 Task: Find connections with filter location Gödöllő with filter topic #jobwith filter profile language English with filter current company DISYS with filter school BAGALKOT JOBS with filter industry Credit Intermediation with filter service category Date Entry with filter keywords title Technical Support Specialist
Action: Mouse pressed left at (547, 70)
Screenshot: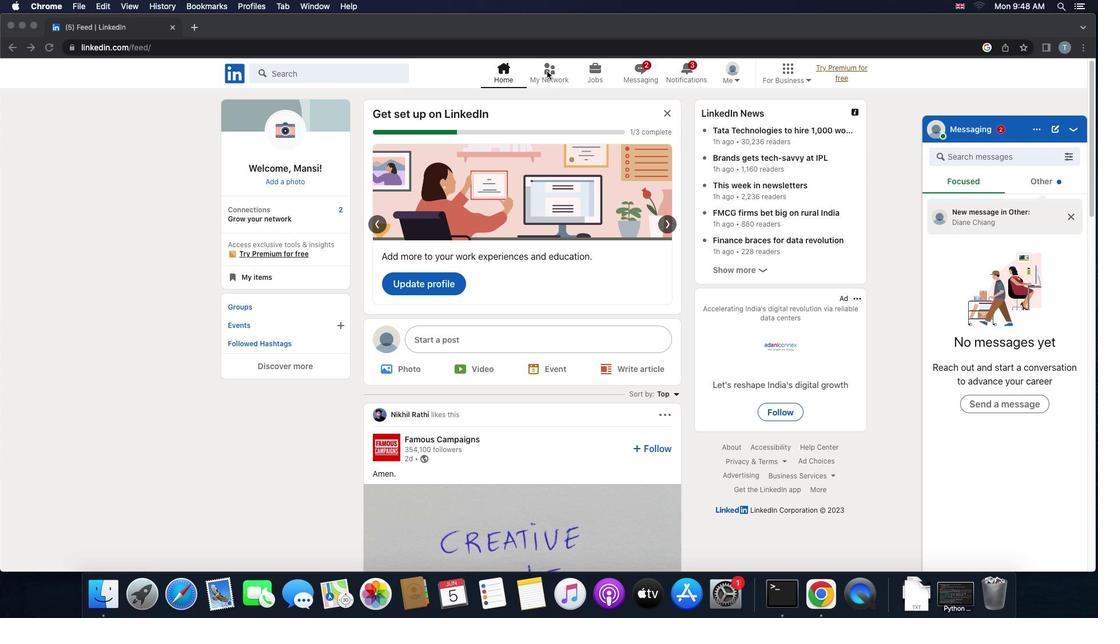 
Action: Mouse pressed left at (547, 70)
Screenshot: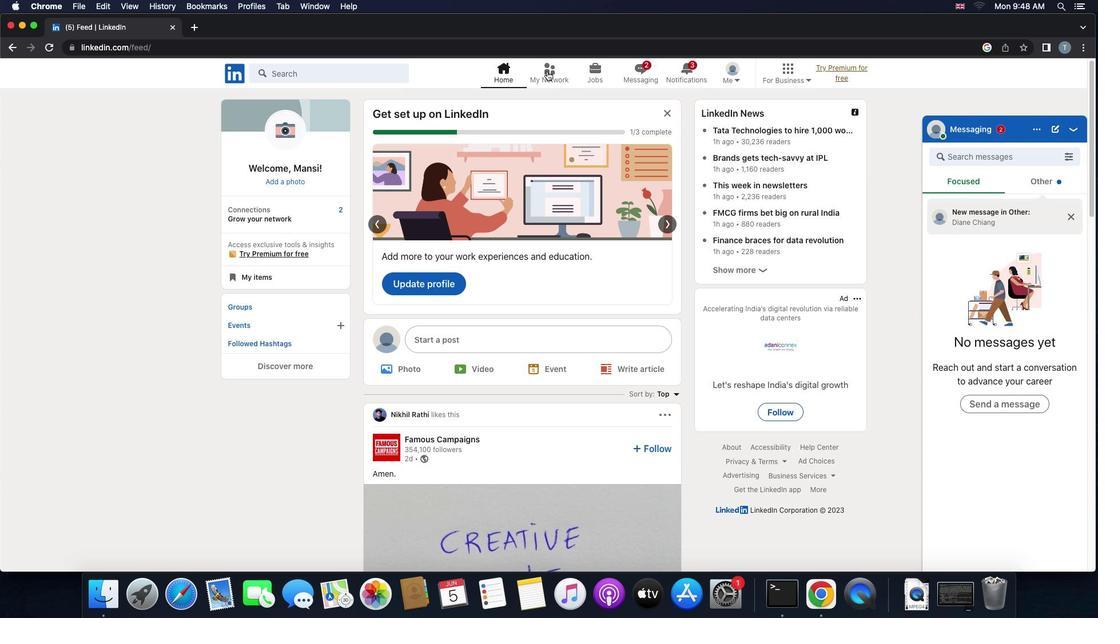 
Action: Mouse moved to (335, 134)
Screenshot: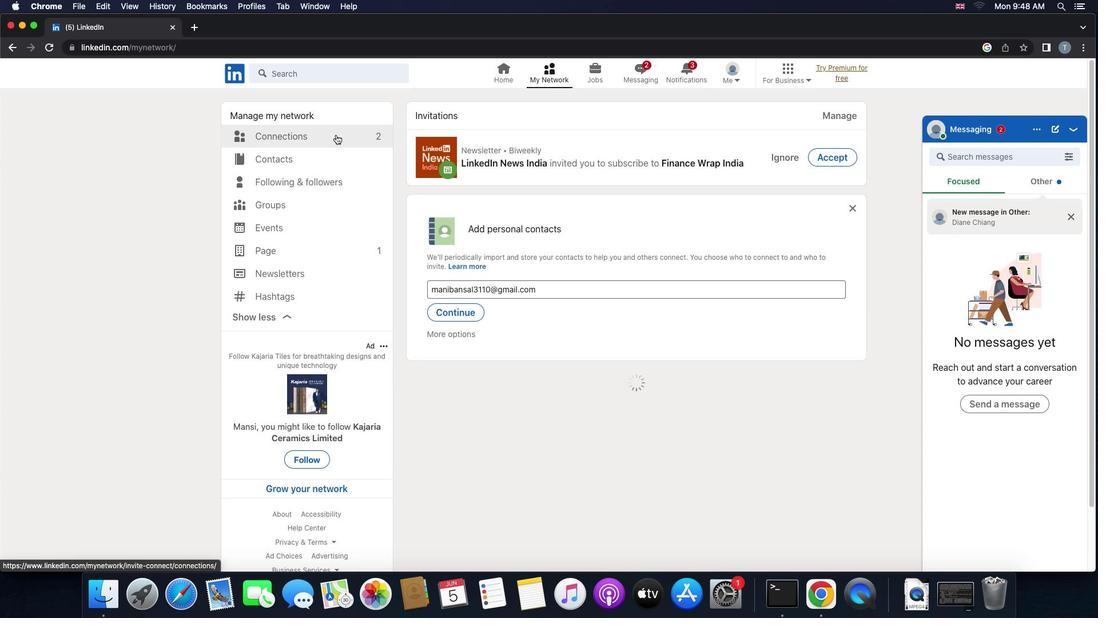 
Action: Mouse pressed left at (335, 134)
Screenshot: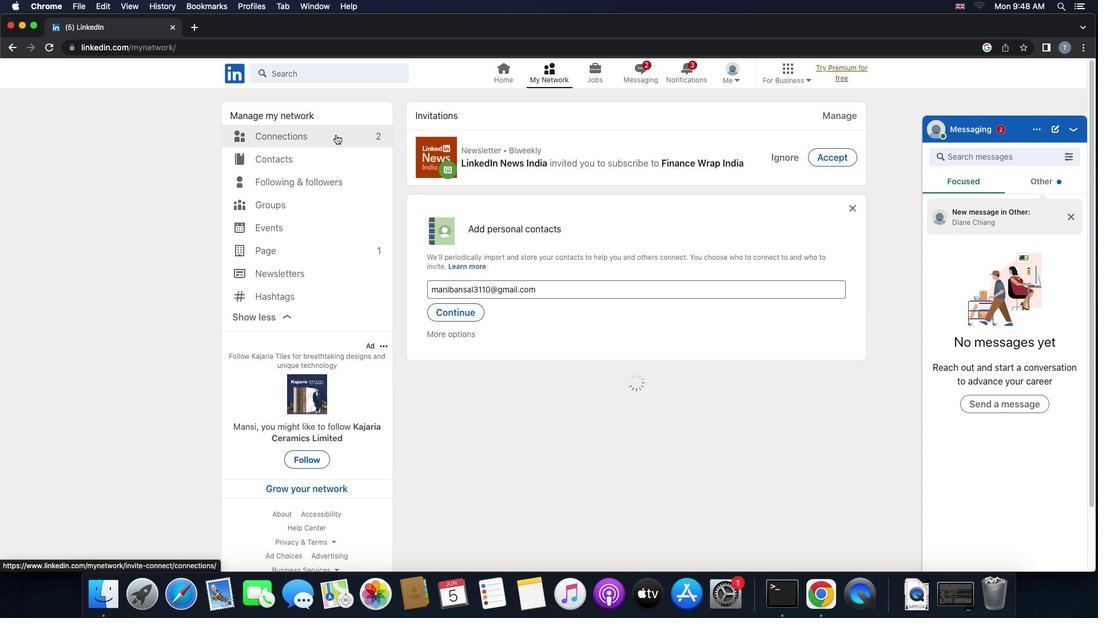 
Action: Mouse moved to (645, 140)
Screenshot: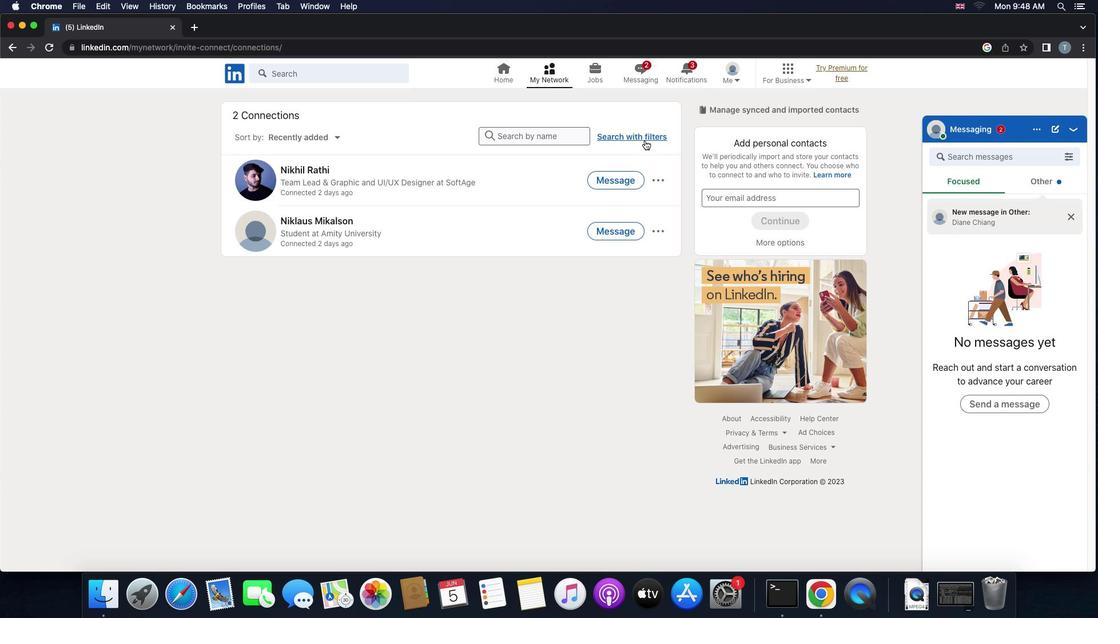 
Action: Mouse pressed left at (645, 140)
Screenshot: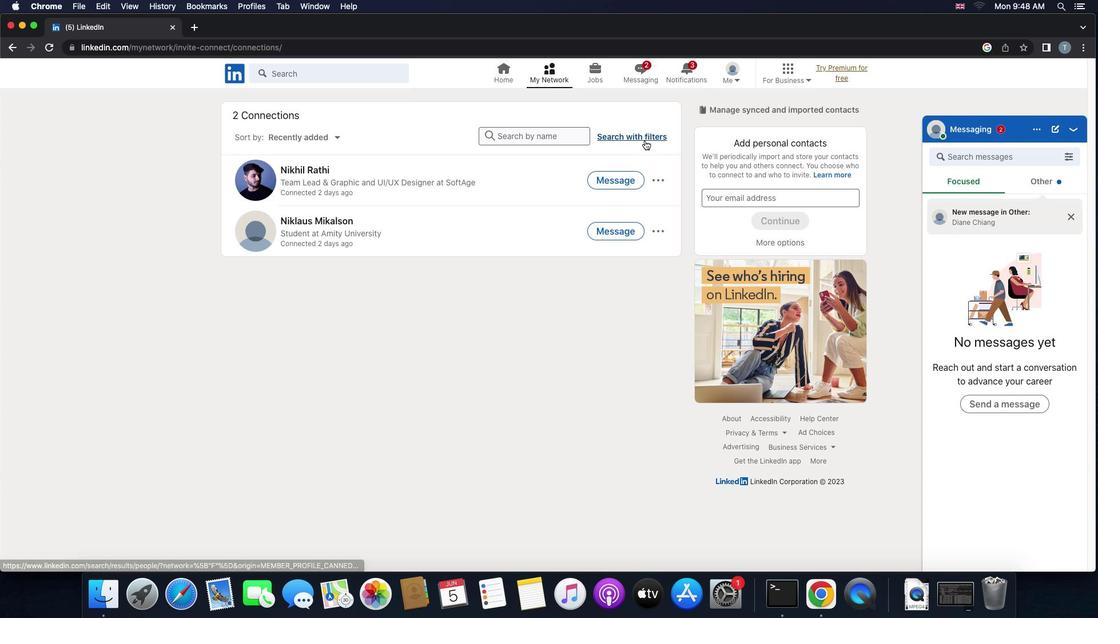 
Action: Mouse moved to (603, 108)
Screenshot: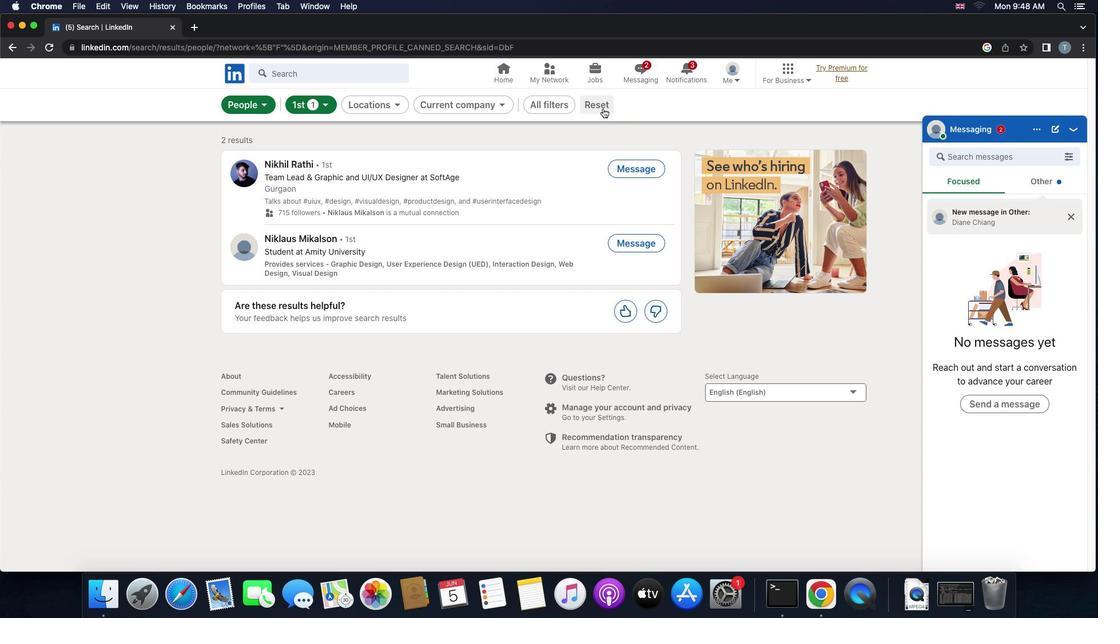 
Action: Mouse pressed left at (603, 108)
Screenshot: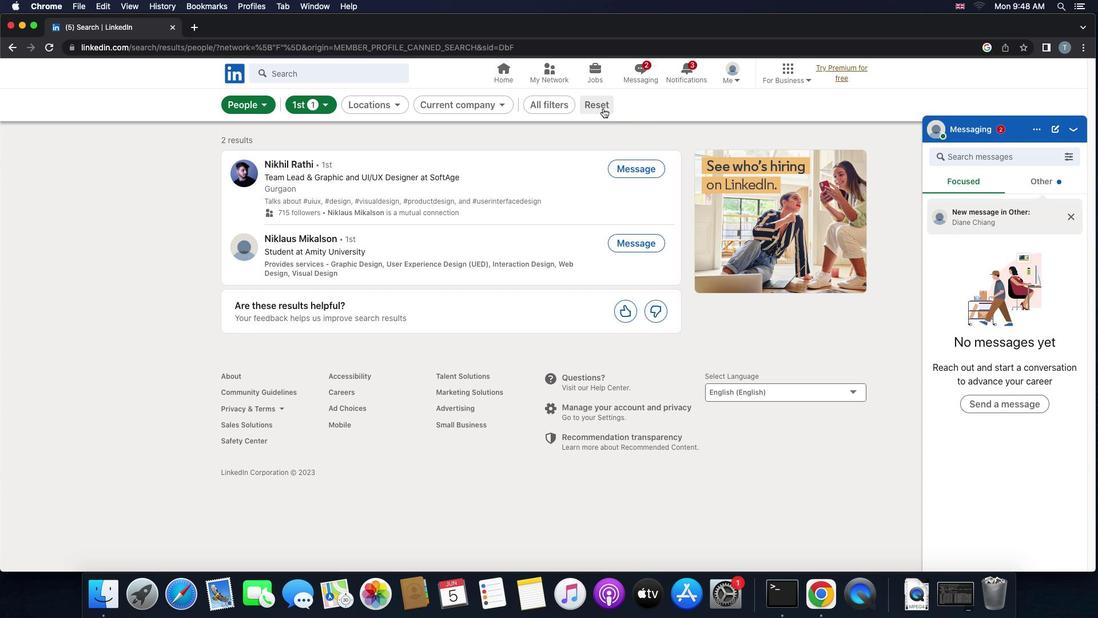 
Action: Mouse moved to (592, 103)
Screenshot: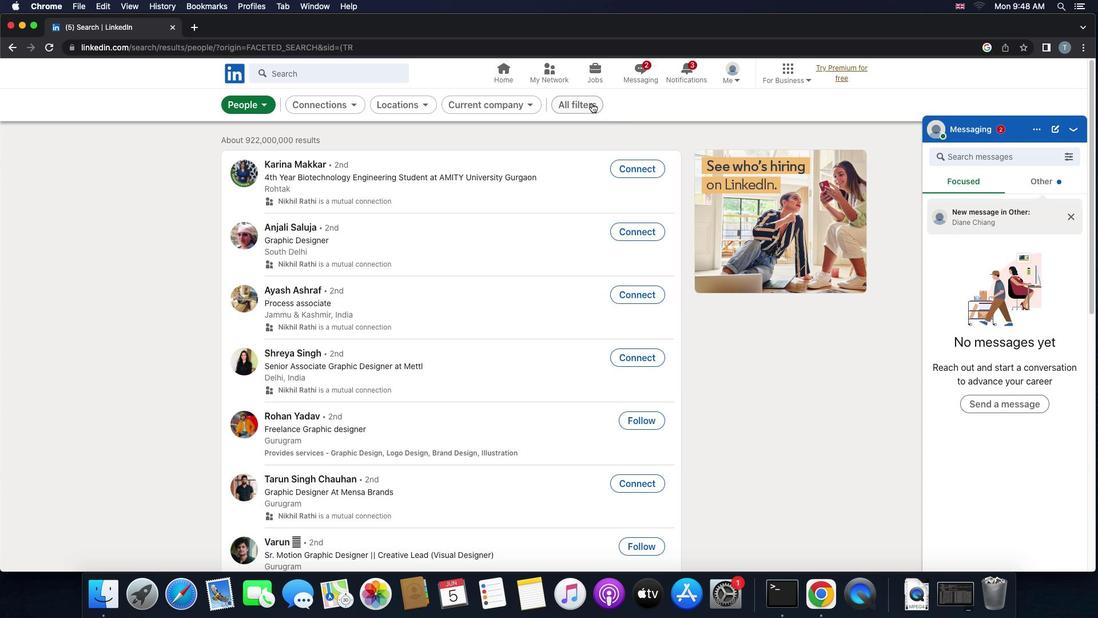 
Action: Mouse pressed left at (592, 103)
Screenshot: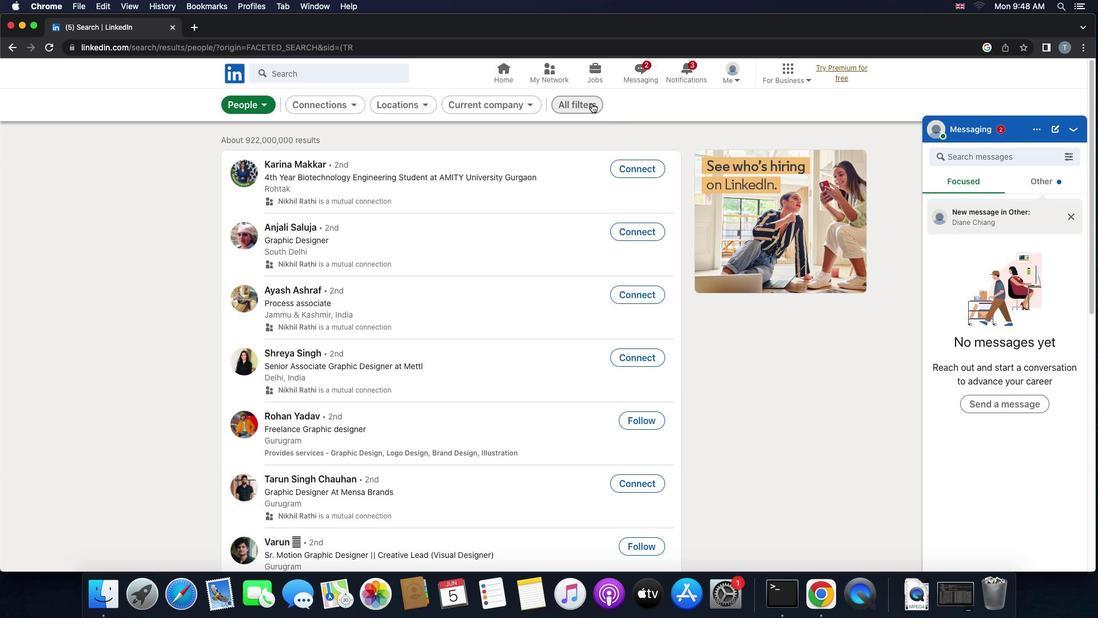 
Action: Mouse moved to (774, 267)
Screenshot: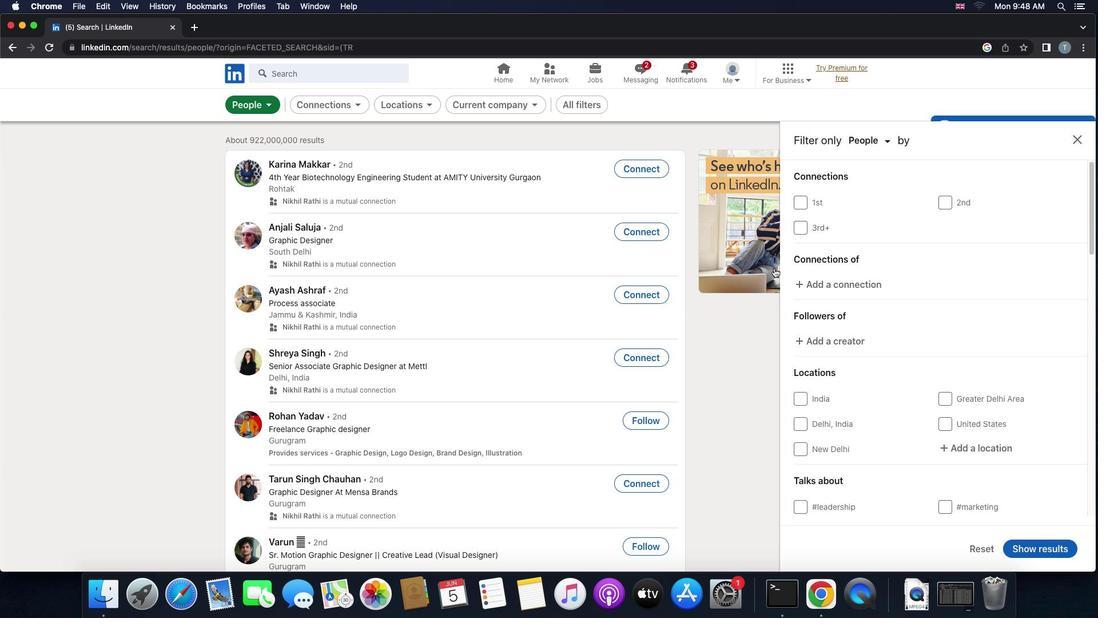 
Action: Mouse scrolled (774, 267) with delta (0, 0)
Screenshot: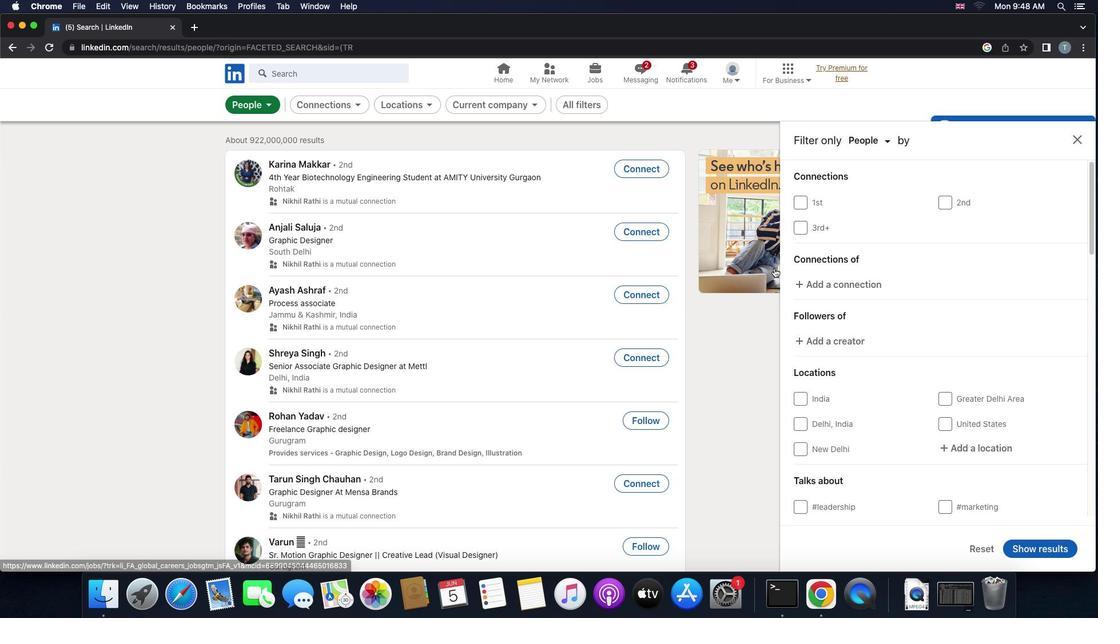 
Action: Mouse scrolled (774, 267) with delta (0, 0)
Screenshot: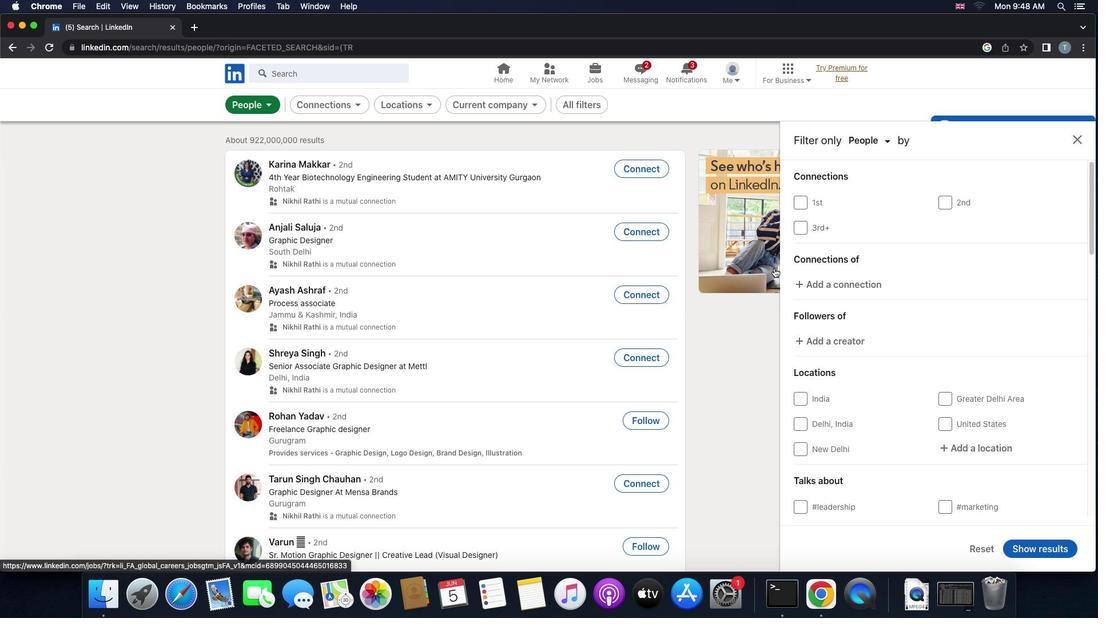 
Action: Mouse scrolled (774, 267) with delta (0, -1)
Screenshot: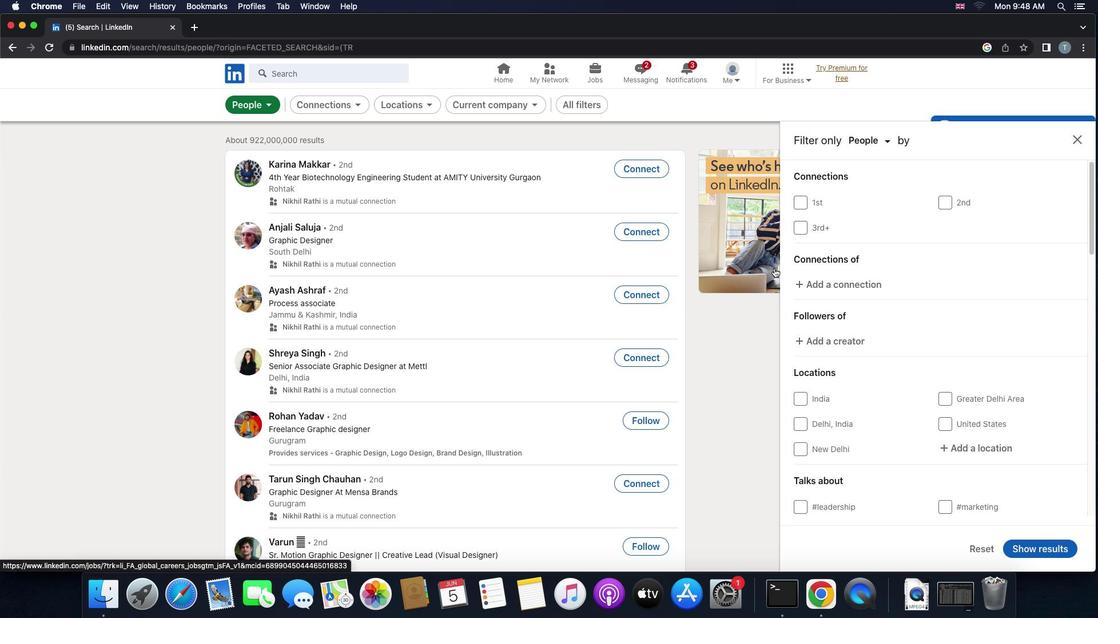 
Action: Mouse moved to (913, 406)
Screenshot: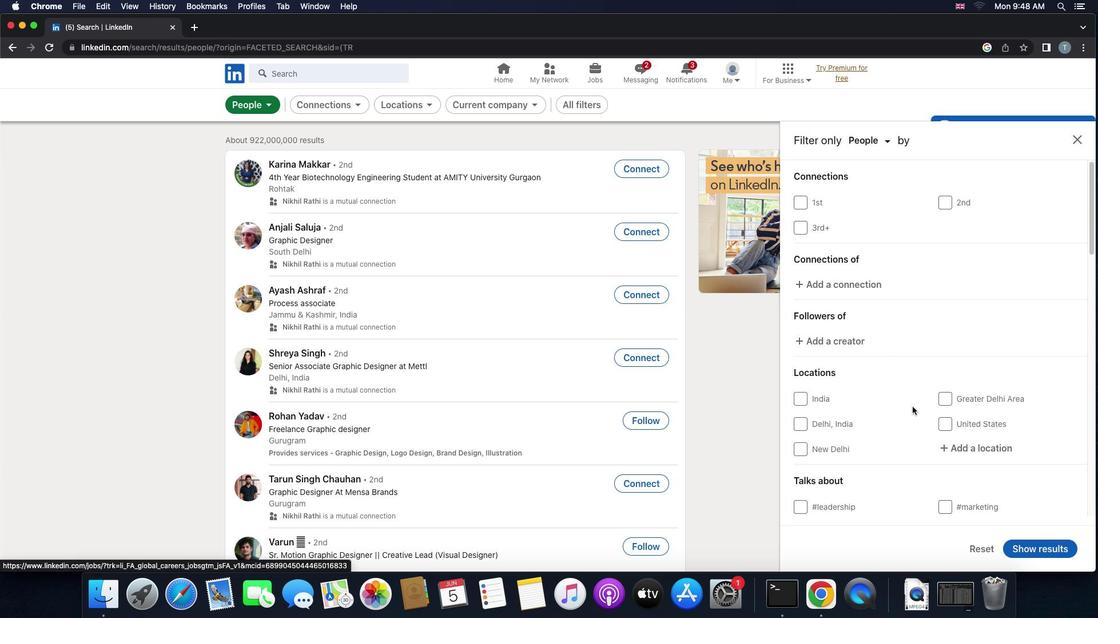 
Action: Mouse scrolled (913, 406) with delta (0, 0)
Screenshot: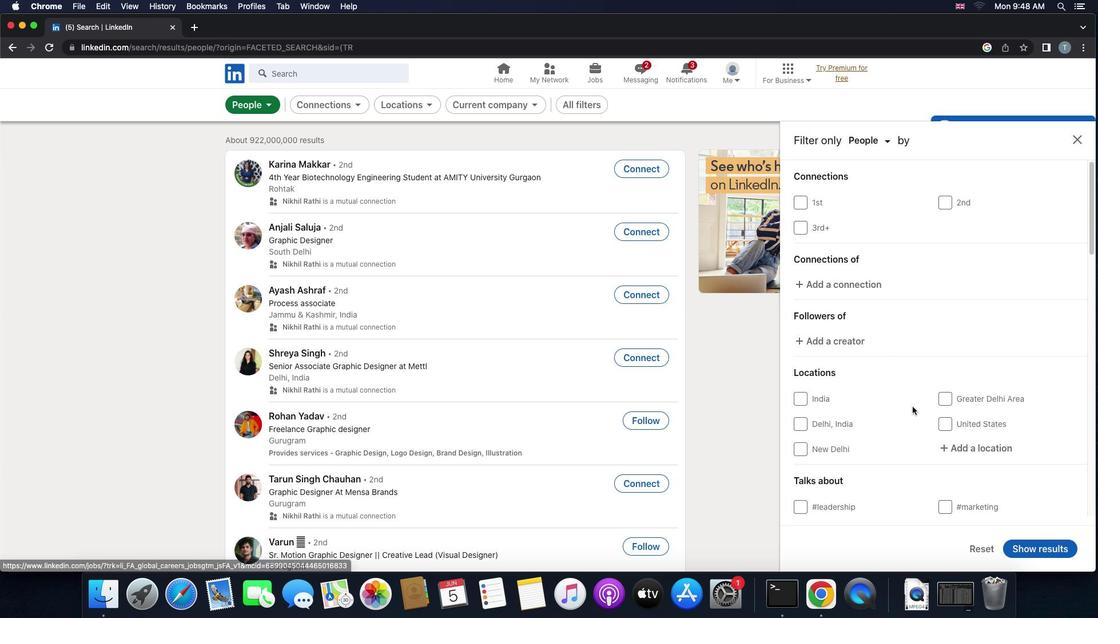 
Action: Mouse scrolled (913, 406) with delta (0, 0)
Screenshot: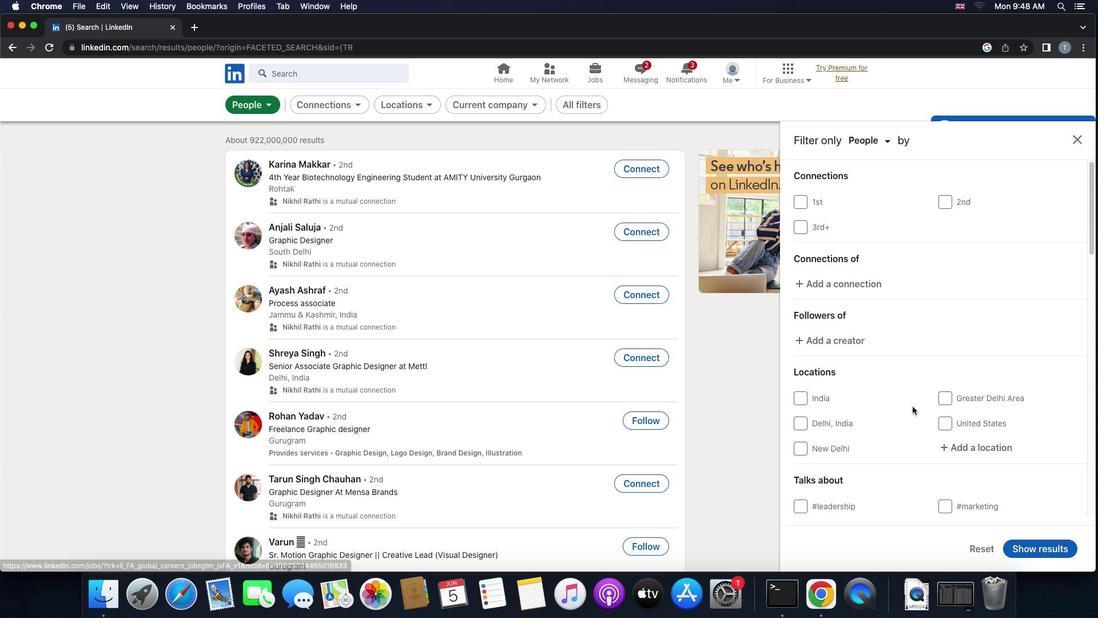 
Action: Mouse scrolled (913, 406) with delta (0, 0)
Screenshot: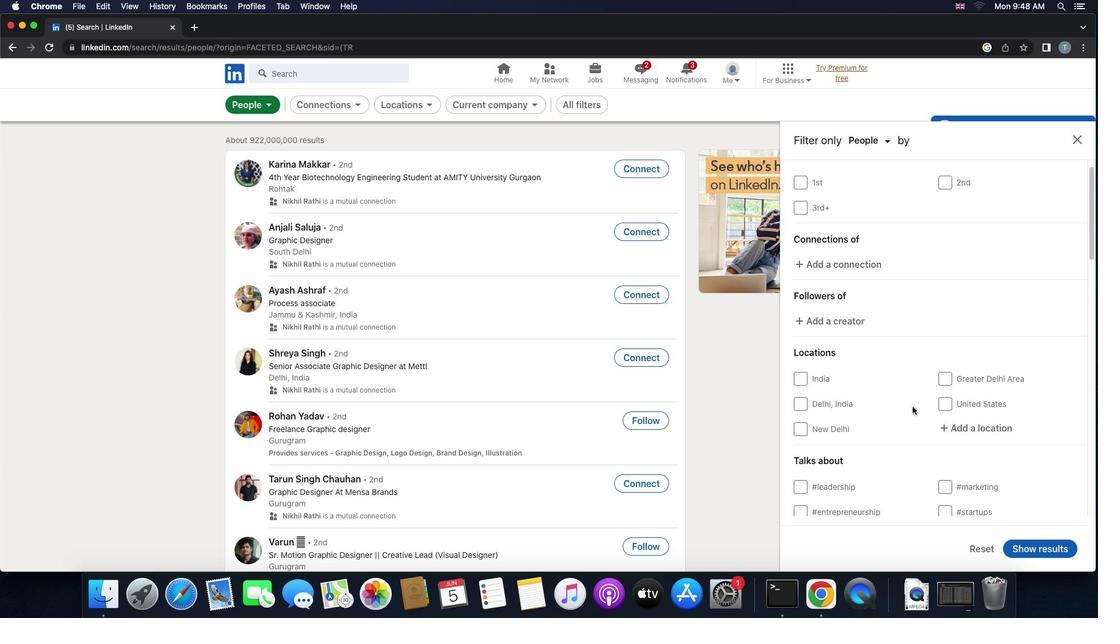
Action: Mouse scrolled (913, 406) with delta (0, 0)
Screenshot: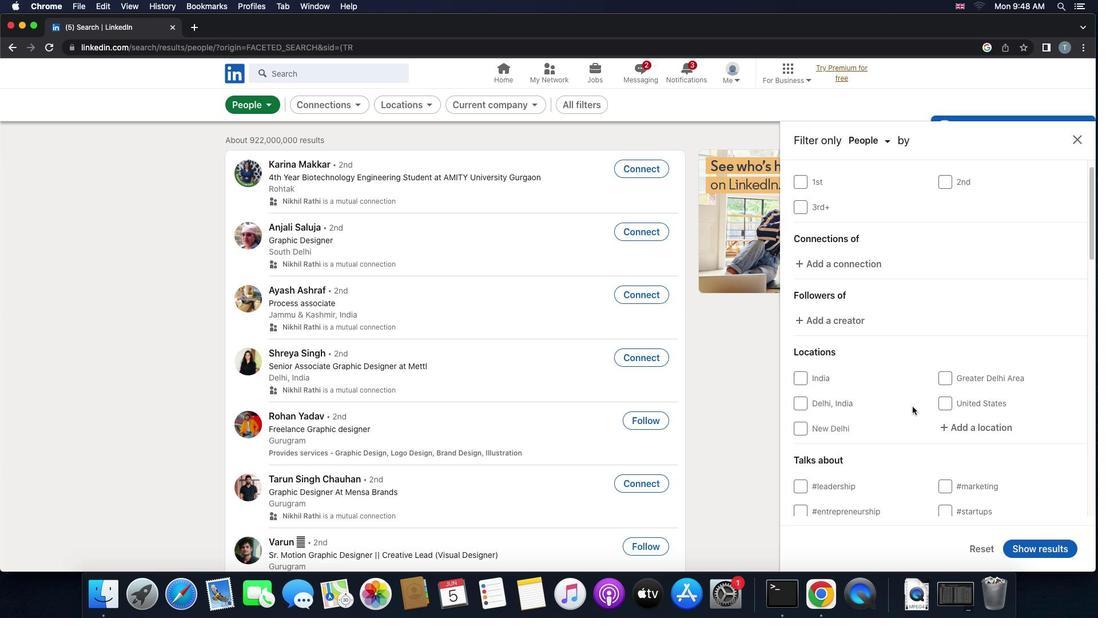 
Action: Mouse scrolled (913, 406) with delta (0, 0)
Screenshot: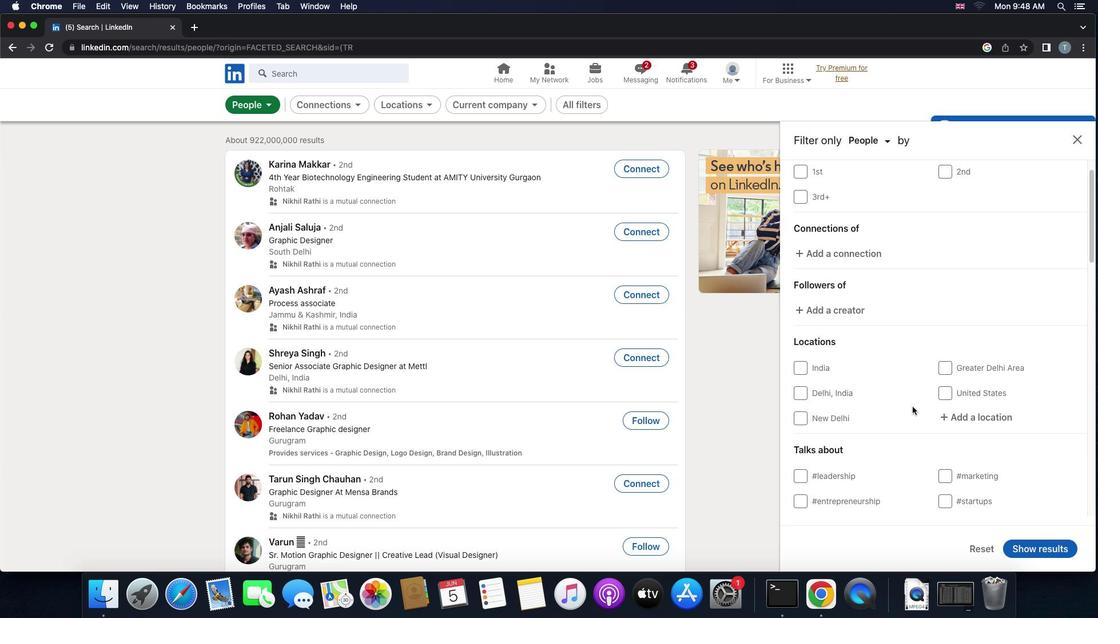 
Action: Mouse moved to (970, 363)
Screenshot: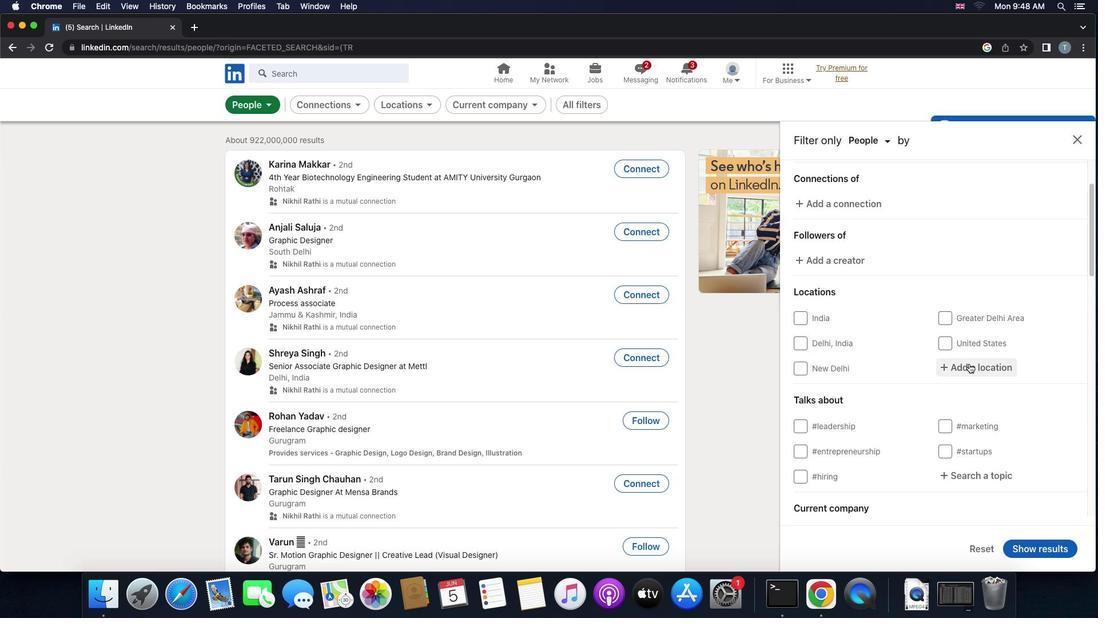 
Action: Mouse pressed left at (970, 363)
Screenshot: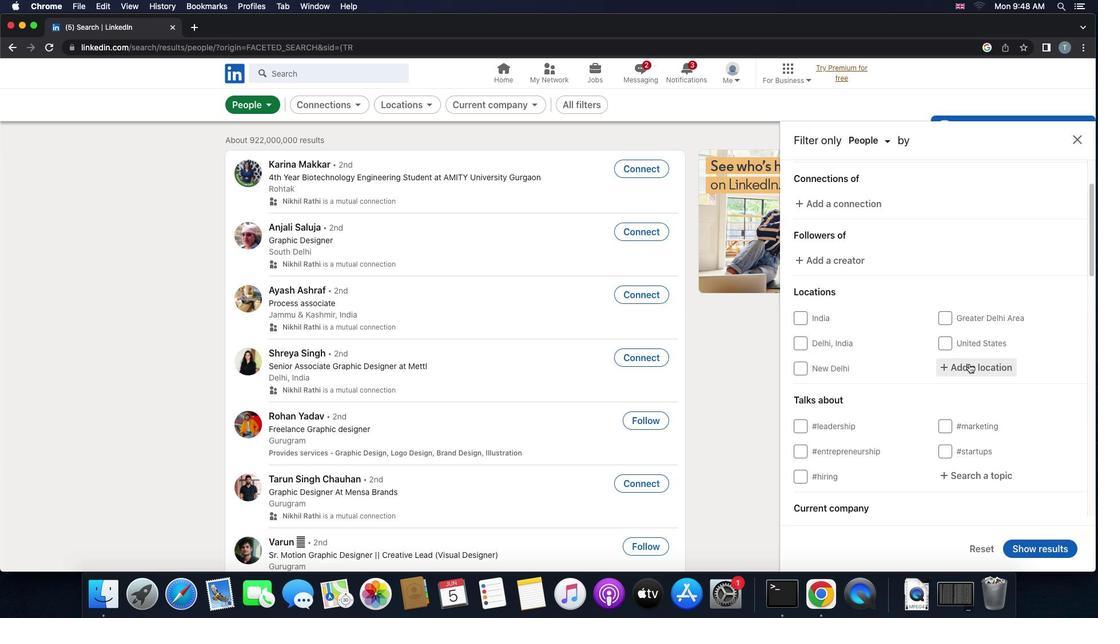 
Action: Key pressed 'g''o''d''o''l''l''o'
Screenshot: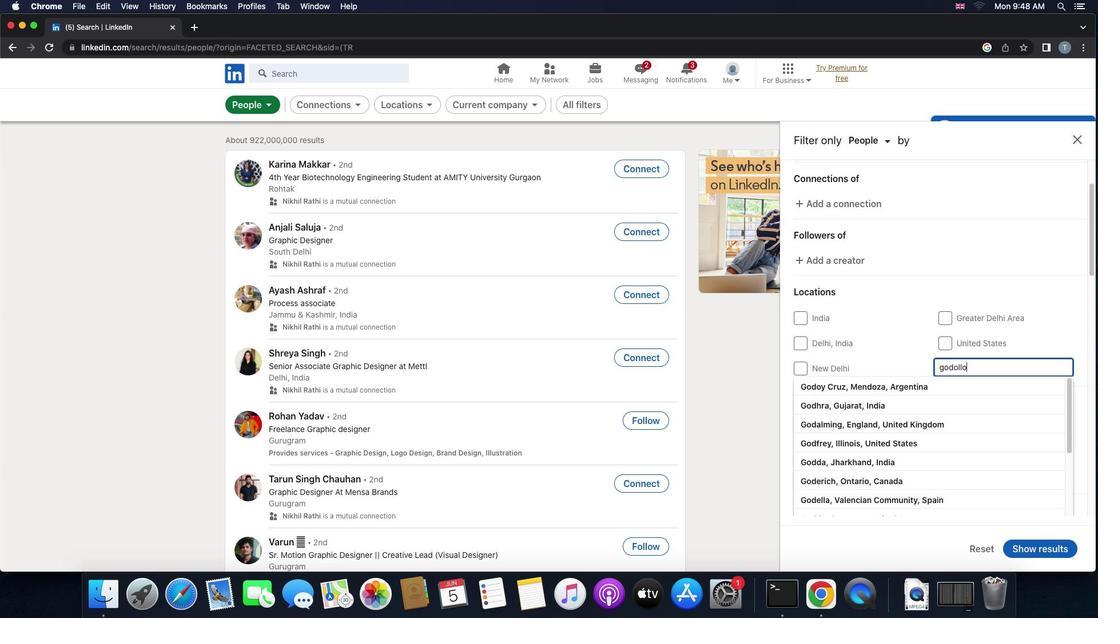 
Action: Mouse scrolled (970, 363) with delta (0, 0)
Screenshot: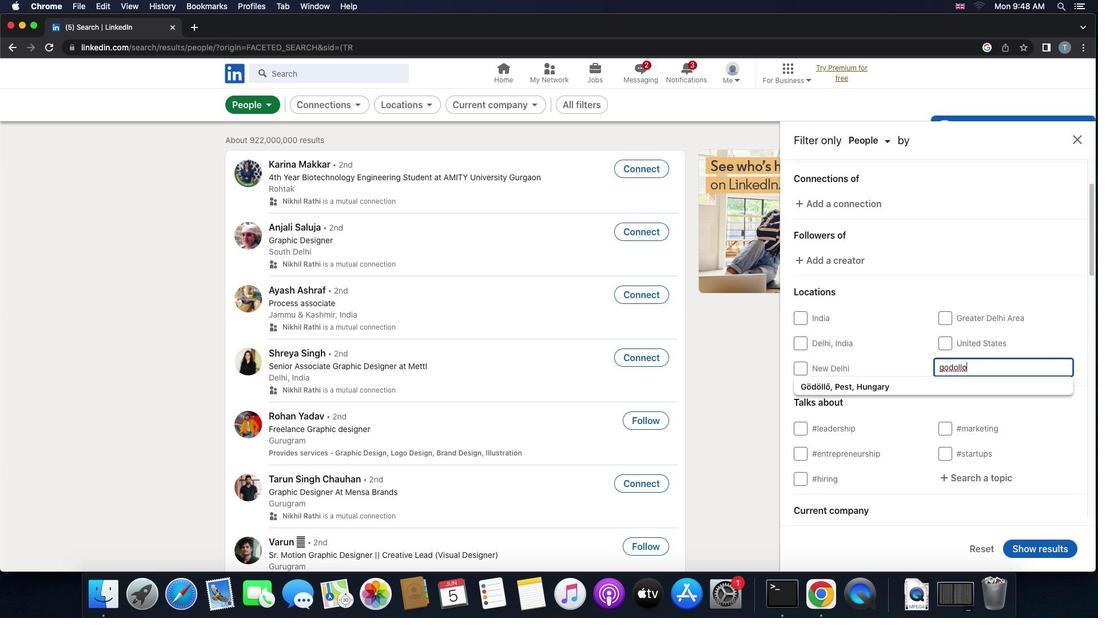
Action: Mouse moved to (946, 386)
Screenshot: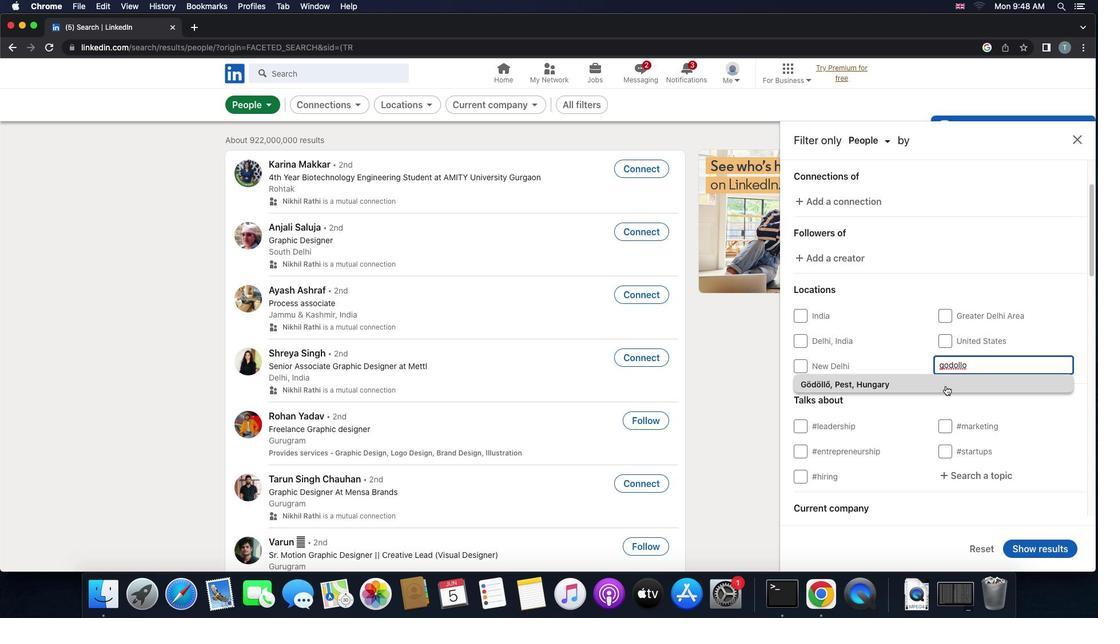 
Action: Mouse pressed left at (946, 386)
Screenshot: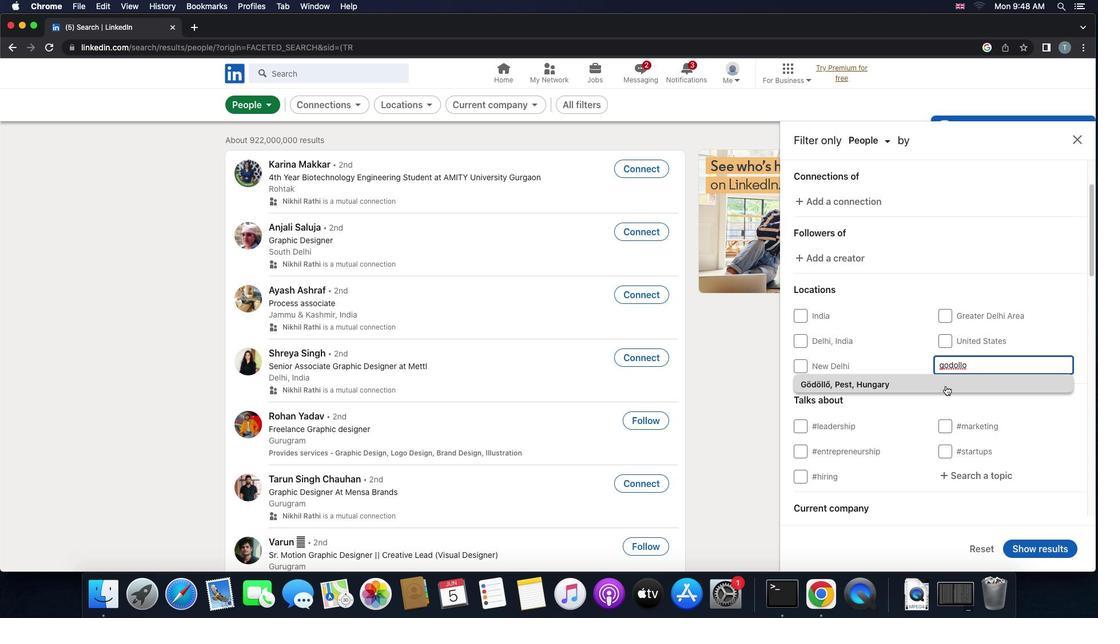 
Action: Mouse scrolled (946, 386) with delta (0, 0)
Screenshot: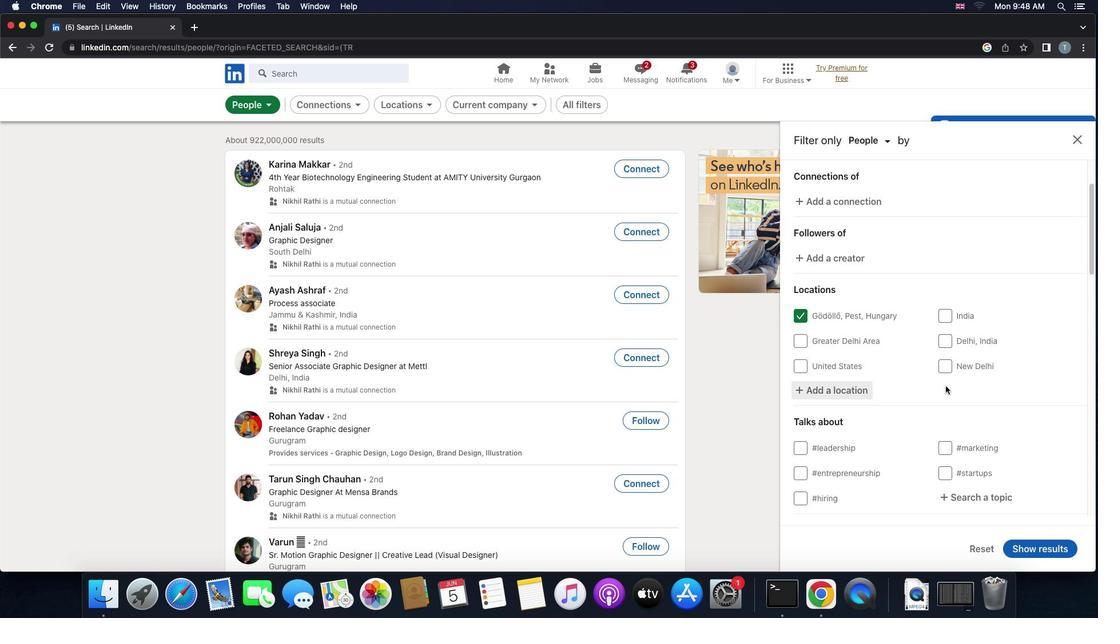 
Action: Mouse scrolled (946, 386) with delta (0, 0)
Screenshot: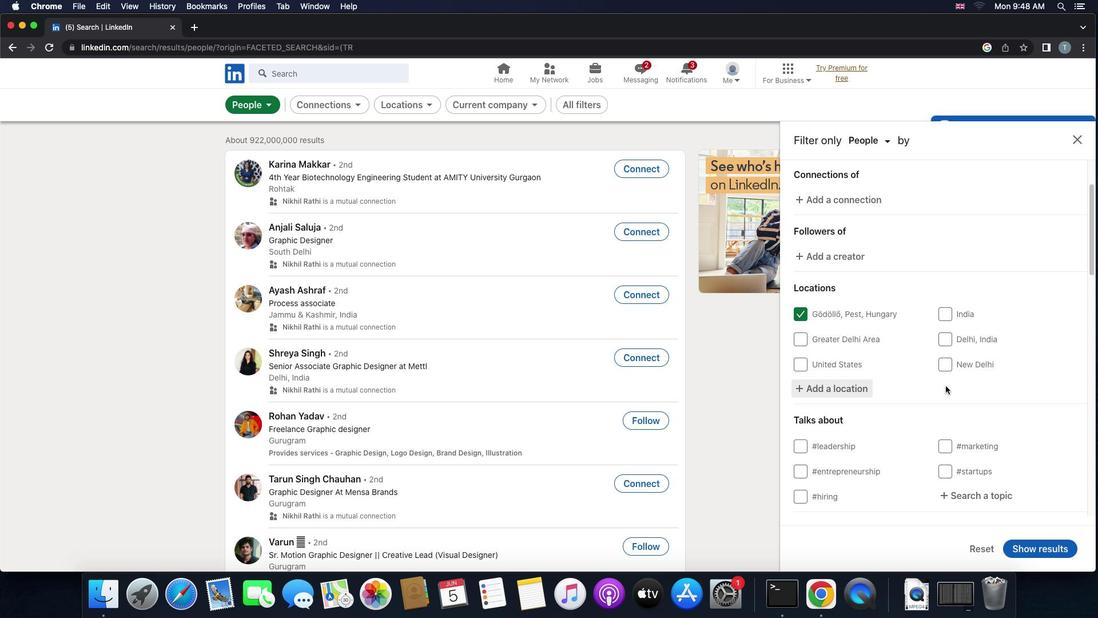 
Action: Mouse scrolled (946, 386) with delta (0, 0)
Screenshot: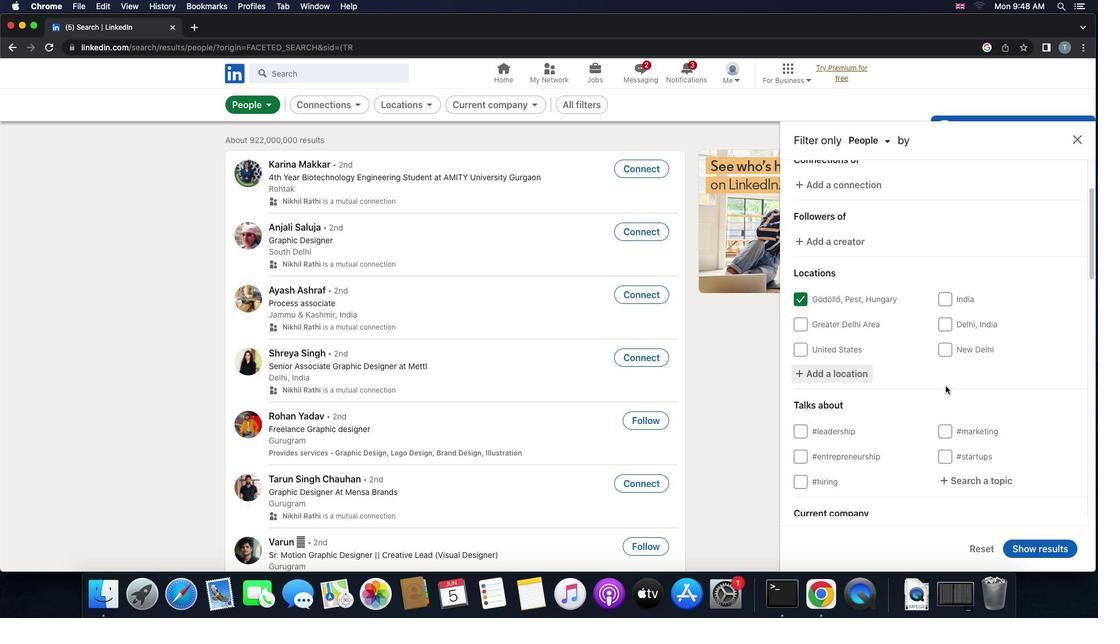 
Action: Mouse scrolled (946, 386) with delta (0, 0)
Screenshot: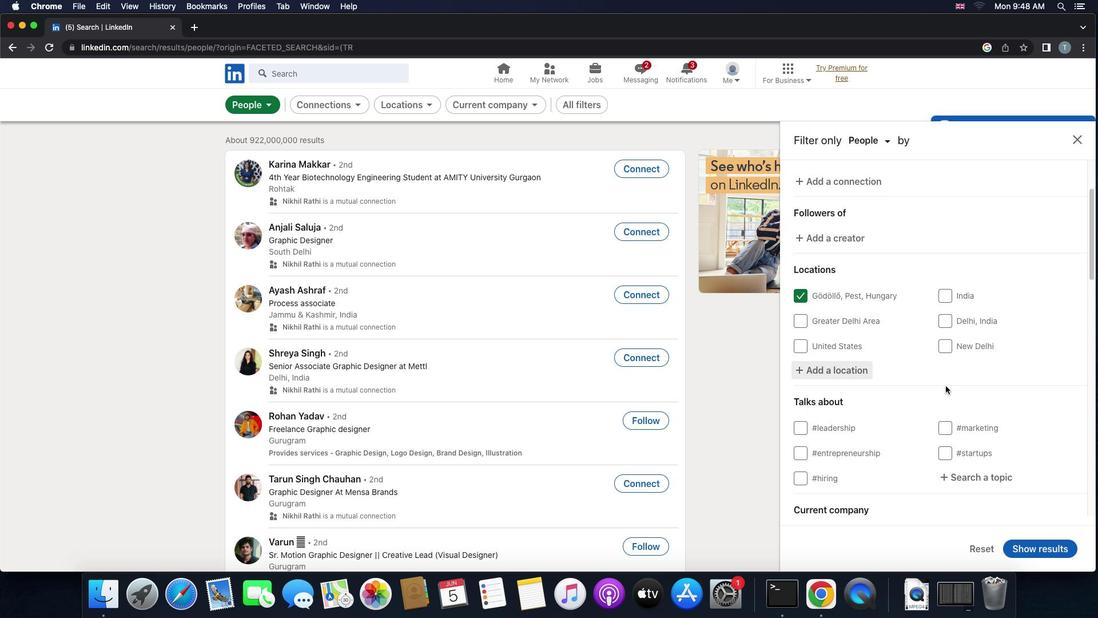 
Action: Mouse scrolled (946, 386) with delta (0, 0)
Screenshot: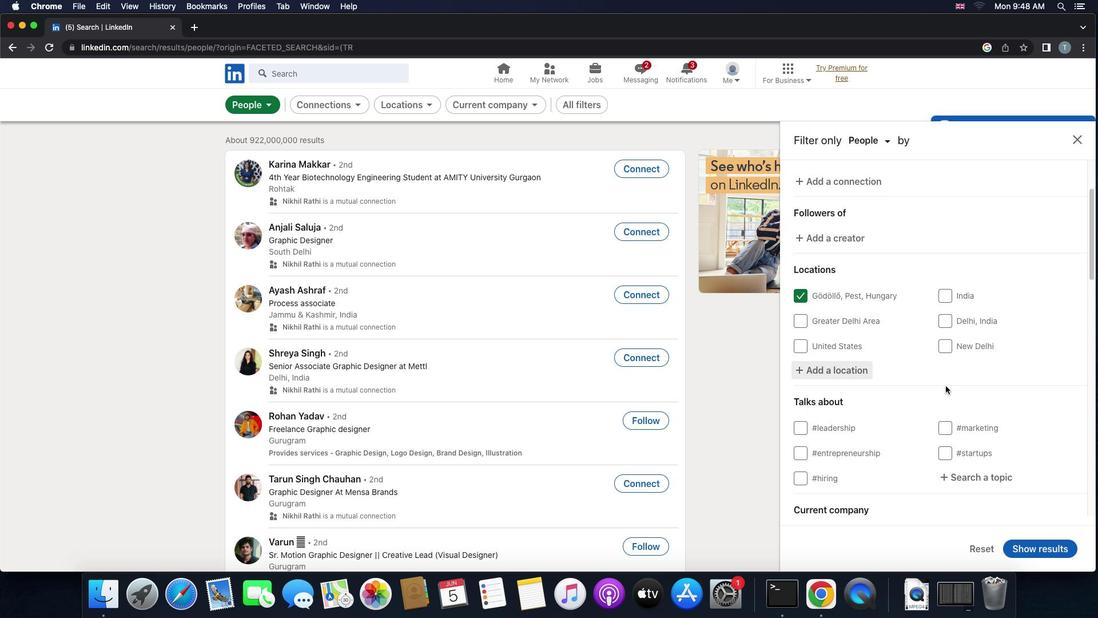 
Action: Mouse scrolled (946, 386) with delta (0, -1)
Screenshot: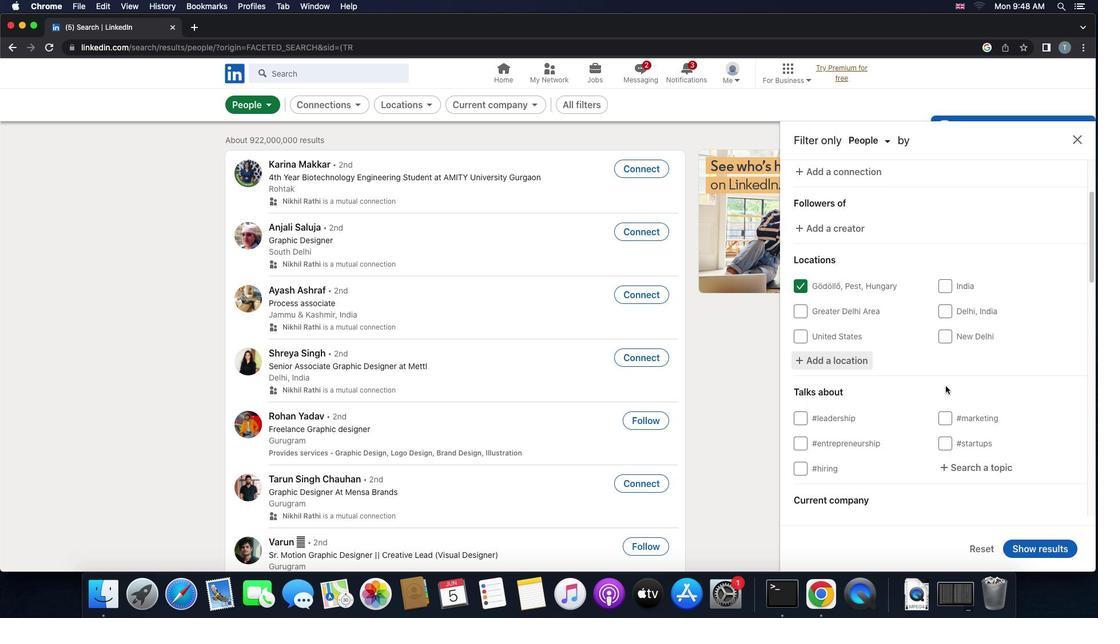 
Action: Mouse moved to (953, 393)
Screenshot: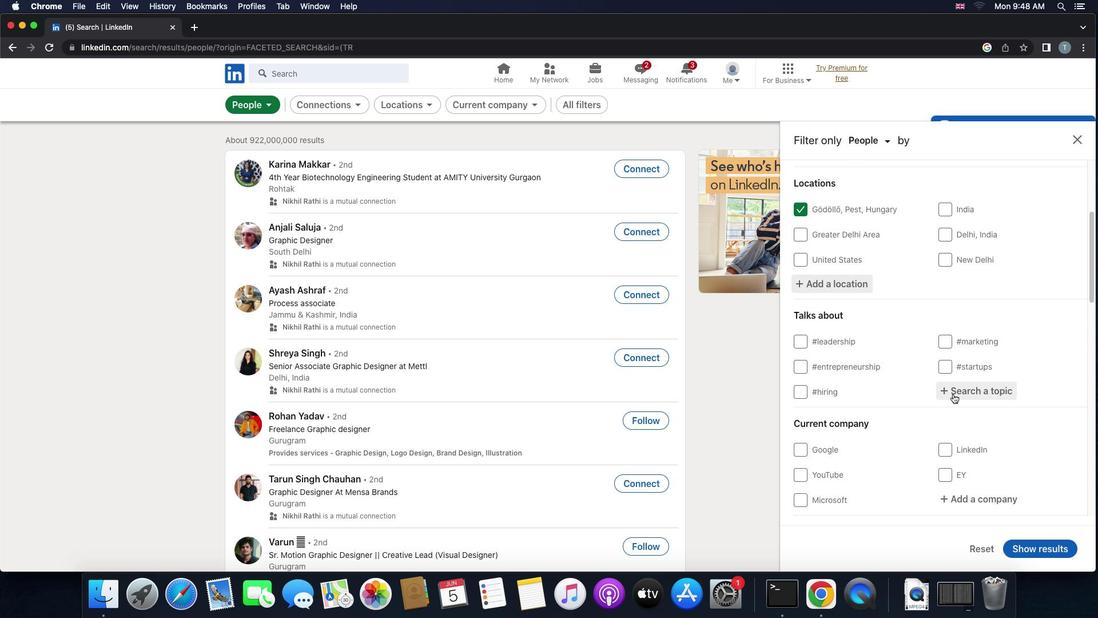 
Action: Mouse pressed left at (953, 393)
Screenshot: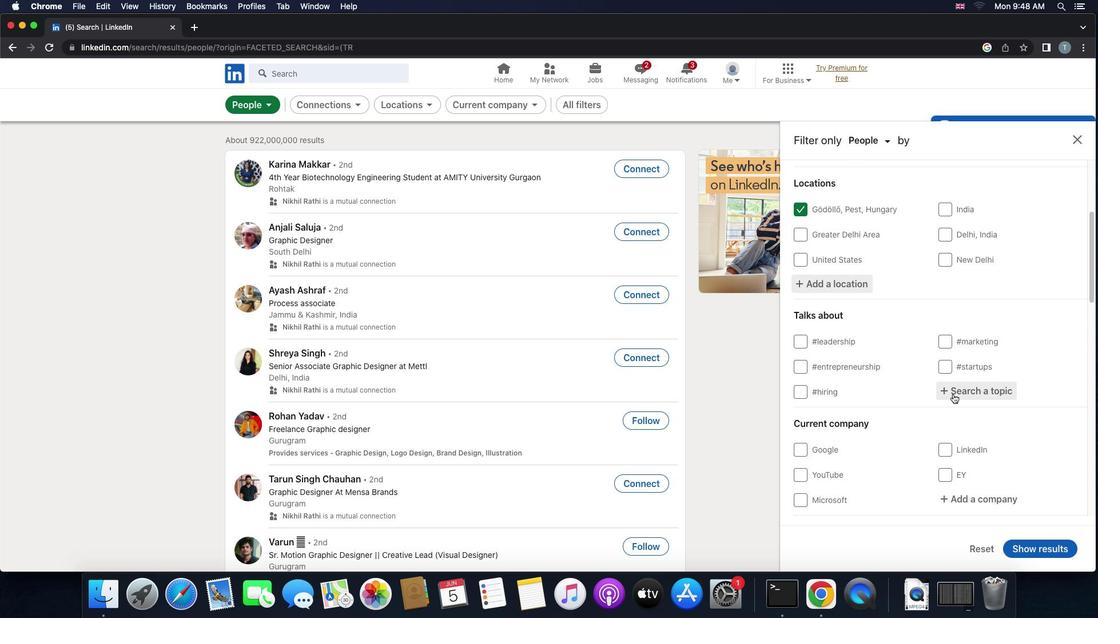 
Action: Key pressed 'j''o''b'
Screenshot: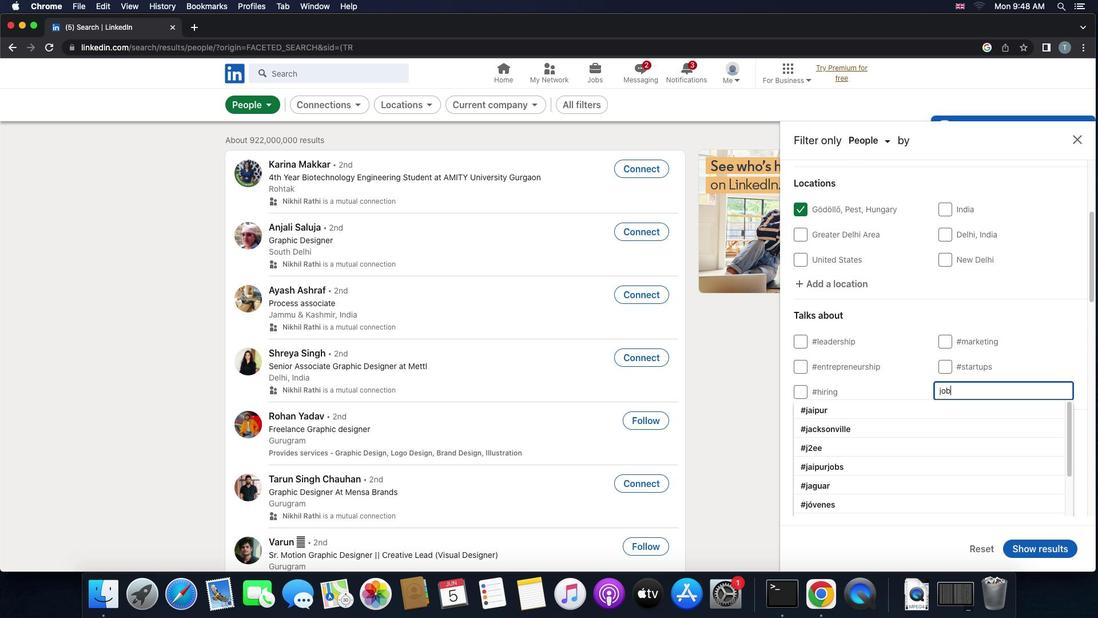 
Action: Mouse moved to (933, 408)
Screenshot: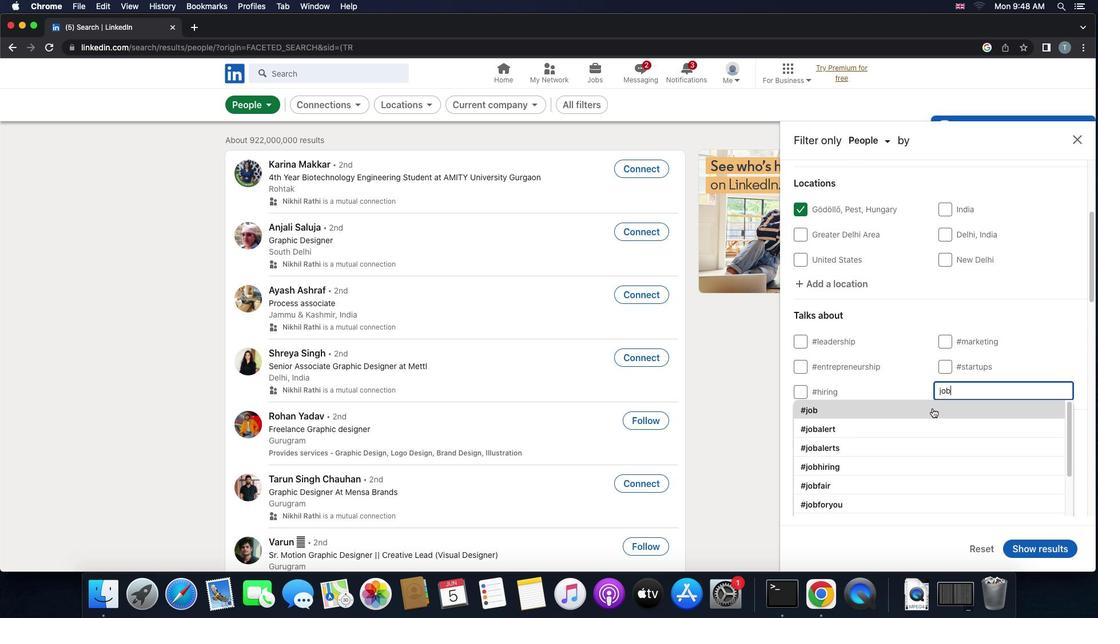 
Action: Mouse pressed left at (933, 408)
Screenshot: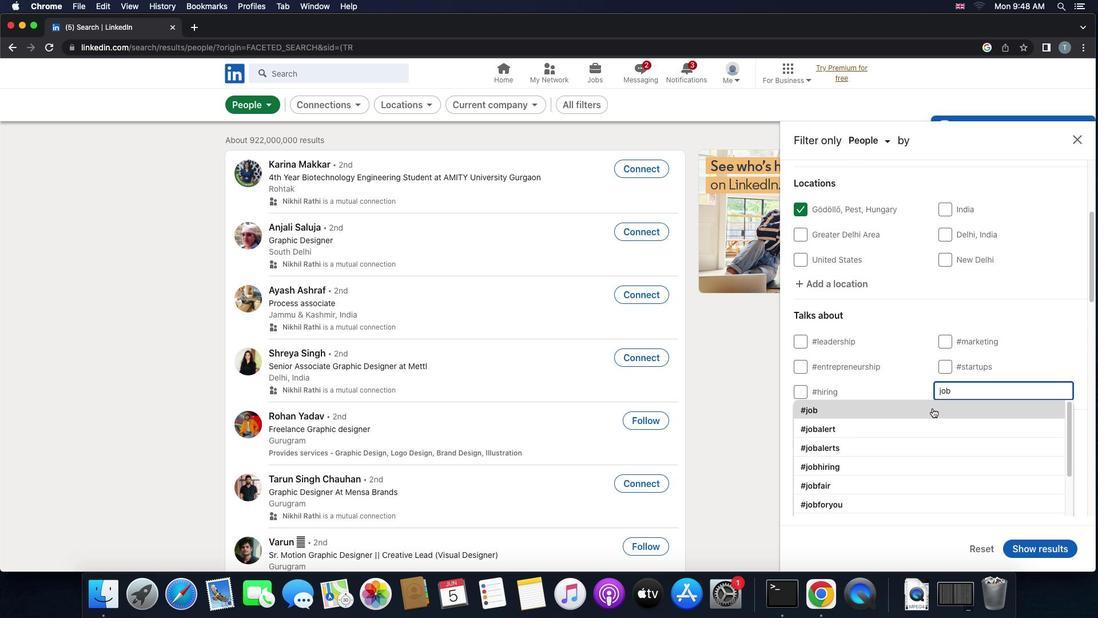 
Action: Mouse scrolled (933, 408) with delta (0, 0)
Screenshot: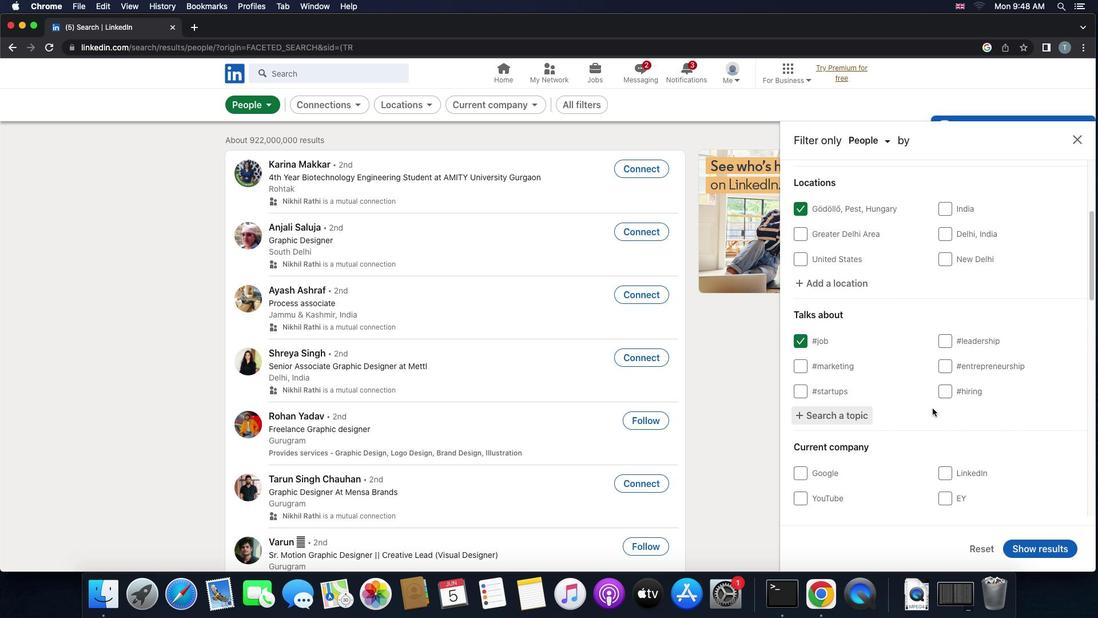 
Action: Mouse scrolled (933, 408) with delta (0, 0)
Screenshot: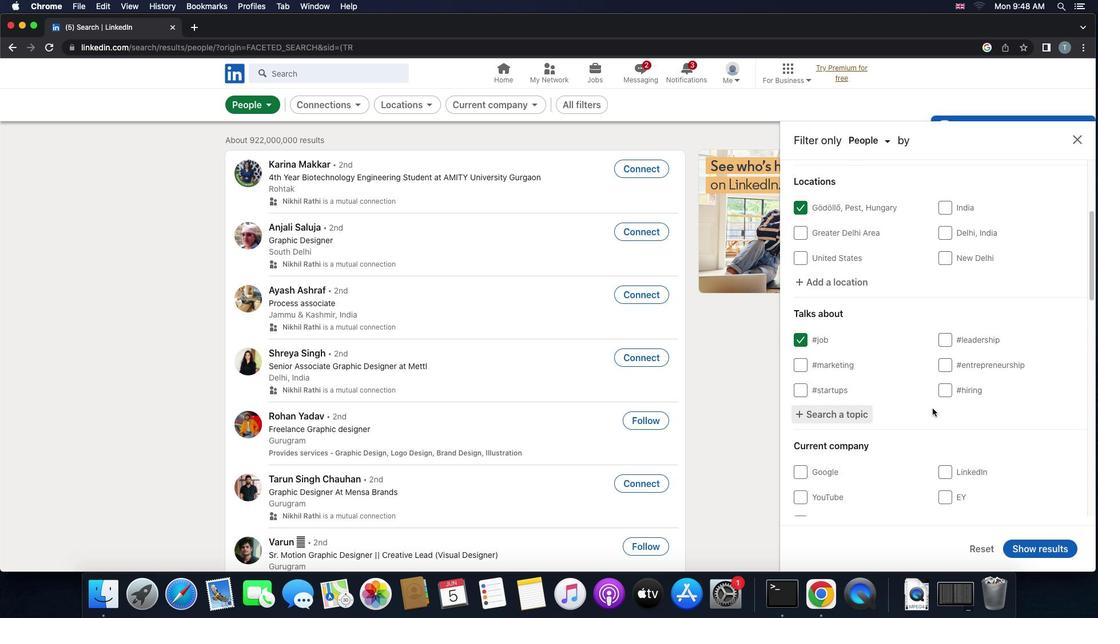 
Action: Mouse scrolled (933, 408) with delta (0, 0)
Screenshot: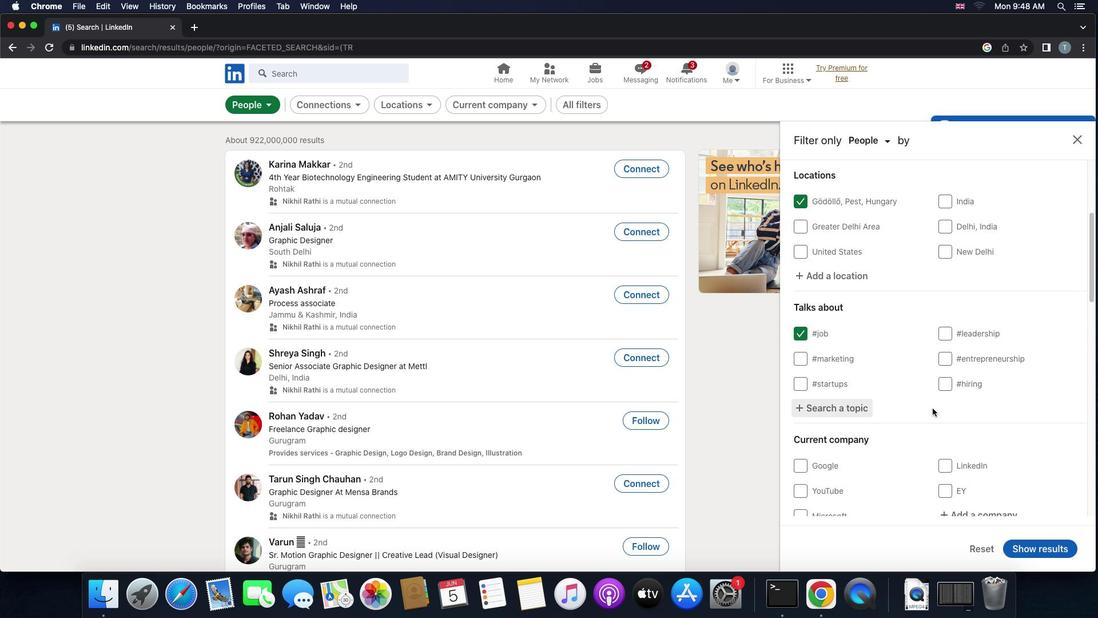 
Action: Mouse scrolled (933, 408) with delta (0, 0)
Screenshot: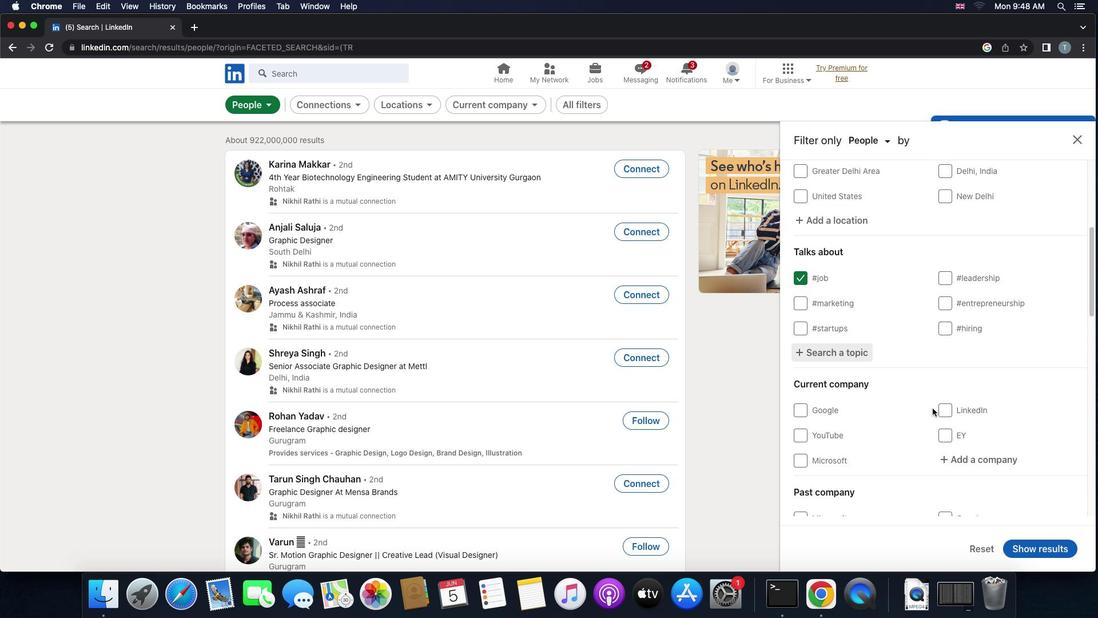 
Action: Mouse scrolled (933, 408) with delta (0, 0)
Screenshot: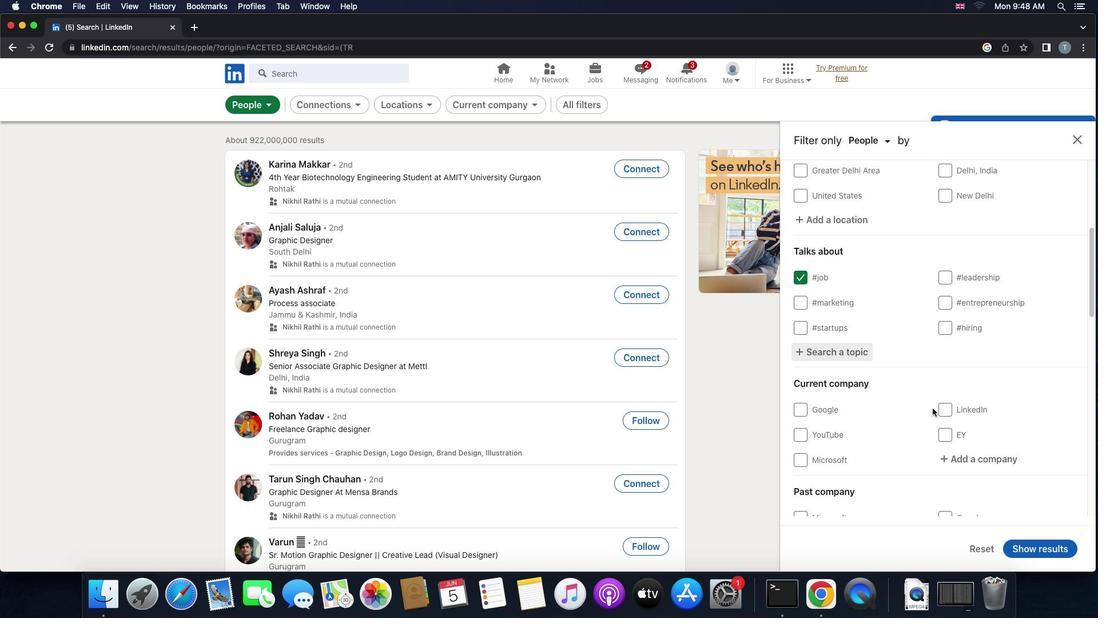 
Action: Mouse scrolled (933, 408) with delta (0, -1)
Screenshot: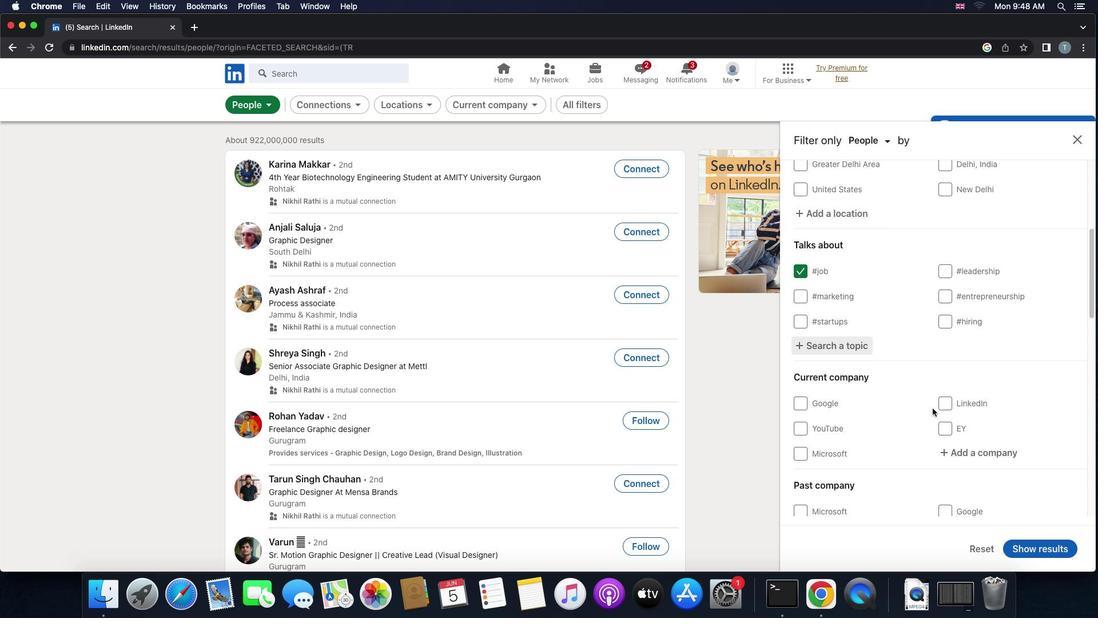 
Action: Mouse scrolled (933, 408) with delta (0, 0)
Screenshot: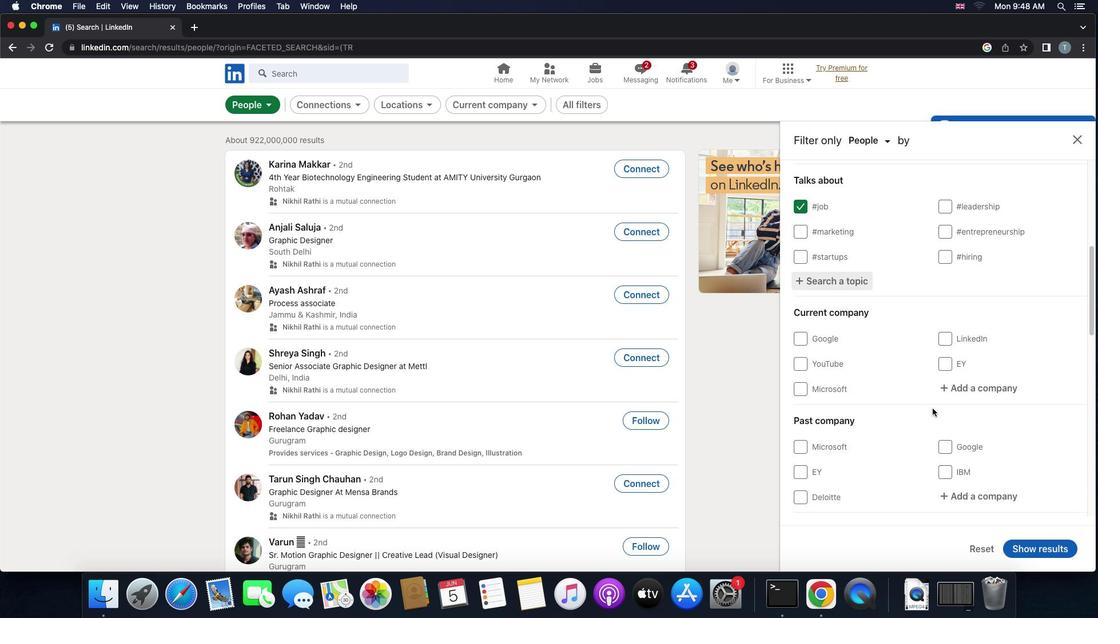 
Action: Mouse scrolled (933, 408) with delta (0, 0)
Screenshot: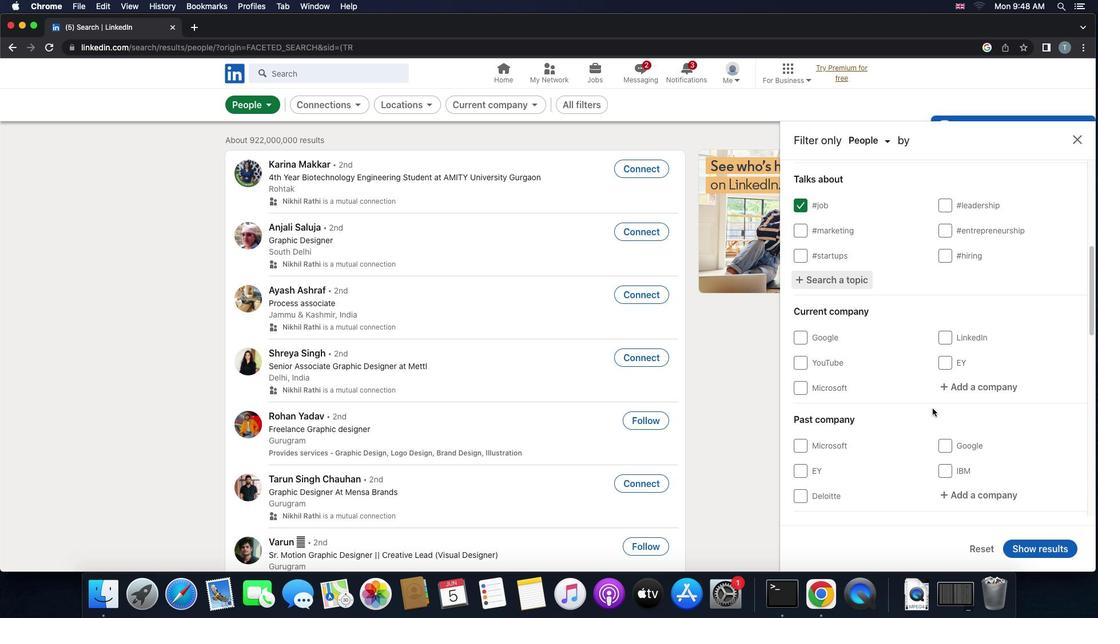 
Action: Mouse moved to (964, 365)
Screenshot: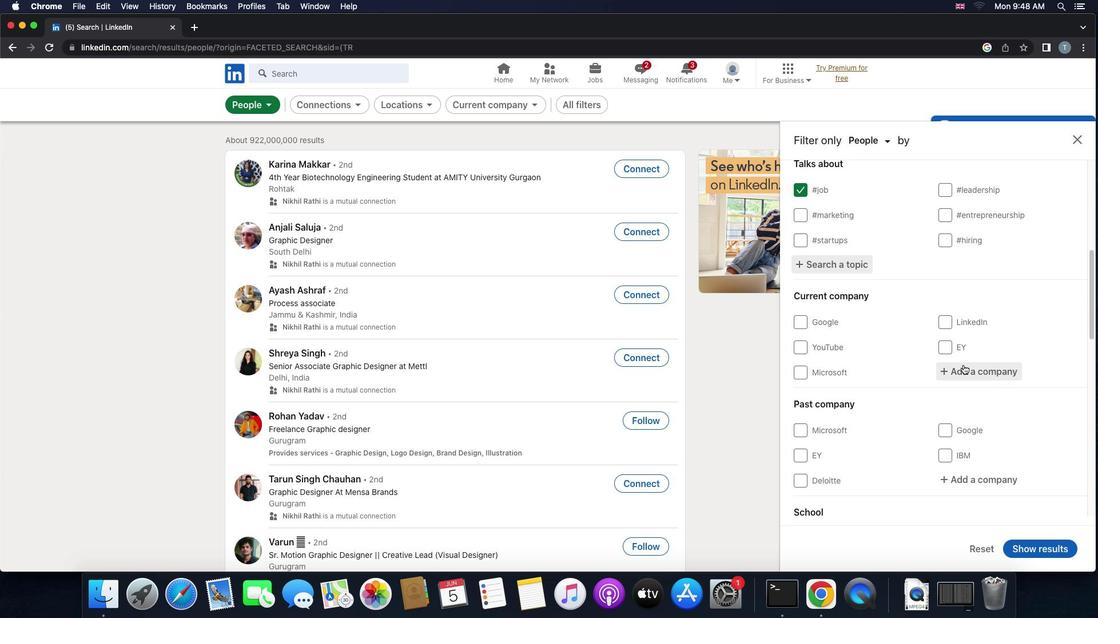 
Action: Mouse pressed left at (964, 365)
Screenshot: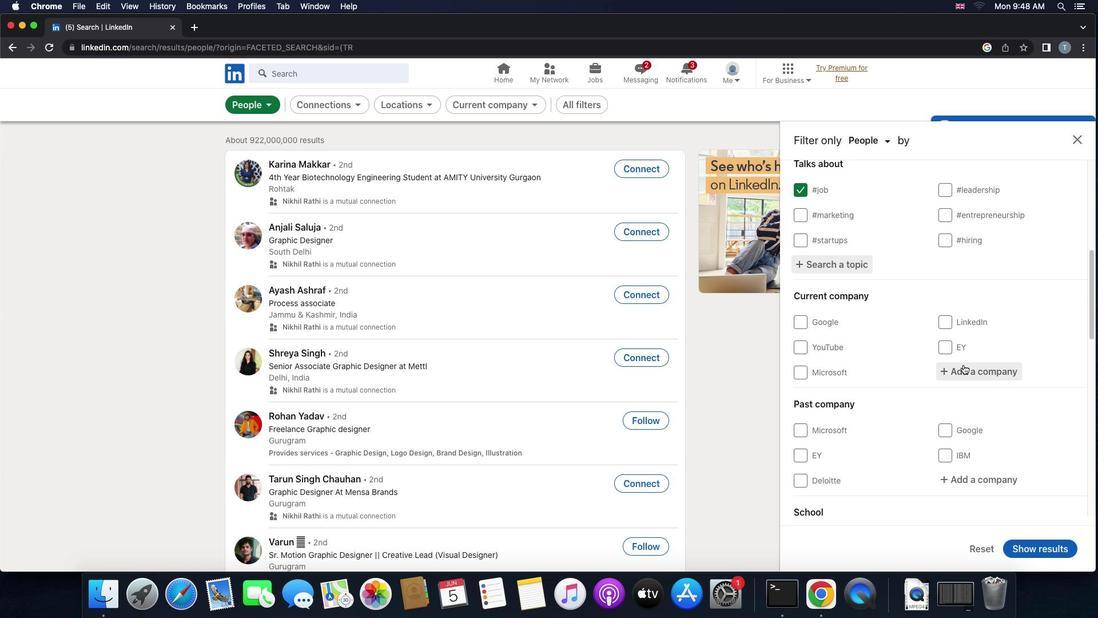 
Action: Key pressed Key.shift'D''I''Y'Key.backspace'S''Y''S'
Screenshot: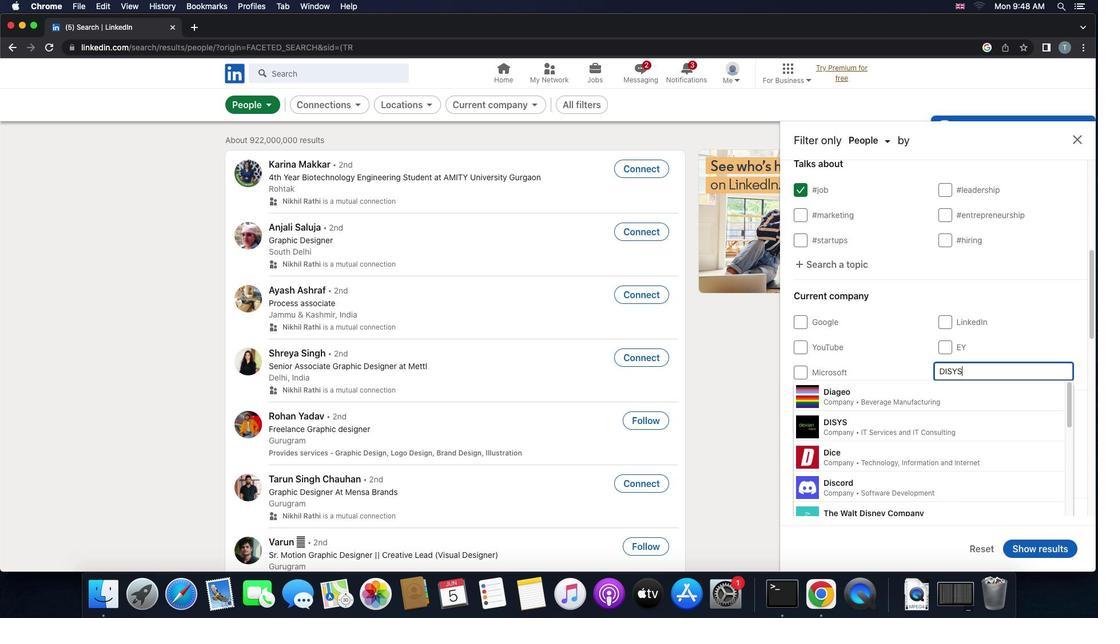 
Action: Mouse moved to (929, 386)
Screenshot: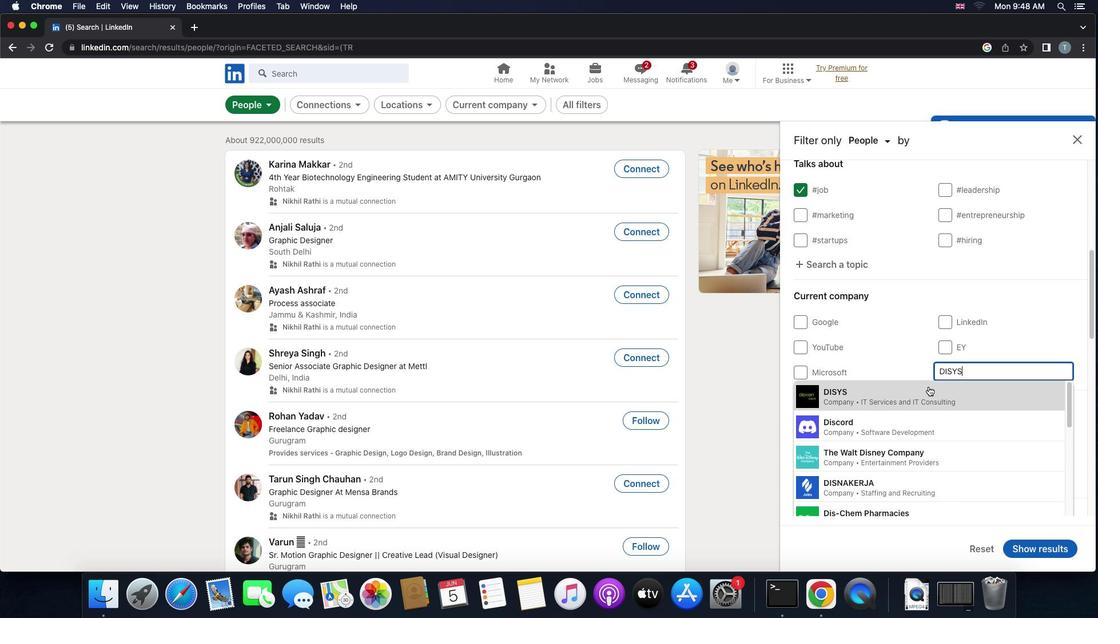 
Action: Mouse pressed left at (929, 386)
Screenshot: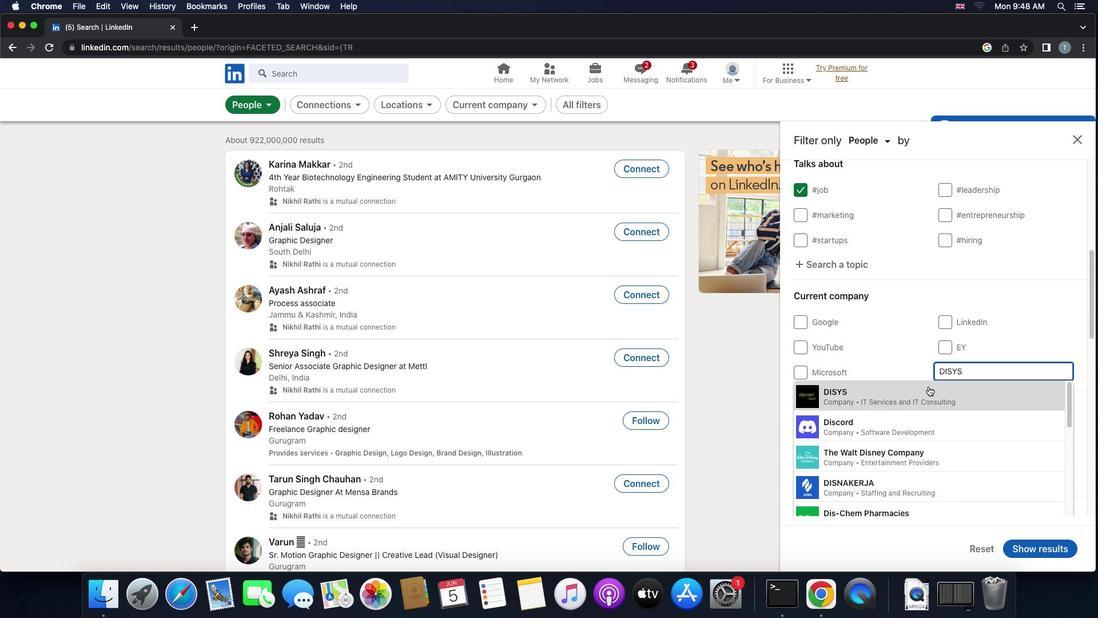 
Action: Mouse moved to (930, 386)
Screenshot: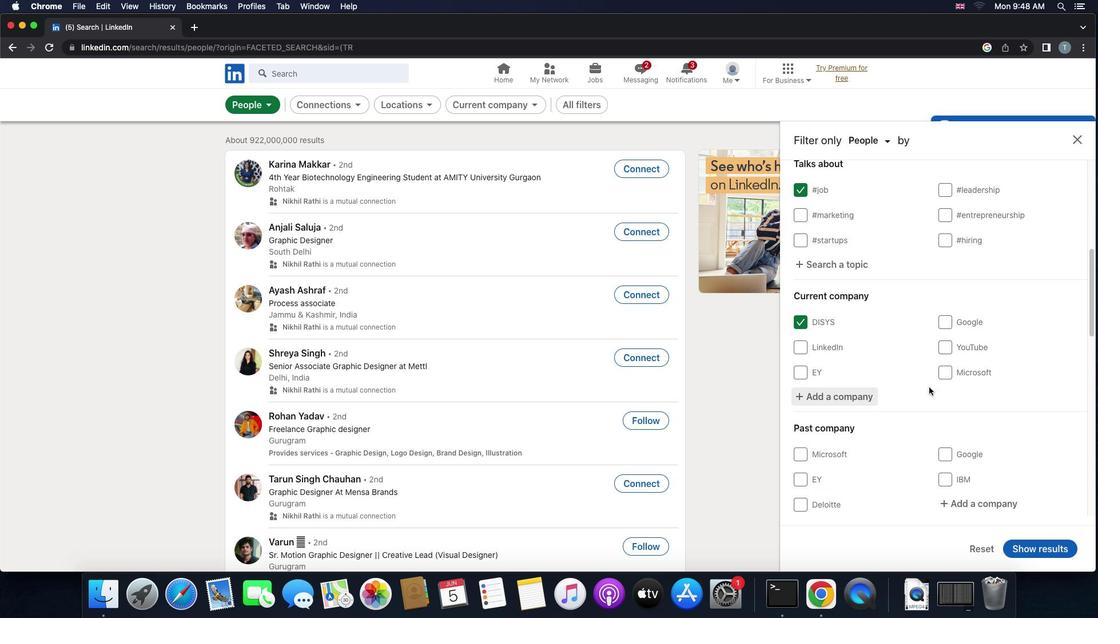 
Action: Mouse scrolled (930, 386) with delta (0, 0)
Screenshot: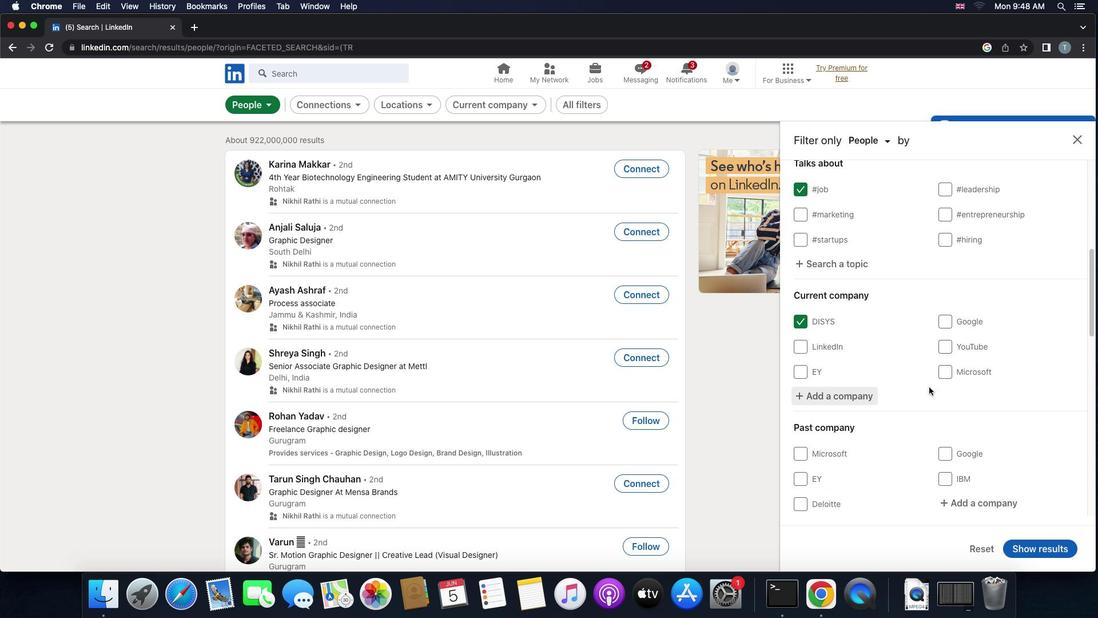 
Action: Mouse scrolled (930, 386) with delta (0, 0)
Screenshot: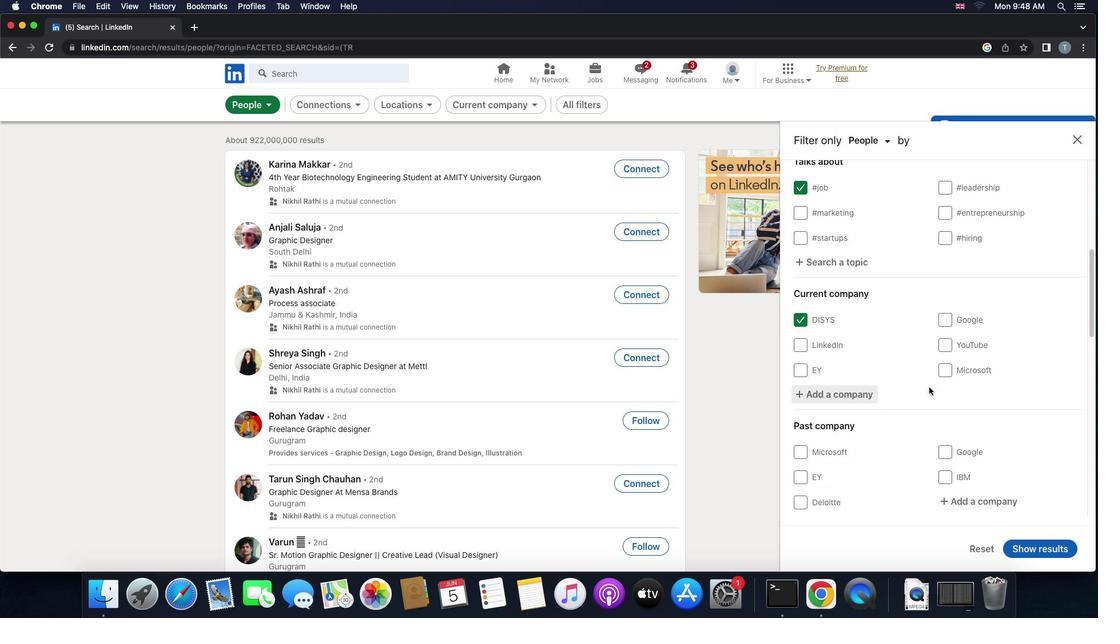 
Action: Mouse scrolled (930, 386) with delta (0, 0)
Screenshot: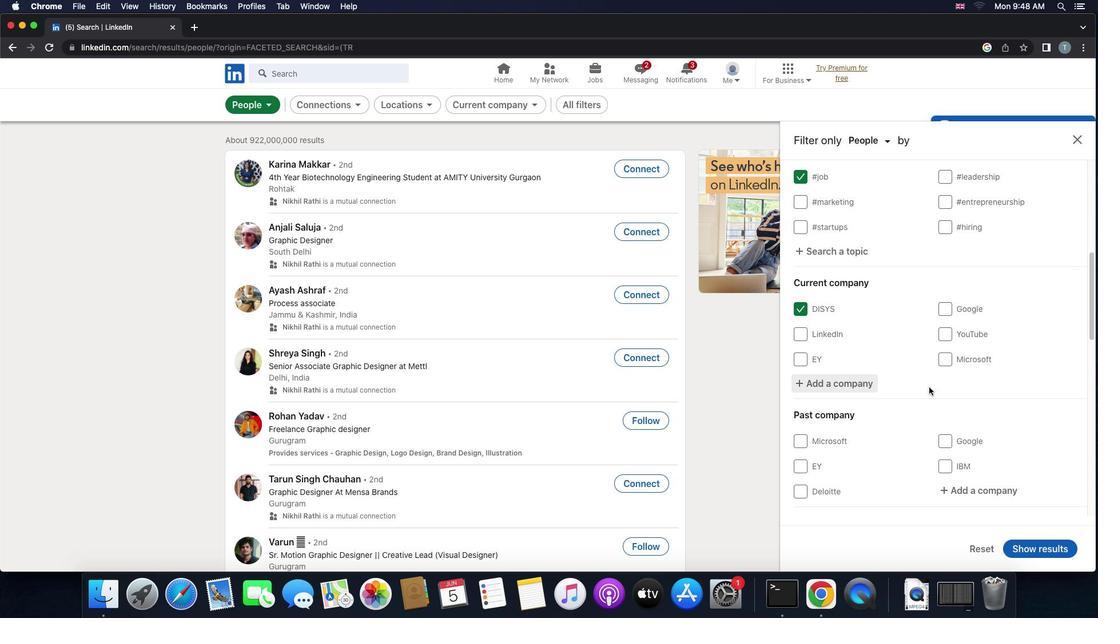 
Action: Mouse scrolled (930, 386) with delta (0, 0)
Screenshot: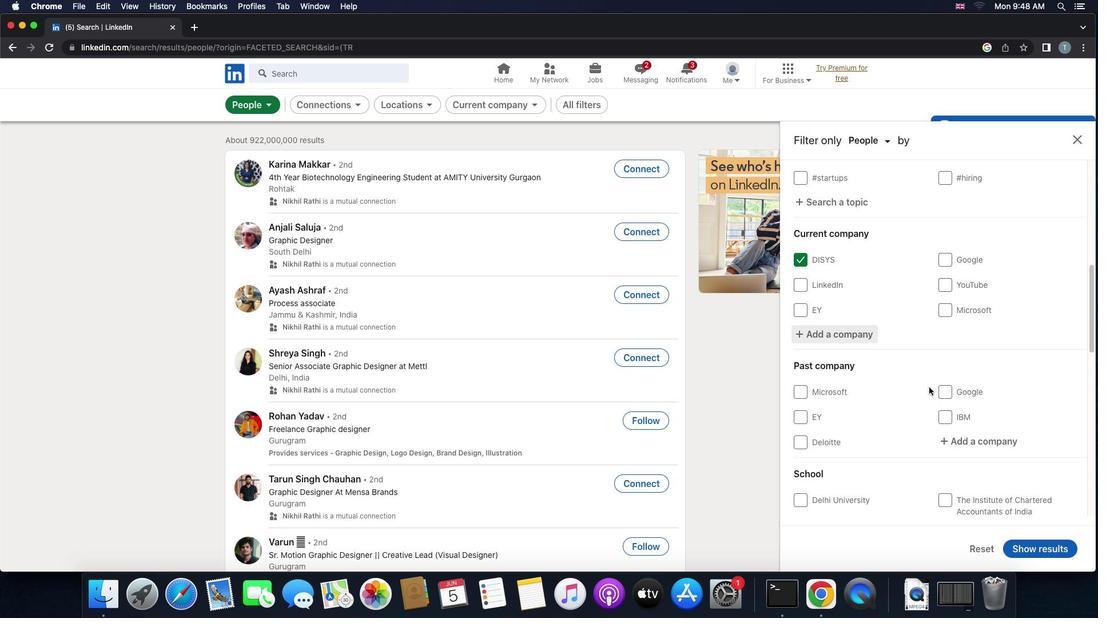 
Action: Mouse scrolled (930, 386) with delta (0, 0)
Screenshot: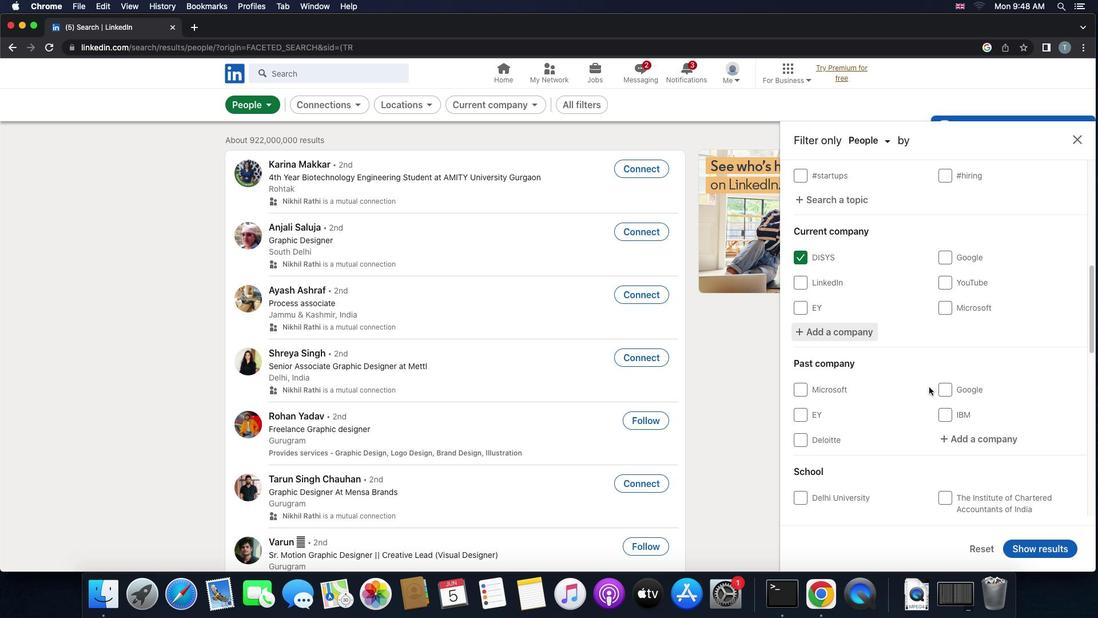 
Action: Mouse scrolled (930, 386) with delta (0, -1)
Screenshot: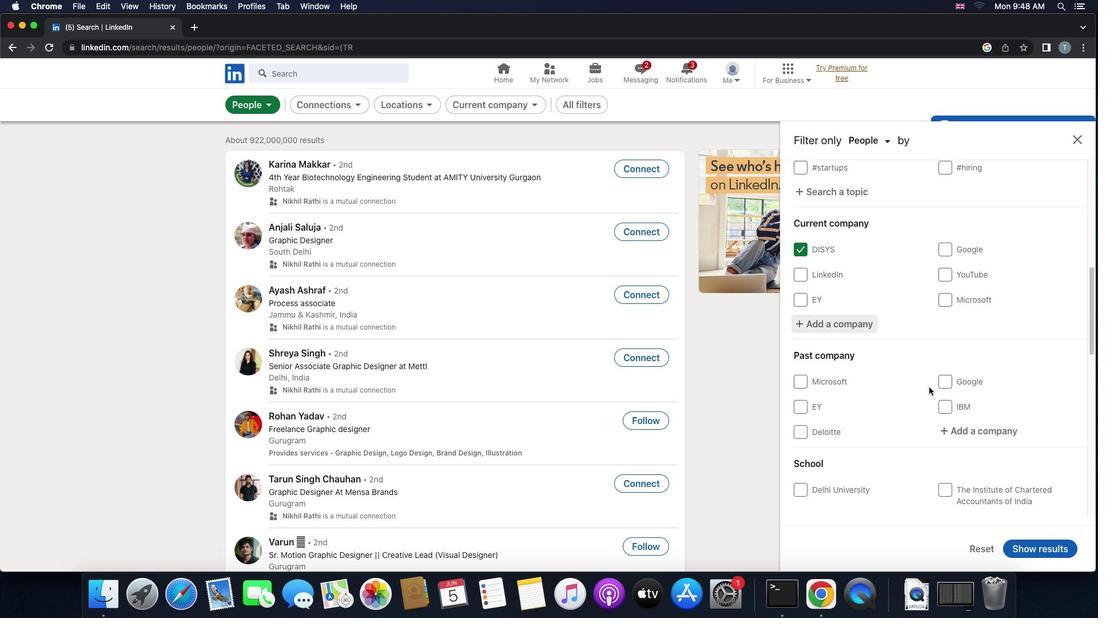 
Action: Mouse scrolled (930, 386) with delta (0, 0)
Screenshot: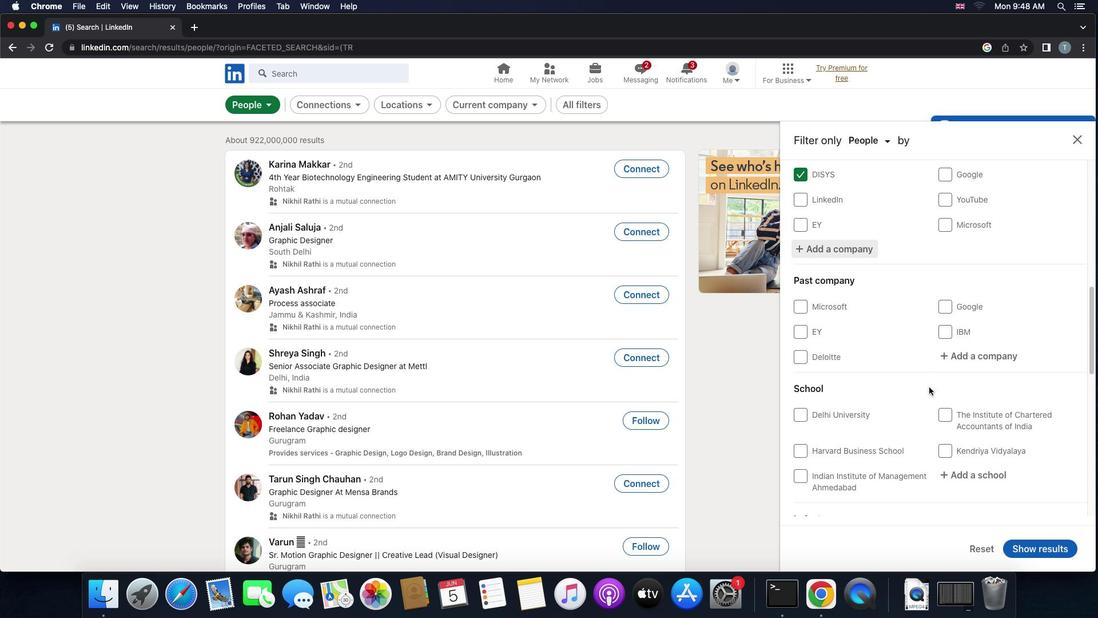 
Action: Mouse scrolled (930, 386) with delta (0, 0)
Screenshot: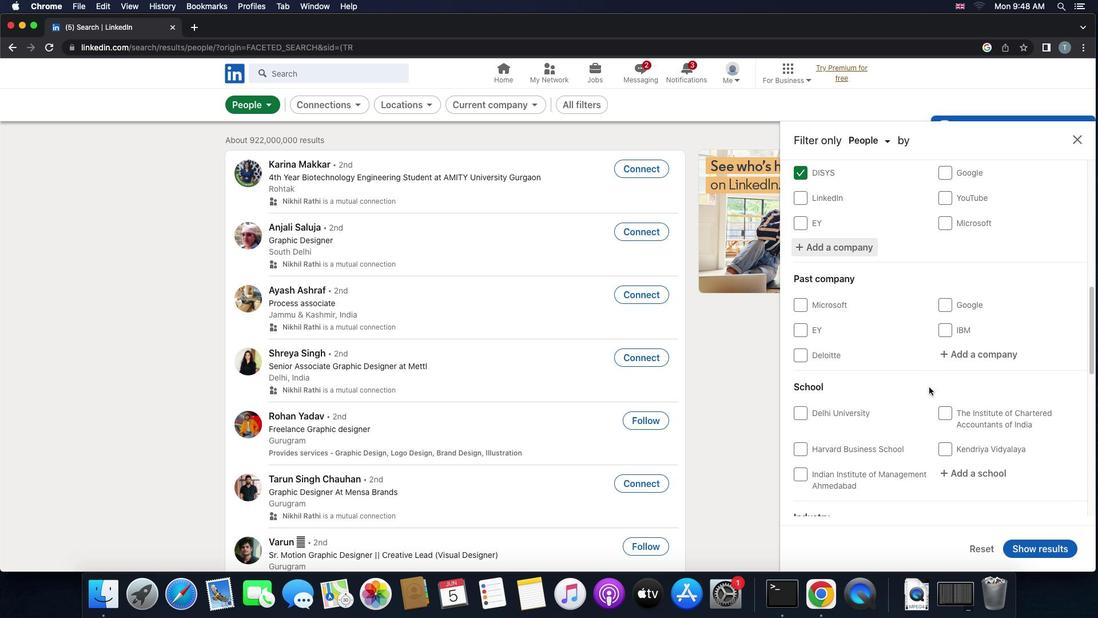 
Action: Mouse moved to (970, 460)
Screenshot: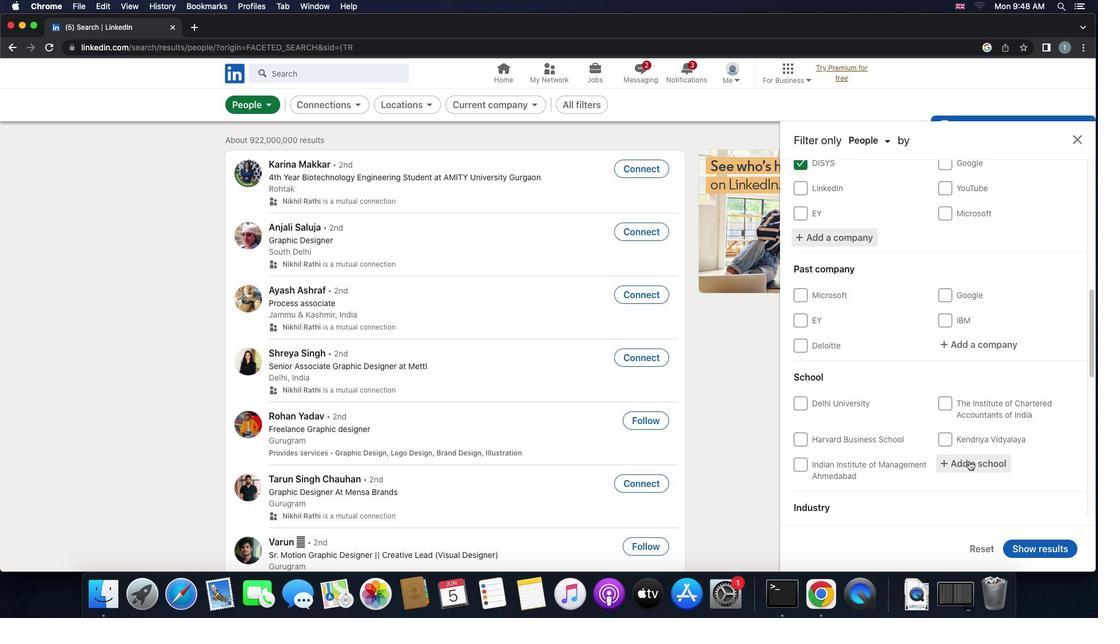 
Action: Mouse pressed left at (970, 460)
Screenshot: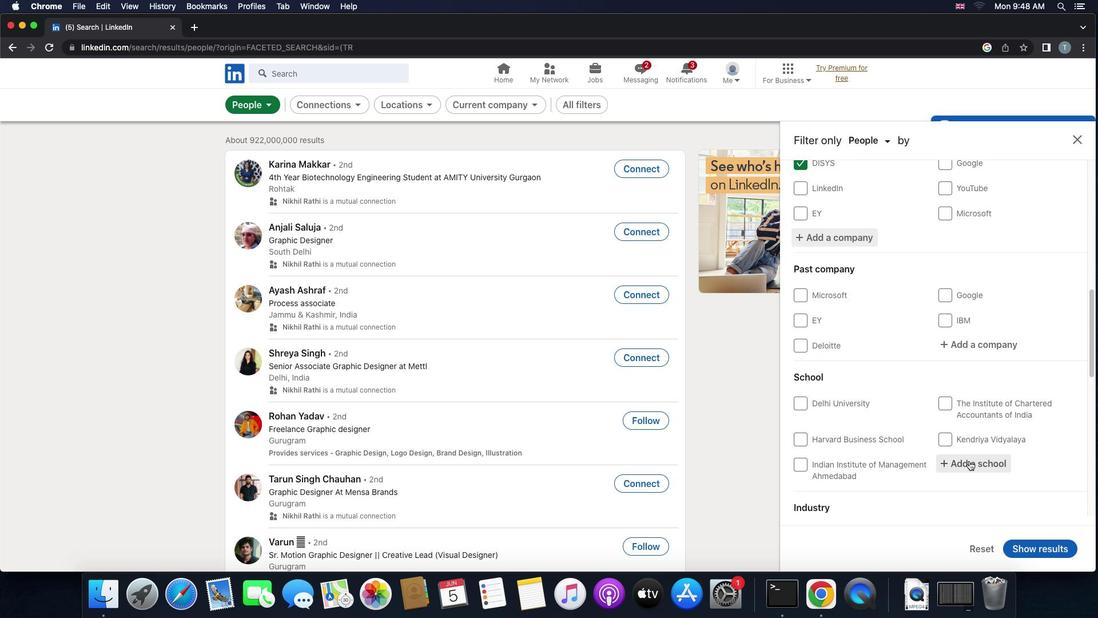 
Action: Key pressed Key.shift'B''A''G''A''L''K''O''T'Key.spaceKey.space
Screenshot: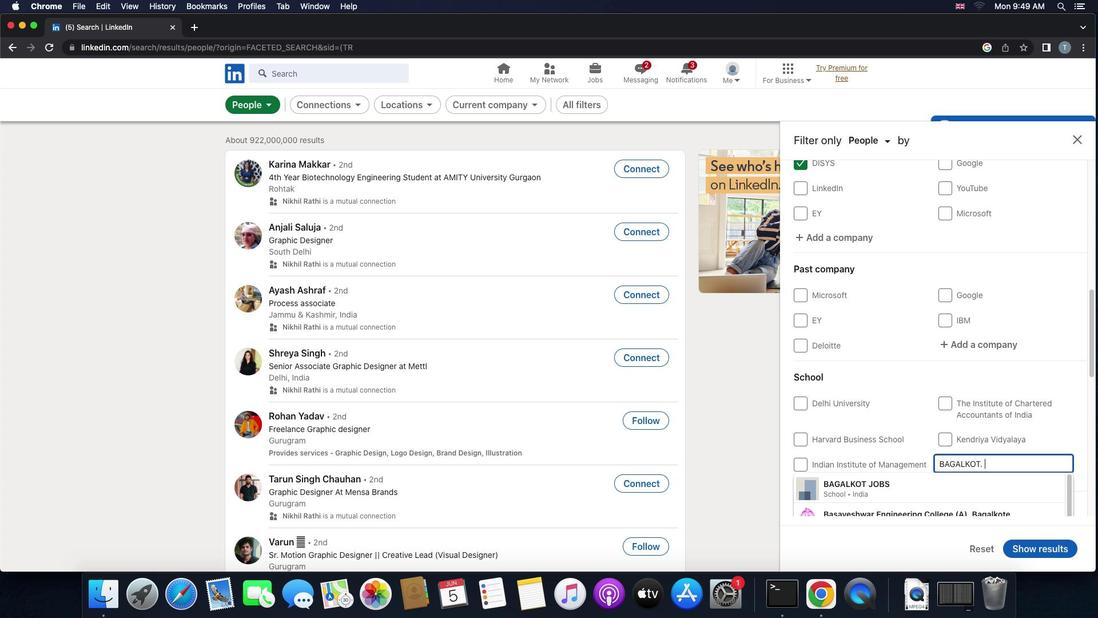 
Action: Mouse moved to (940, 488)
Screenshot: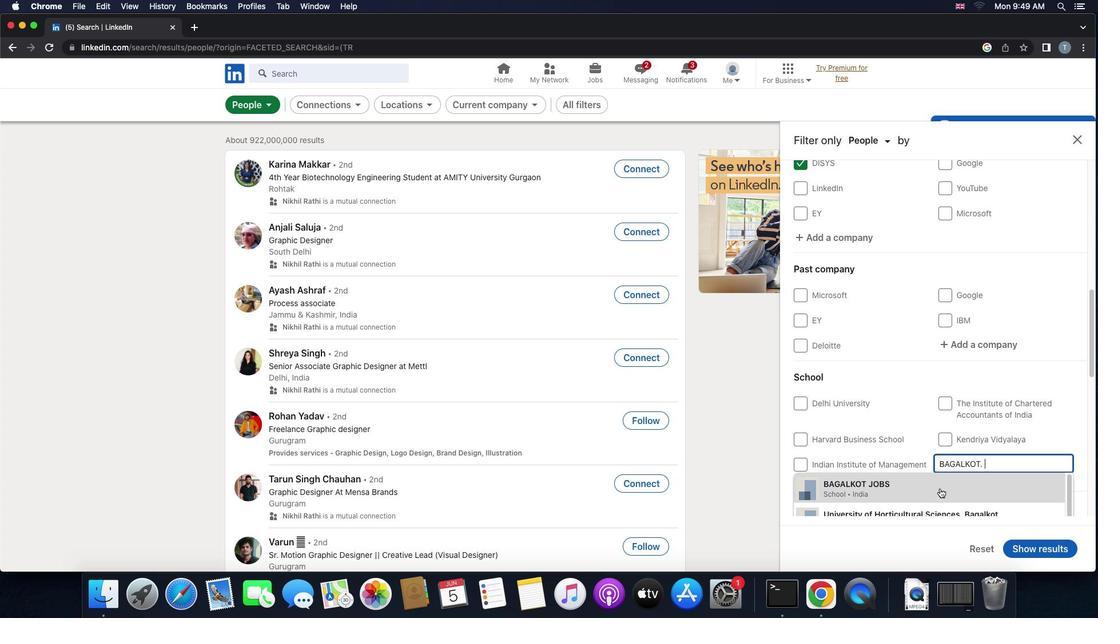
Action: Mouse pressed left at (940, 488)
Screenshot: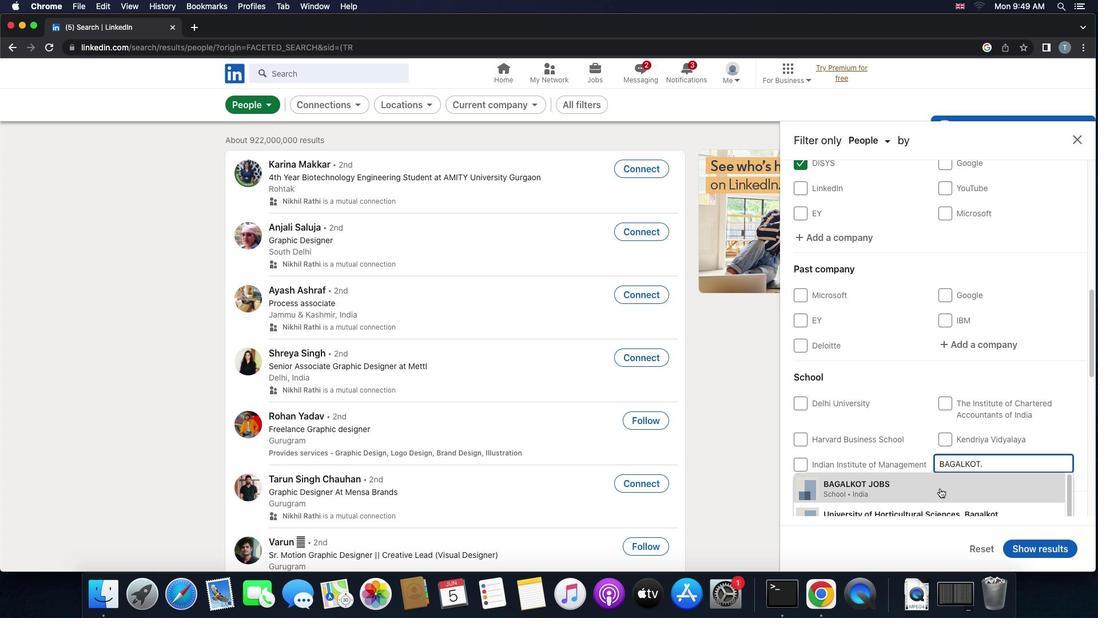 
Action: Mouse scrolled (940, 488) with delta (0, 0)
Screenshot: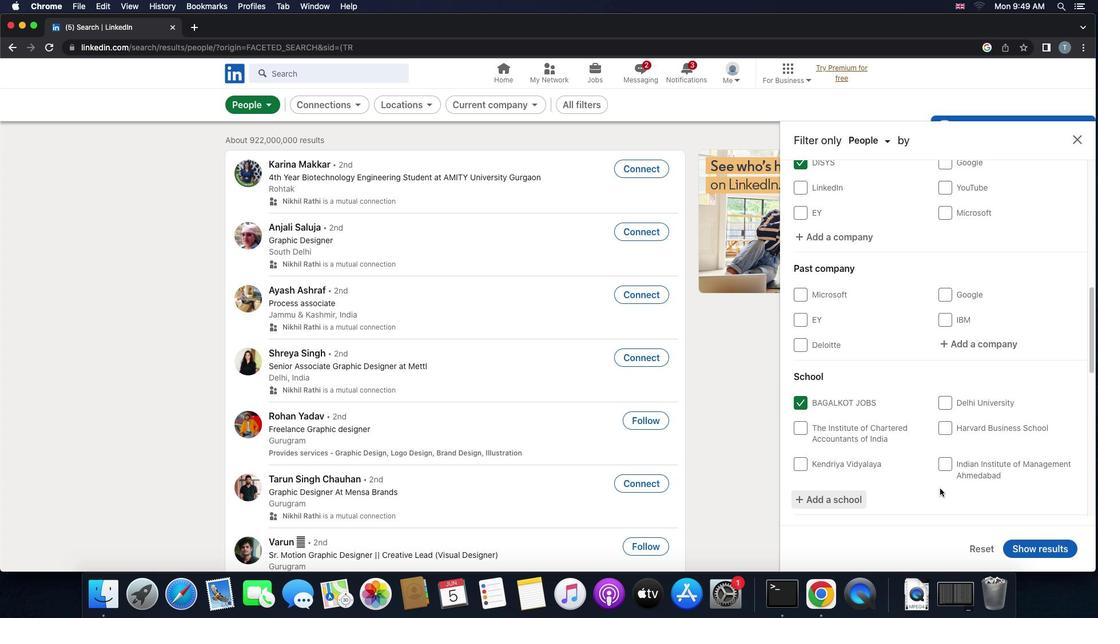 
Action: Mouse scrolled (940, 488) with delta (0, 0)
Screenshot: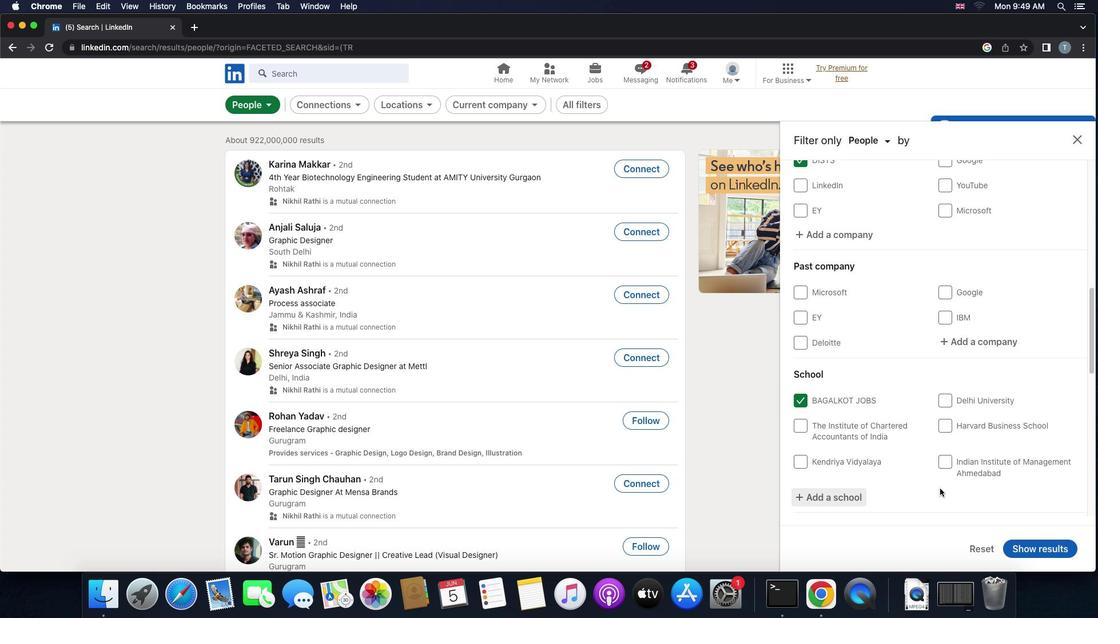 
Action: Mouse scrolled (940, 488) with delta (0, -1)
Screenshot: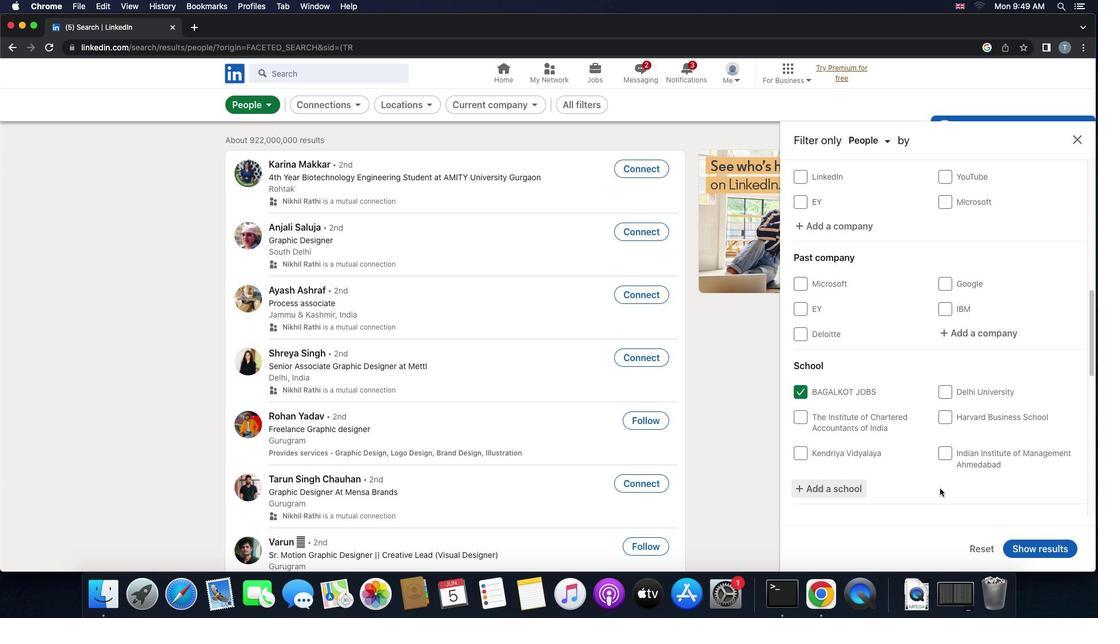 
Action: Mouse scrolled (940, 488) with delta (0, -1)
Screenshot: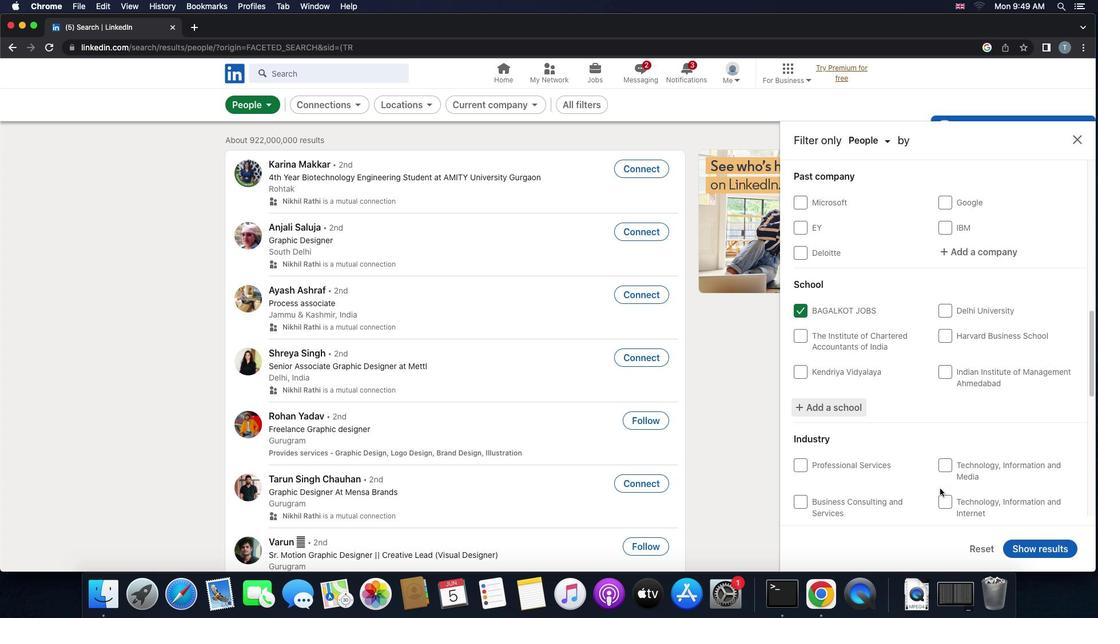 
Action: Mouse scrolled (940, 488) with delta (0, 0)
Screenshot: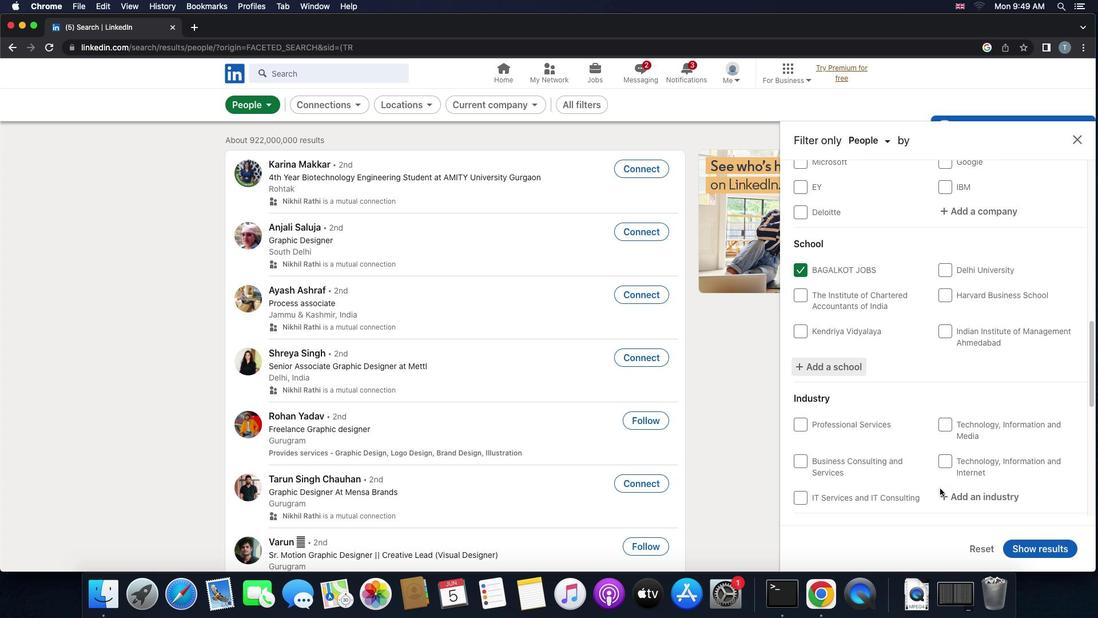 
Action: Mouse scrolled (940, 488) with delta (0, 0)
Screenshot: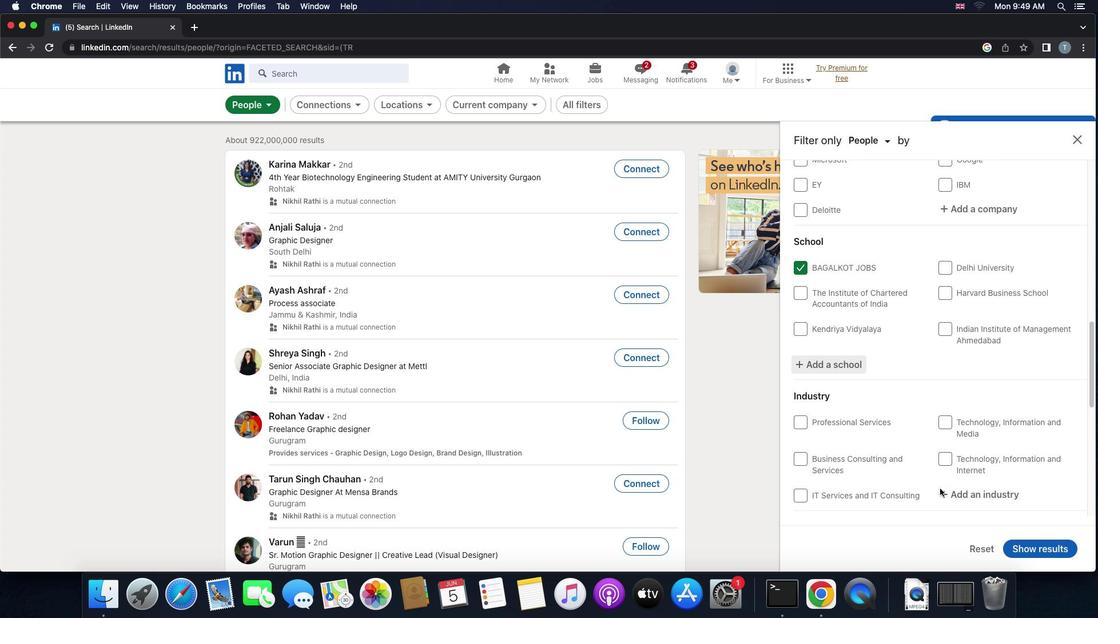 
Action: Mouse scrolled (940, 488) with delta (0, 0)
Screenshot: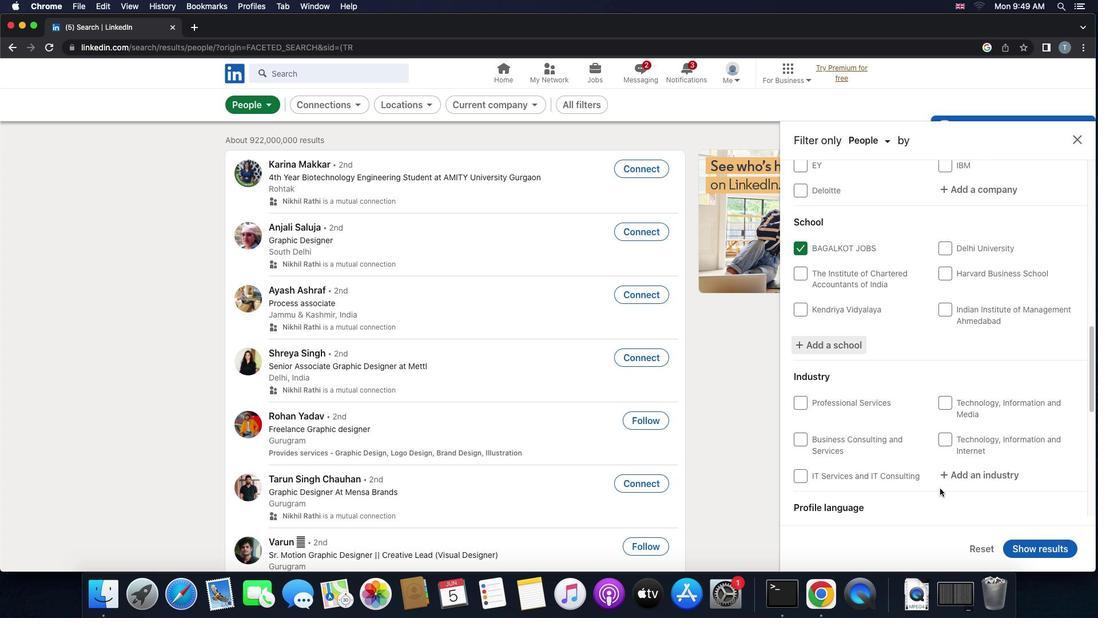 
Action: Mouse moved to (980, 438)
Screenshot: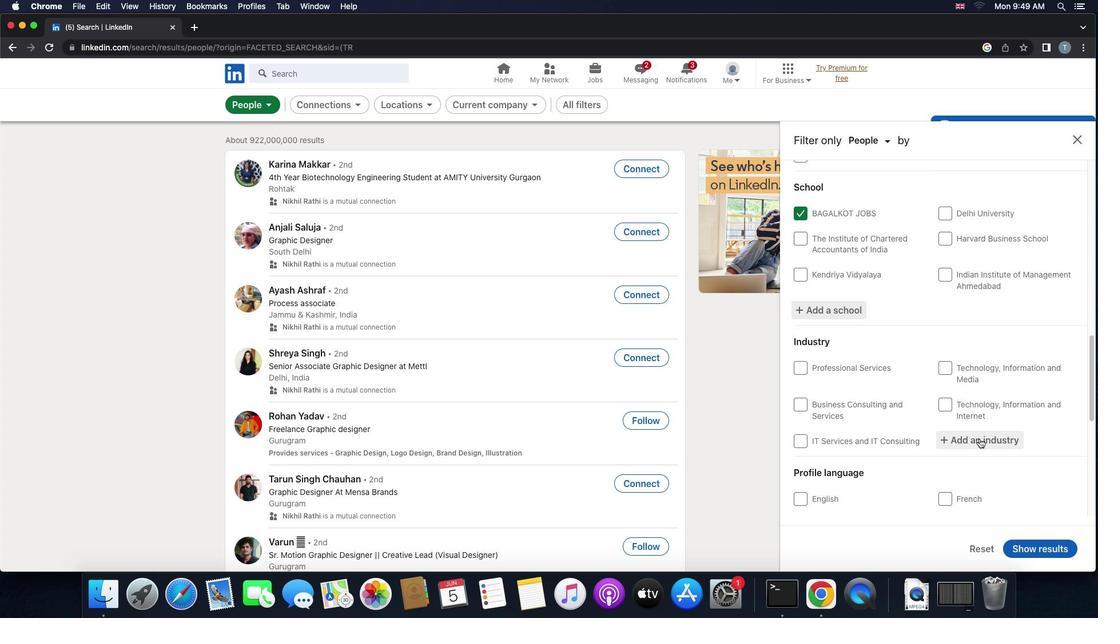 
Action: Mouse pressed left at (980, 438)
Screenshot: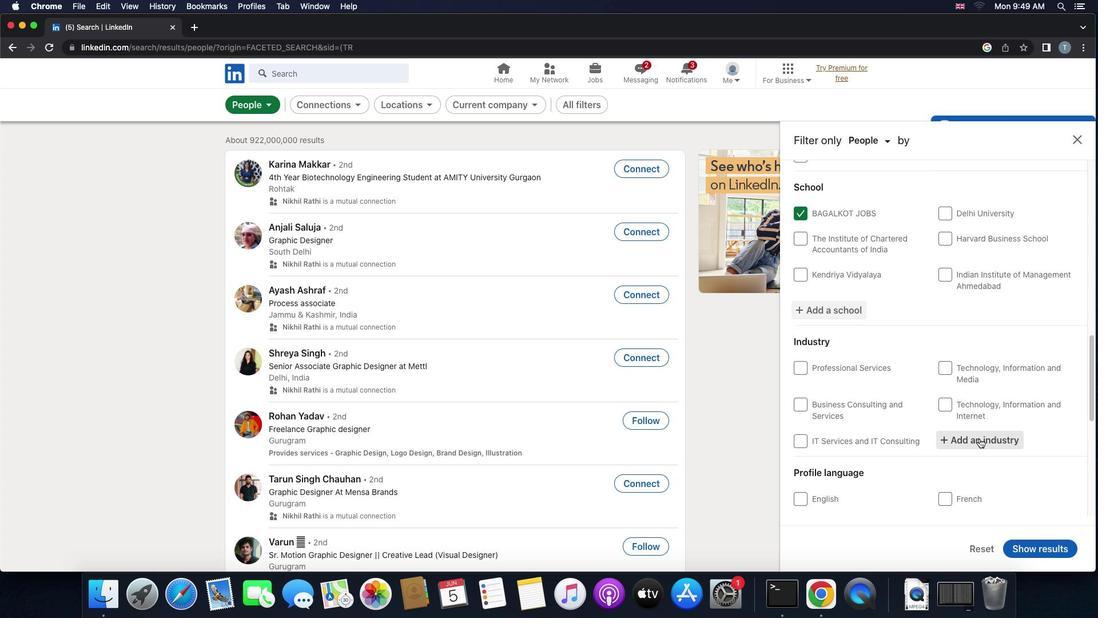 
Action: Key pressed Key.shift'C''r''e''d''i''t'
Screenshot: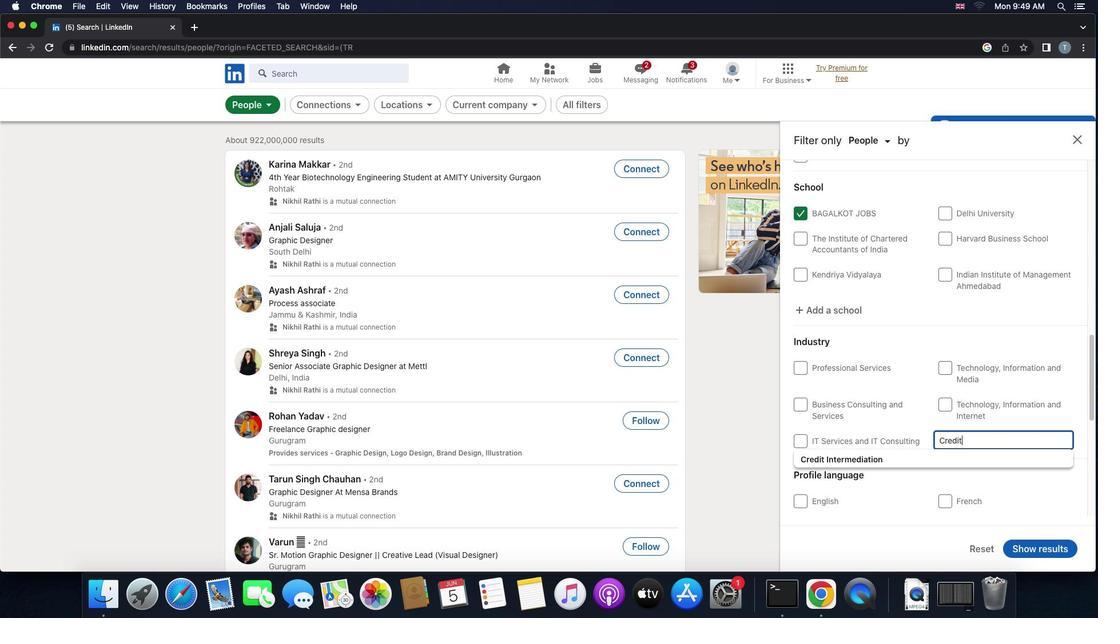 
Action: Mouse moved to (944, 458)
Screenshot: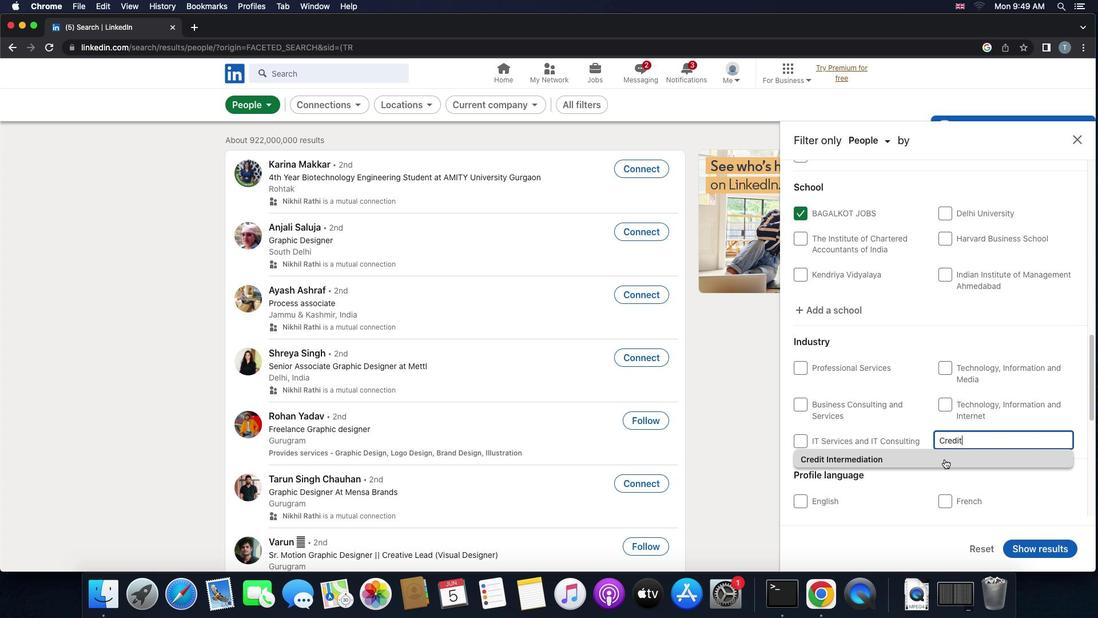 
Action: Mouse pressed left at (944, 458)
Screenshot: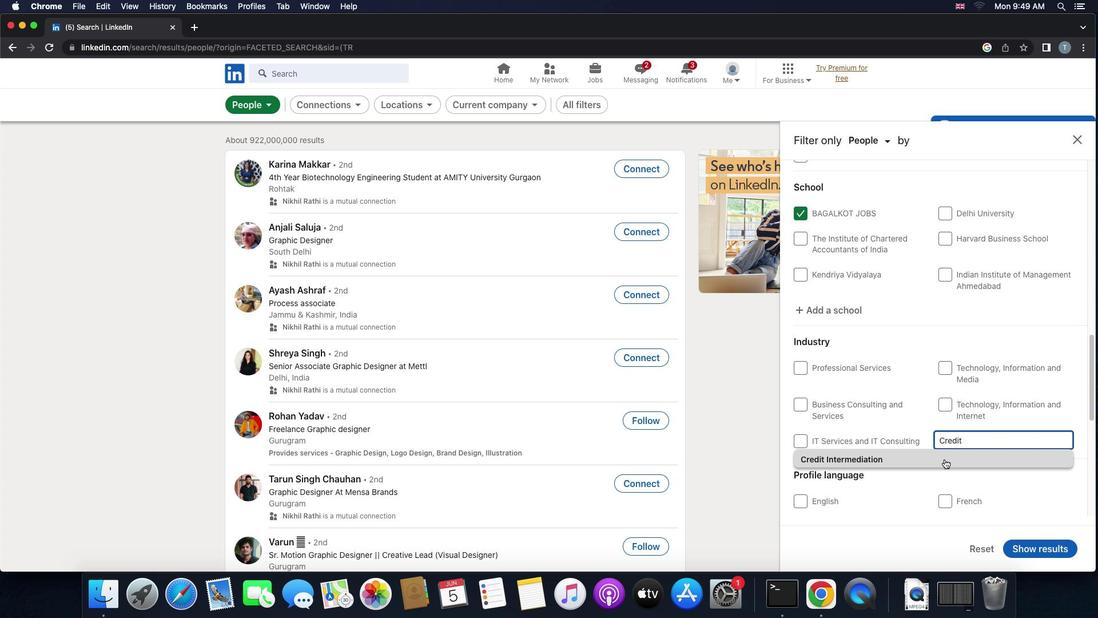 
Action: Mouse moved to (946, 458)
Screenshot: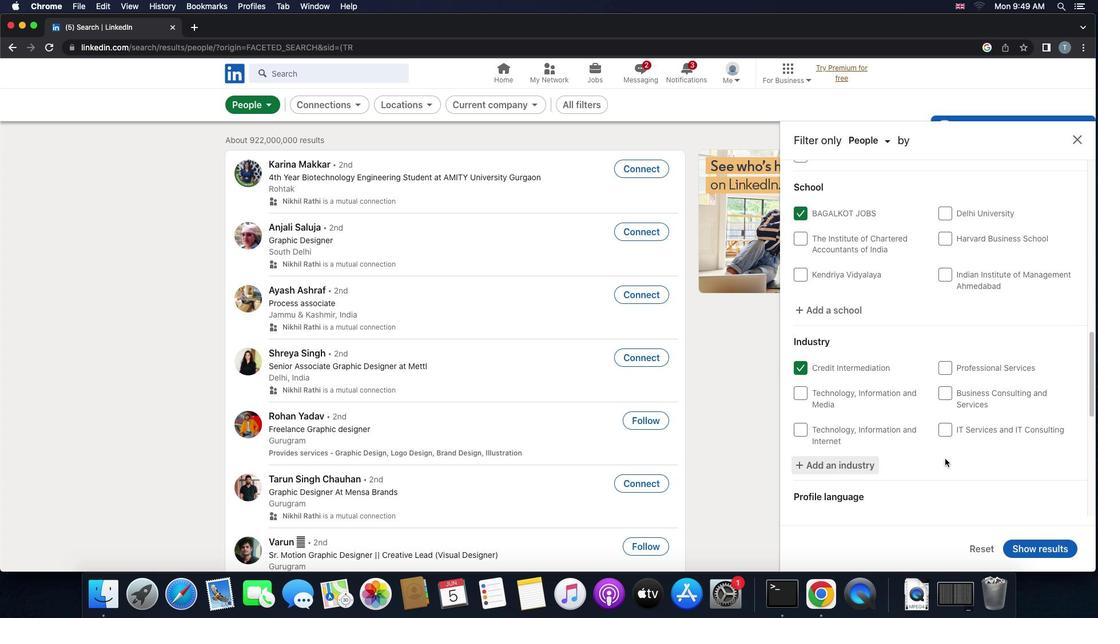 
Action: Mouse scrolled (946, 458) with delta (0, 0)
Screenshot: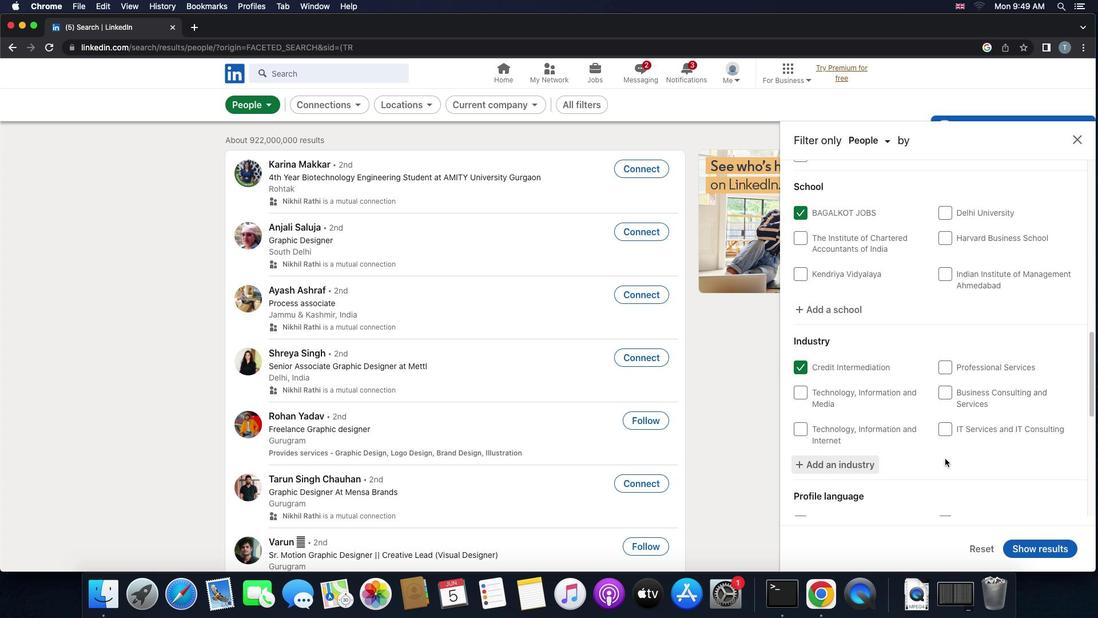 
Action: Mouse scrolled (946, 458) with delta (0, 0)
Screenshot: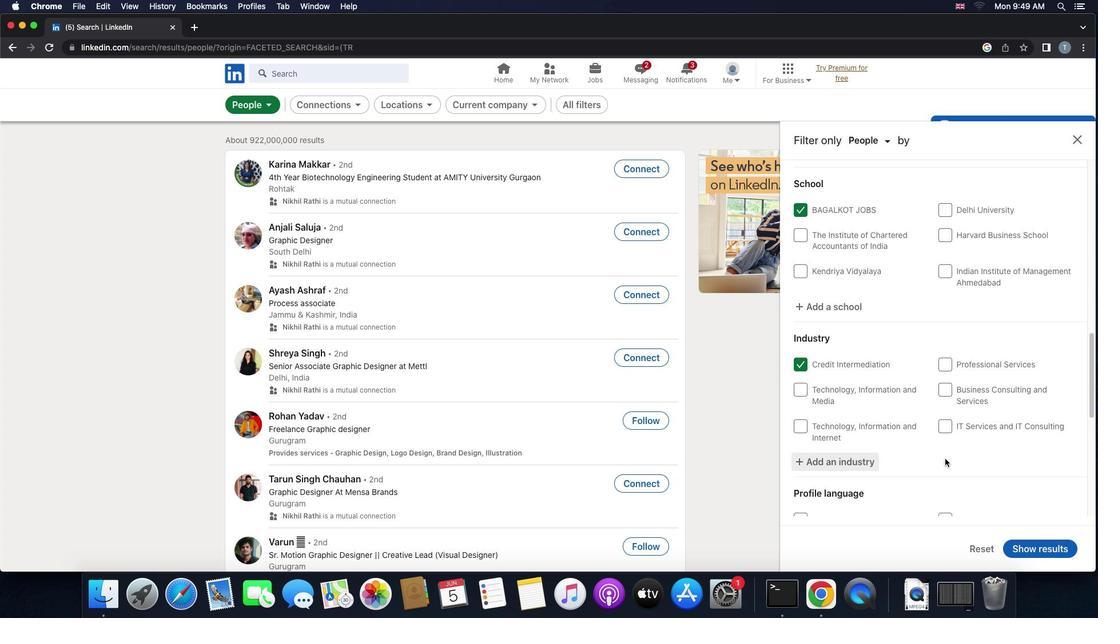 
Action: Mouse scrolled (946, 458) with delta (0, 0)
Screenshot: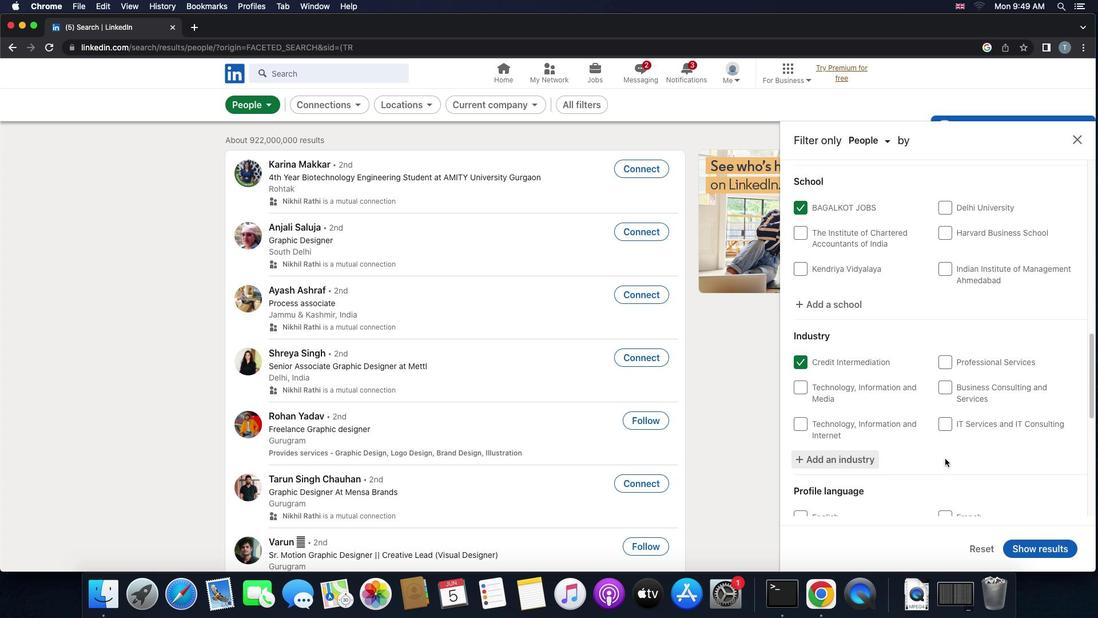 
Action: Mouse scrolled (946, 458) with delta (0, 0)
Screenshot: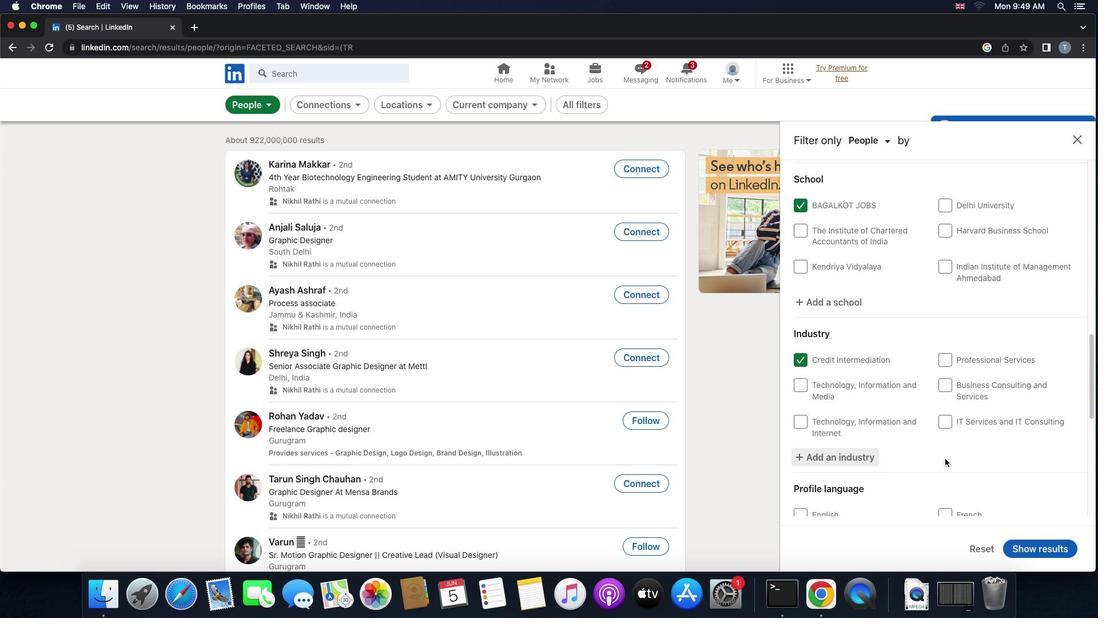 
Action: Mouse scrolled (946, 458) with delta (0, 0)
Screenshot: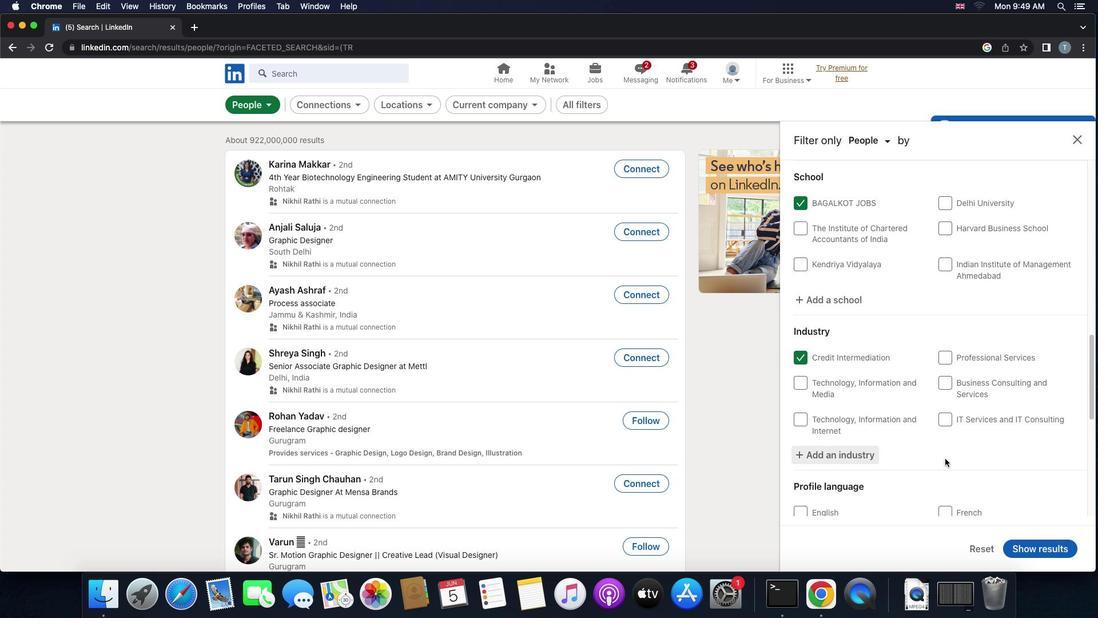 
Action: Mouse scrolled (946, 458) with delta (0, 0)
Screenshot: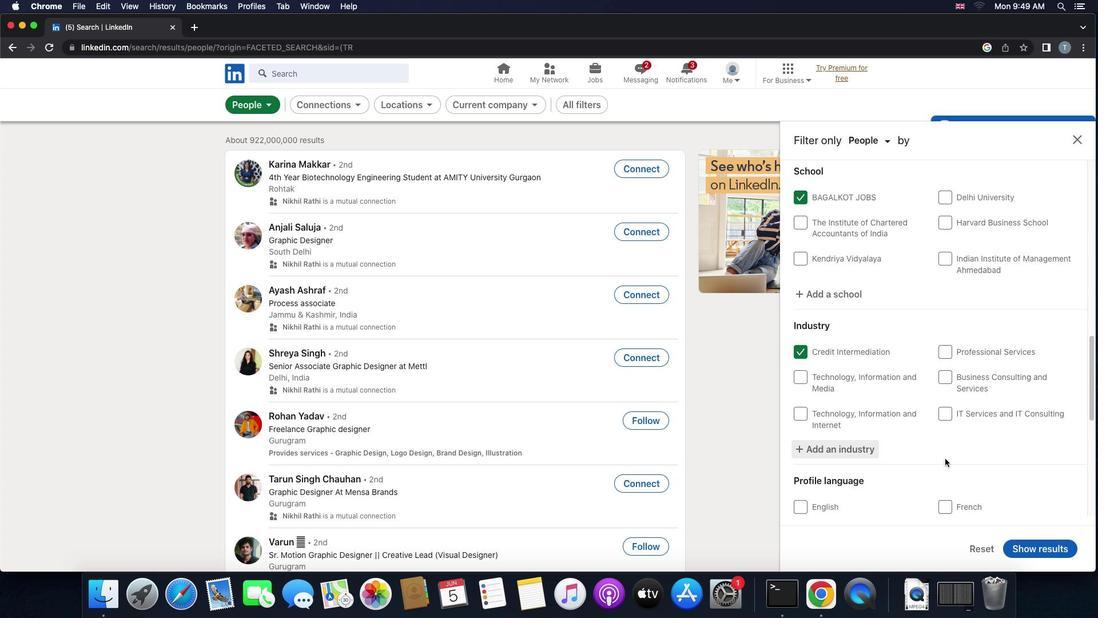 
Action: Mouse scrolled (946, 458) with delta (0, 0)
Screenshot: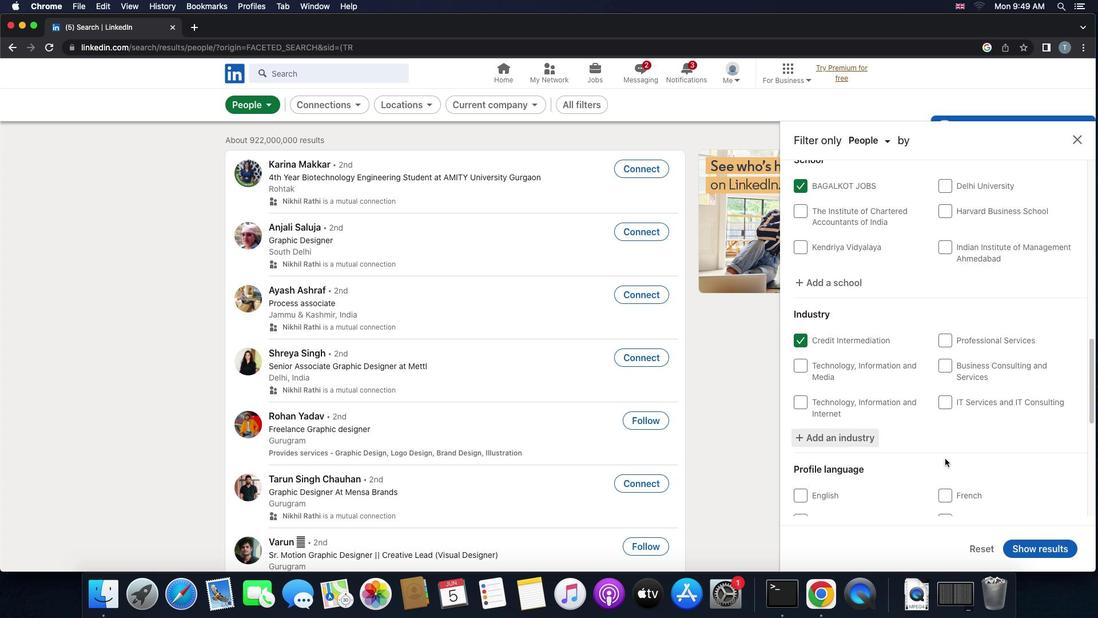 
Action: Mouse moved to (798, 445)
Screenshot: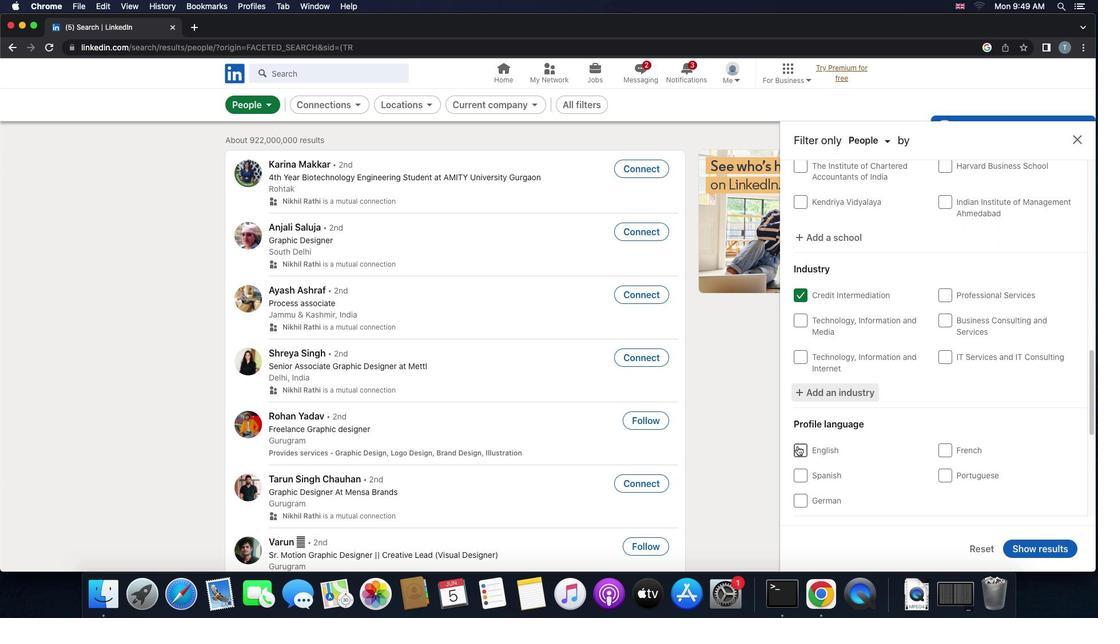 
Action: Mouse pressed left at (798, 445)
Screenshot: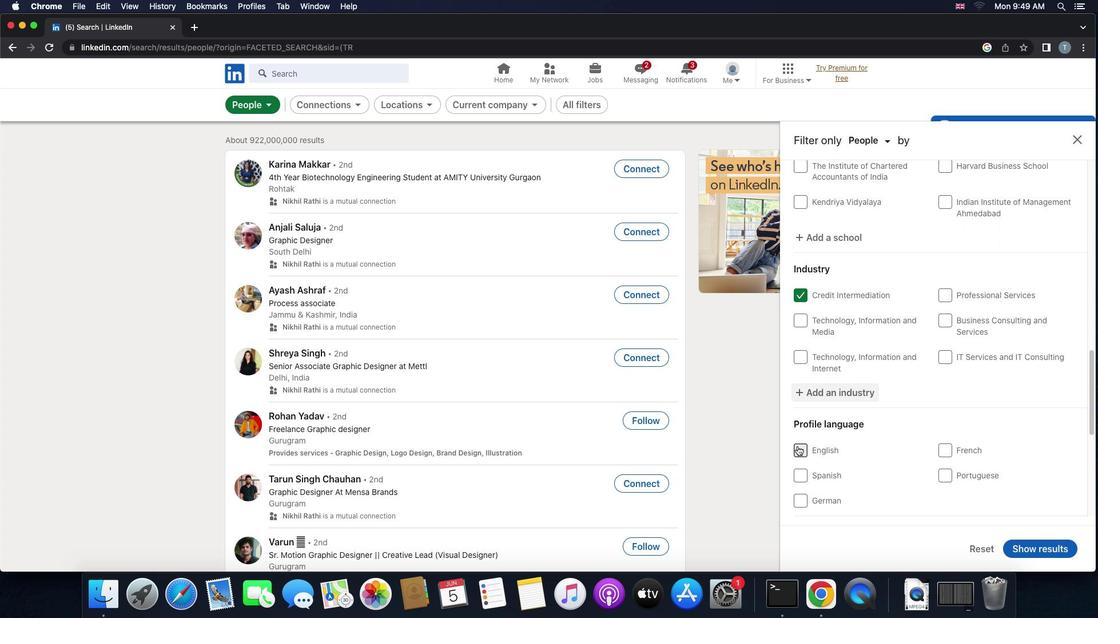 
Action: Mouse moved to (895, 467)
Screenshot: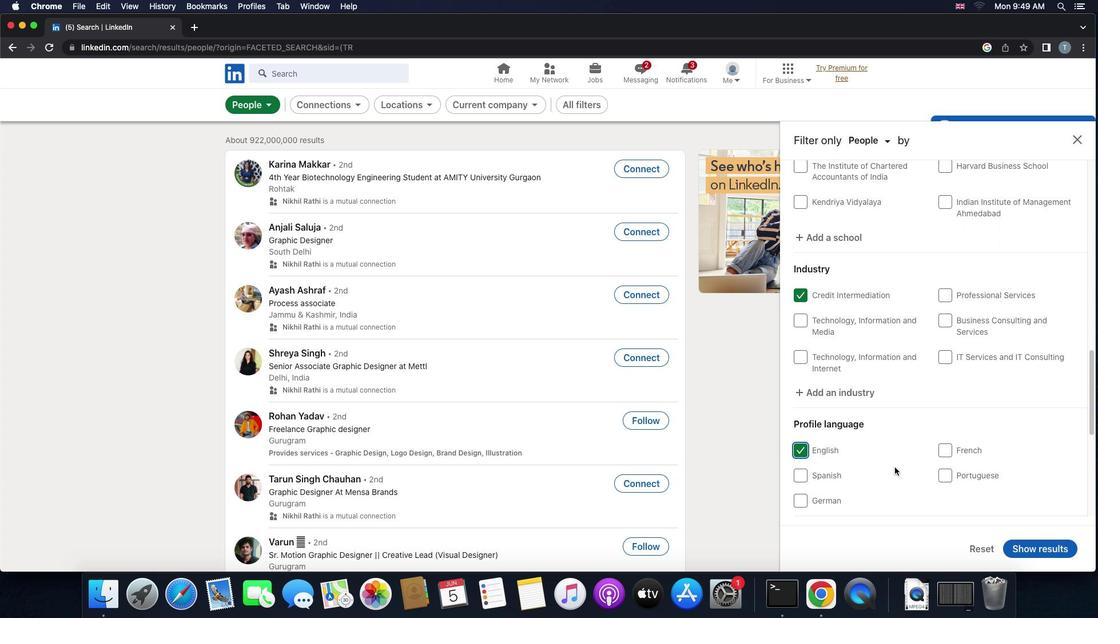 
Action: Mouse scrolled (895, 467) with delta (0, 0)
Screenshot: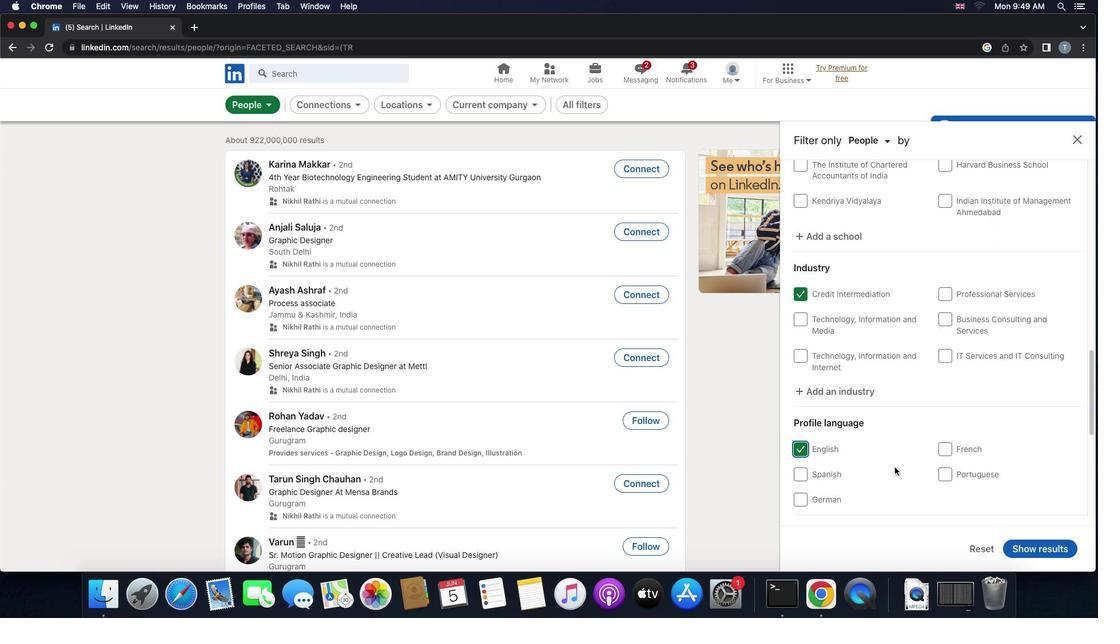 
Action: Mouse moved to (895, 467)
Screenshot: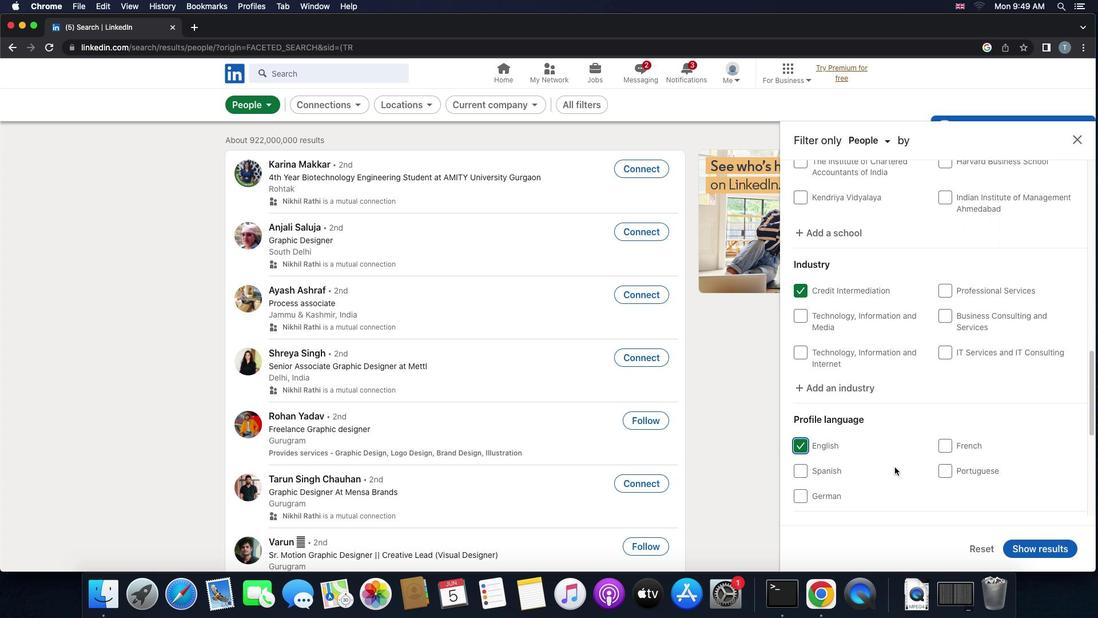 
Action: Mouse scrolled (895, 467) with delta (0, 0)
Screenshot: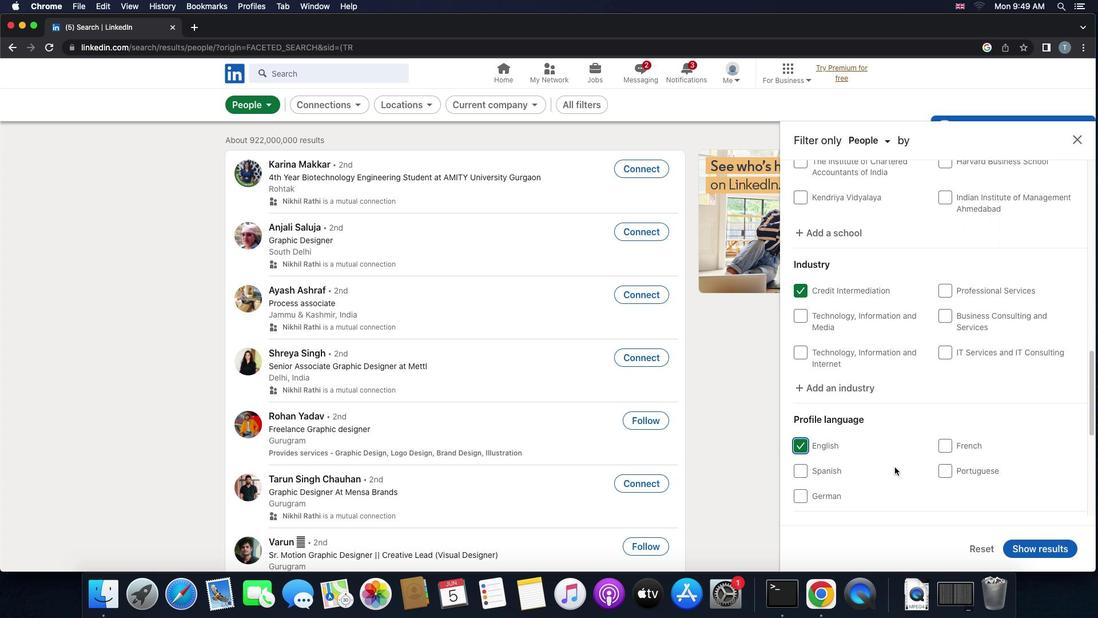 
Action: Mouse scrolled (895, 467) with delta (0, -1)
Screenshot: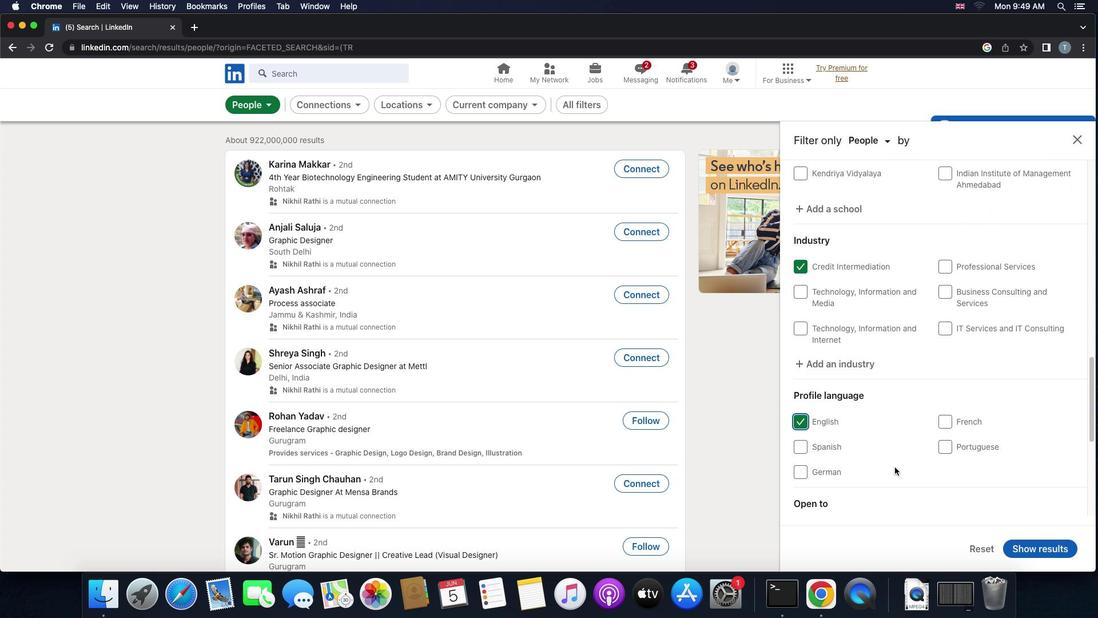 
Action: Mouse moved to (895, 467)
Screenshot: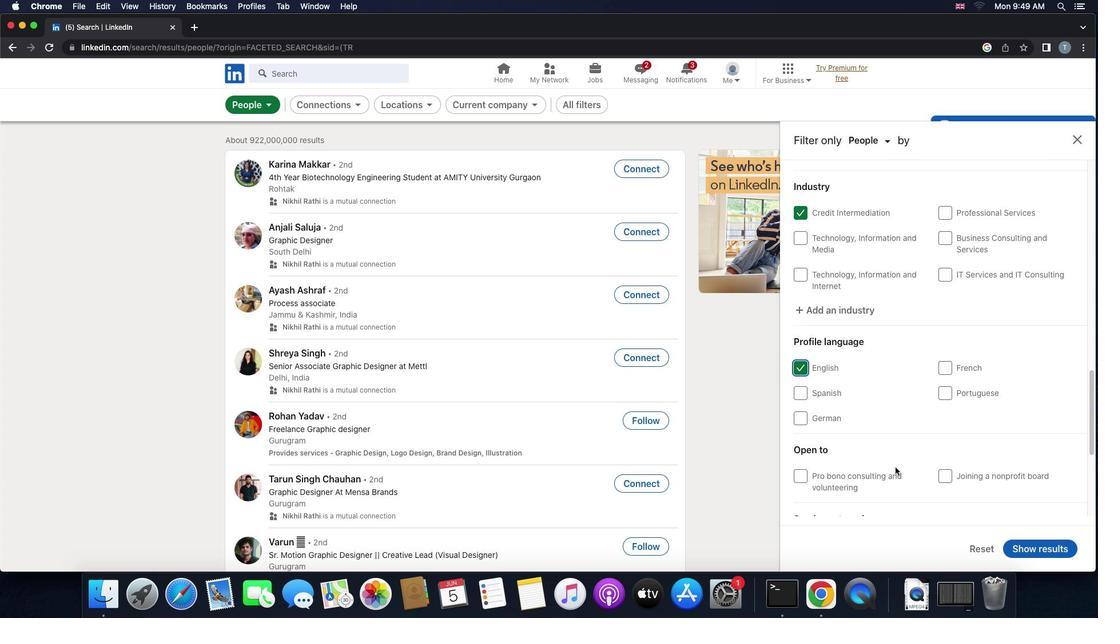
Action: Mouse scrolled (895, 467) with delta (0, 0)
Screenshot: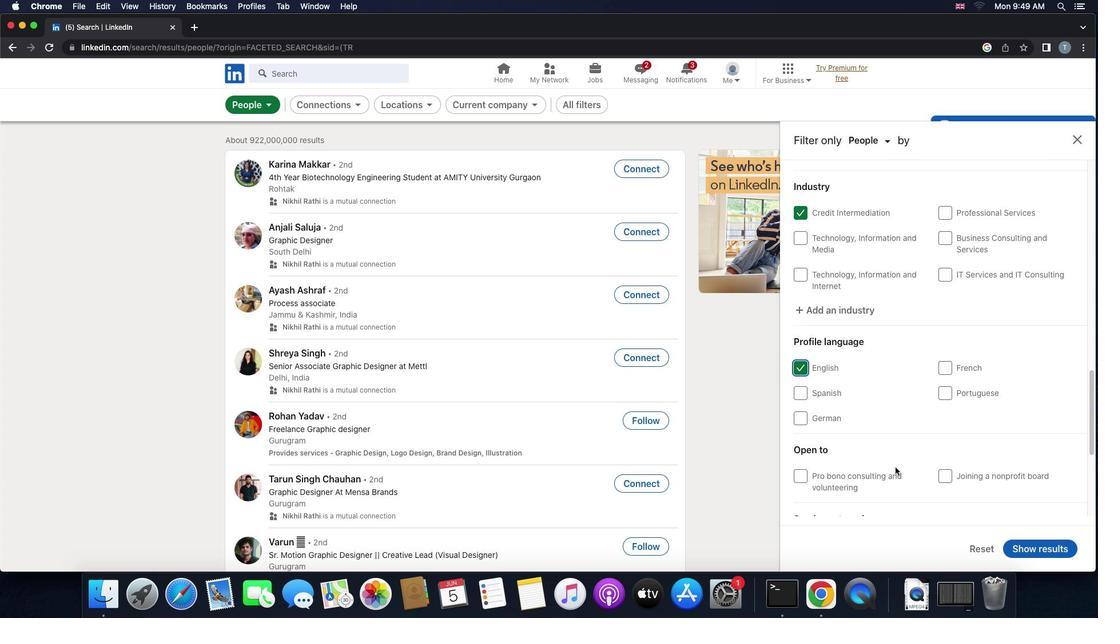 
Action: Mouse scrolled (895, 467) with delta (0, 0)
Screenshot: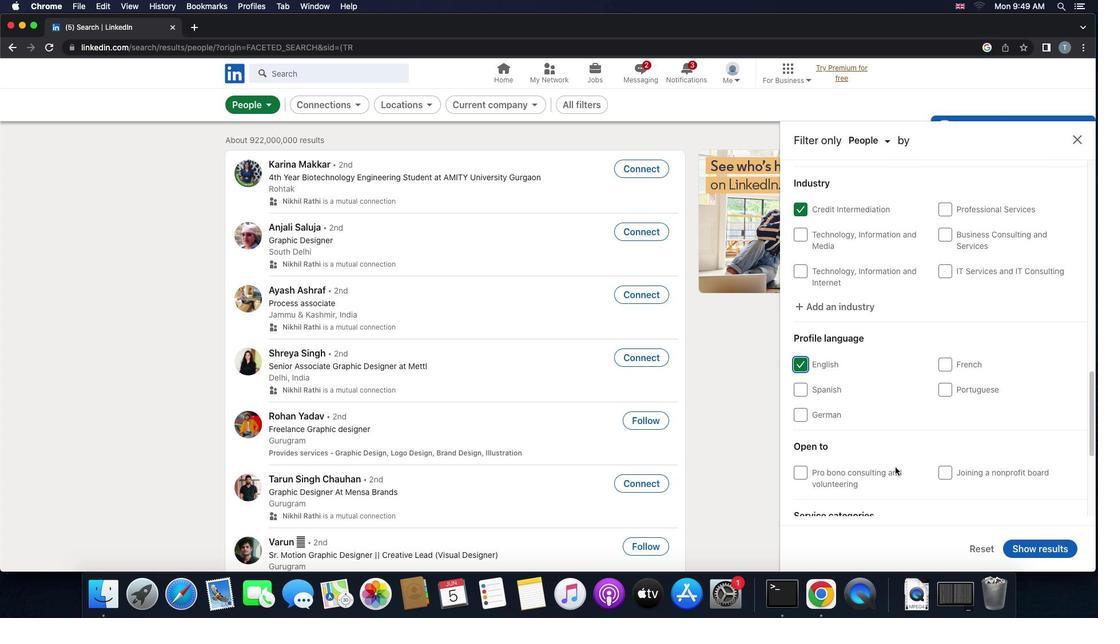 
Action: Mouse scrolled (895, 467) with delta (0, -1)
Screenshot: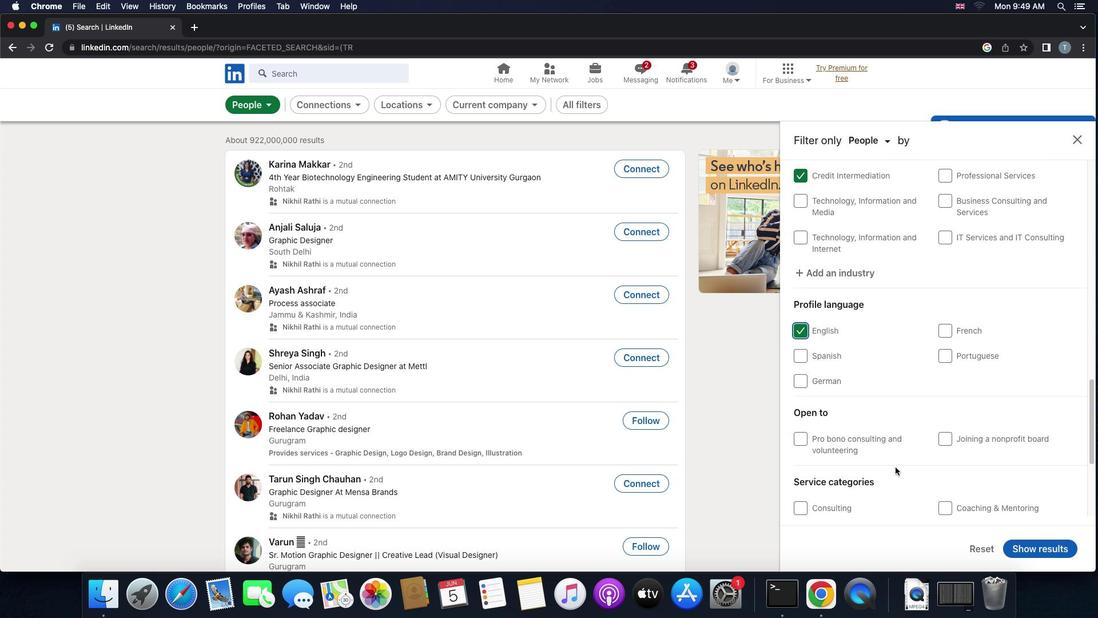 
Action: Mouse scrolled (895, 467) with delta (0, 0)
Screenshot: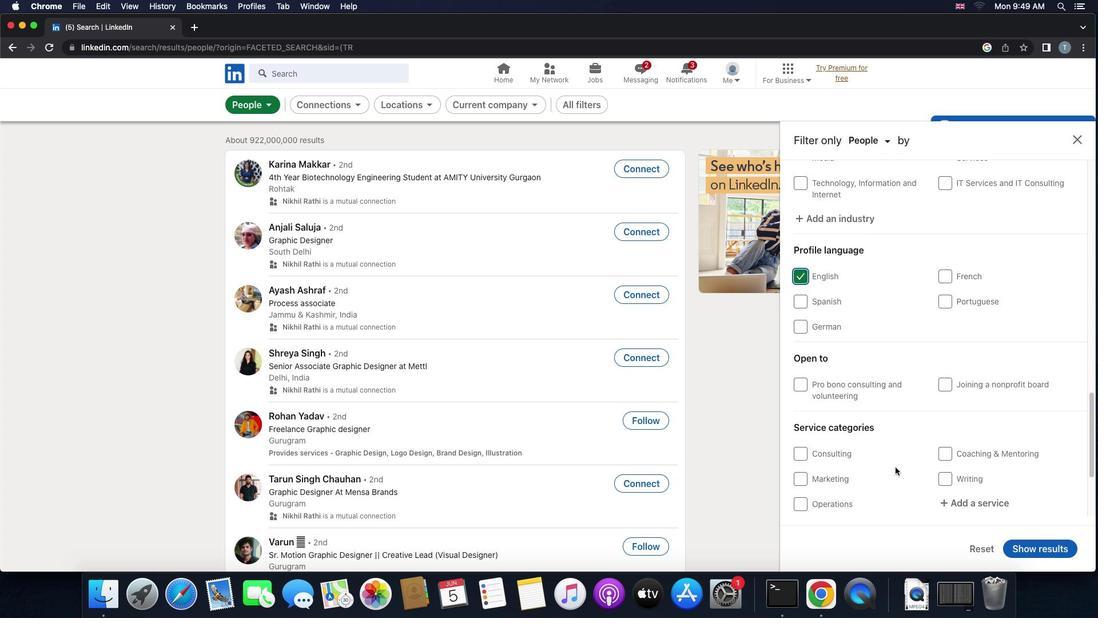 
Action: Mouse scrolled (895, 467) with delta (0, 0)
Screenshot: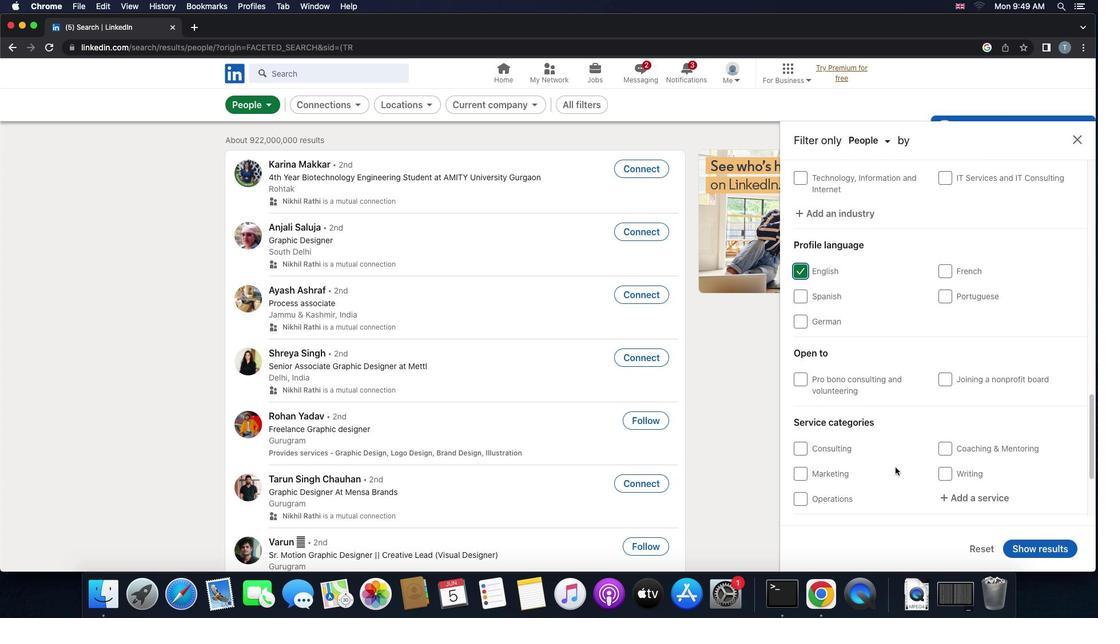 
Action: Mouse scrolled (895, 467) with delta (0, -1)
Screenshot: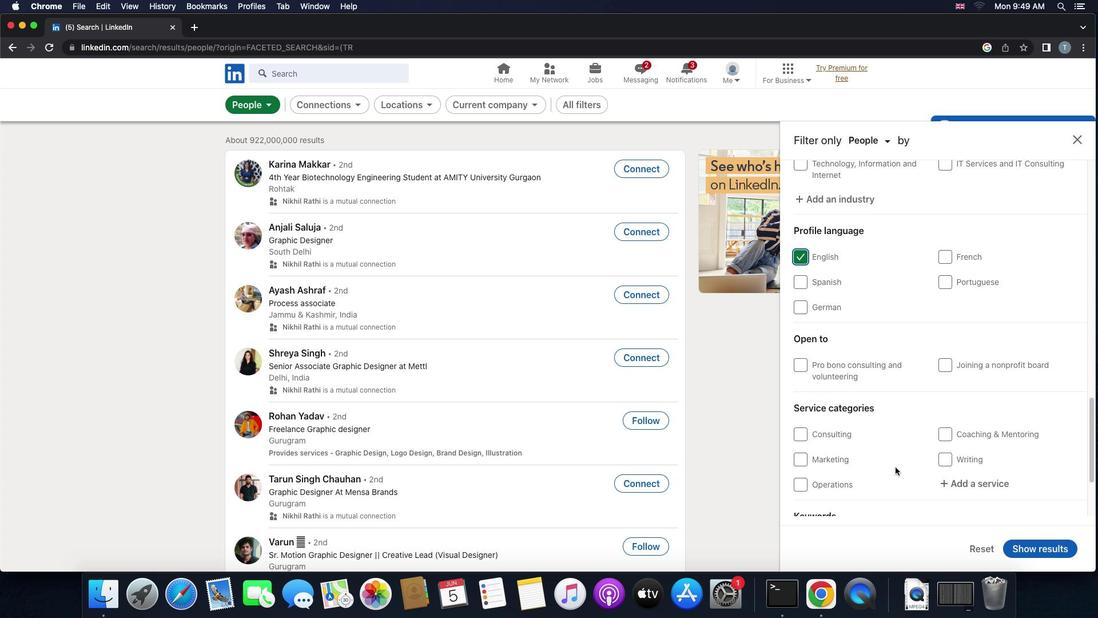 
Action: Mouse scrolled (895, 467) with delta (0, -1)
Screenshot: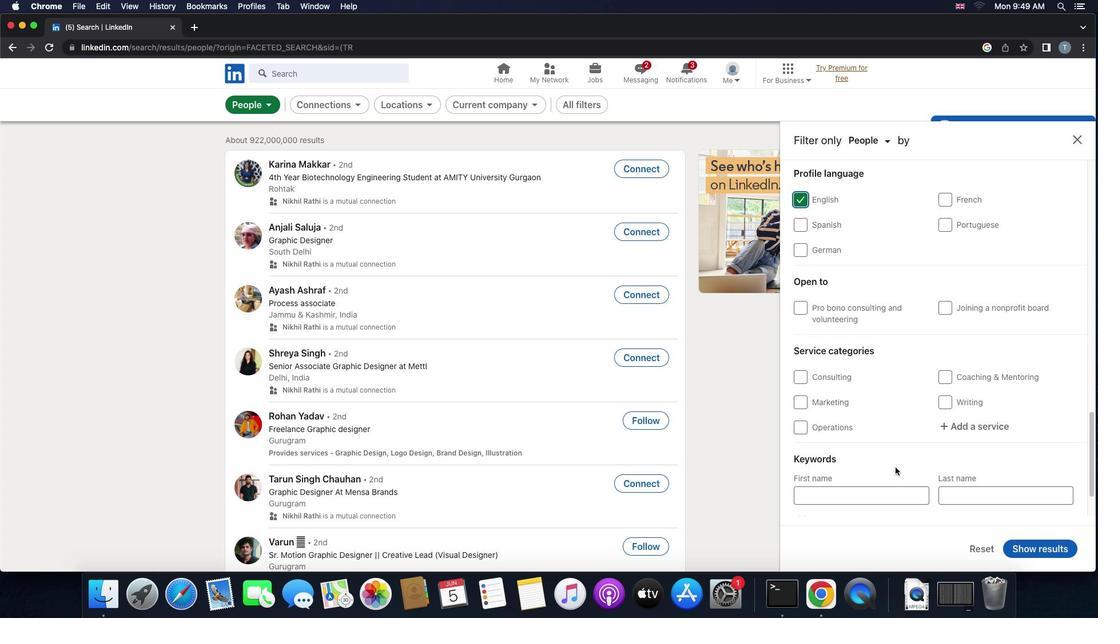 
Action: Mouse moved to (956, 359)
Screenshot: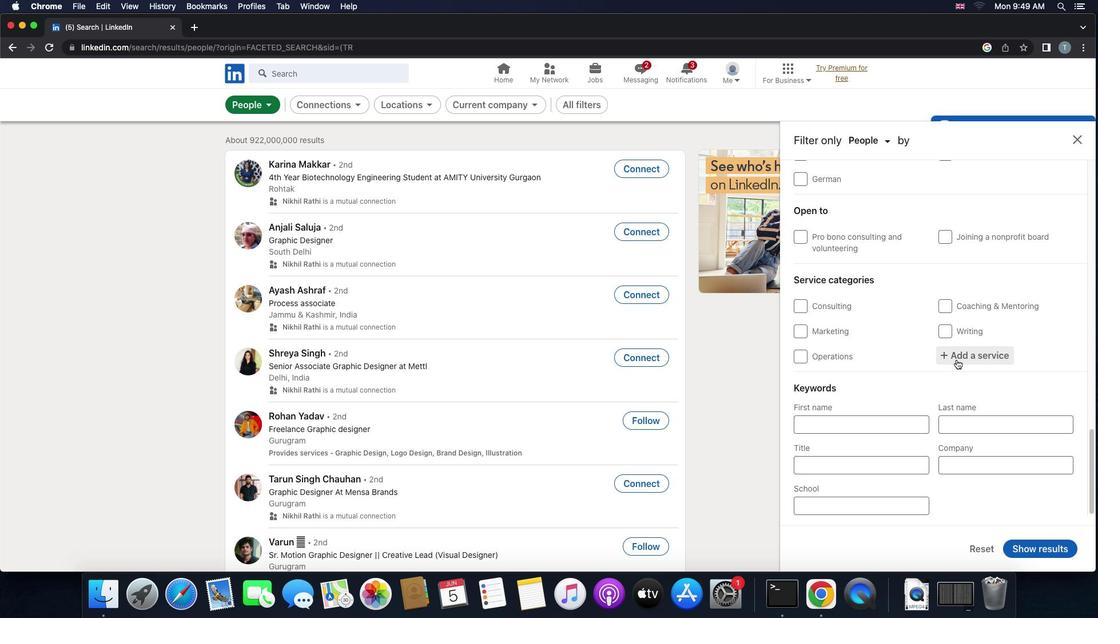 
Action: Mouse pressed left at (956, 359)
Screenshot: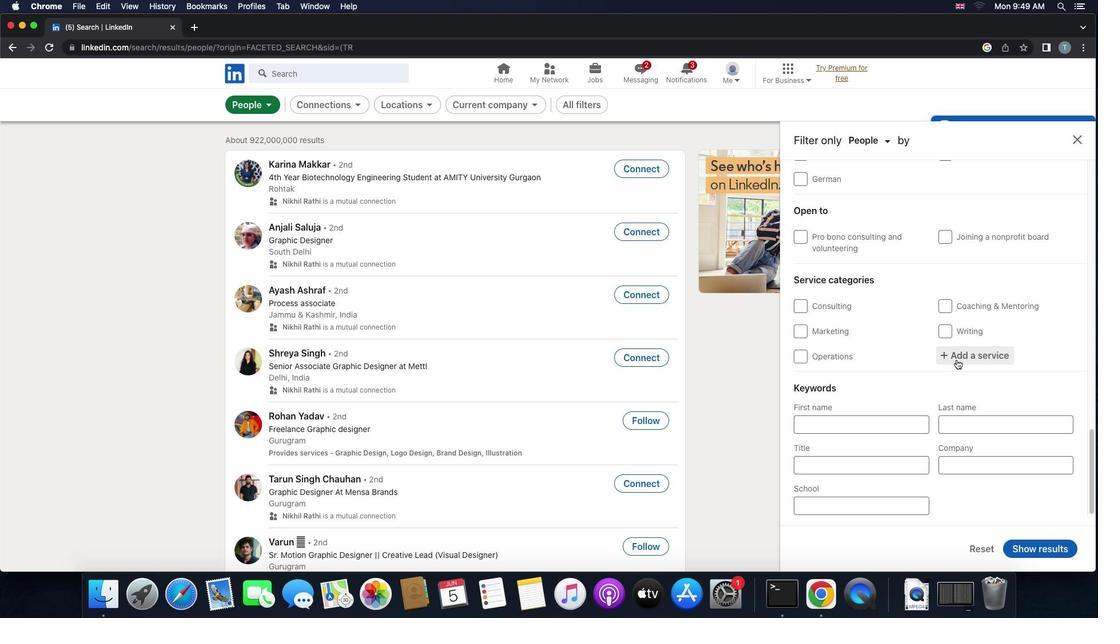 
Action: Key pressed Key.shift'D''a''t''e'Key.space'e''n''t''r''y'
Screenshot: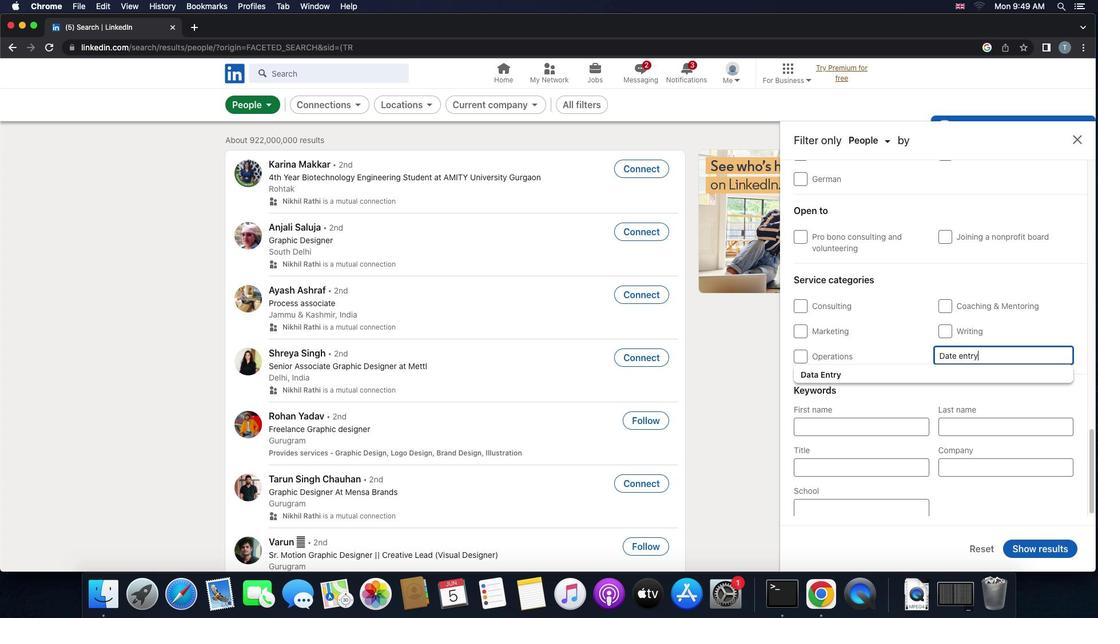 
Action: Mouse moved to (899, 373)
Screenshot: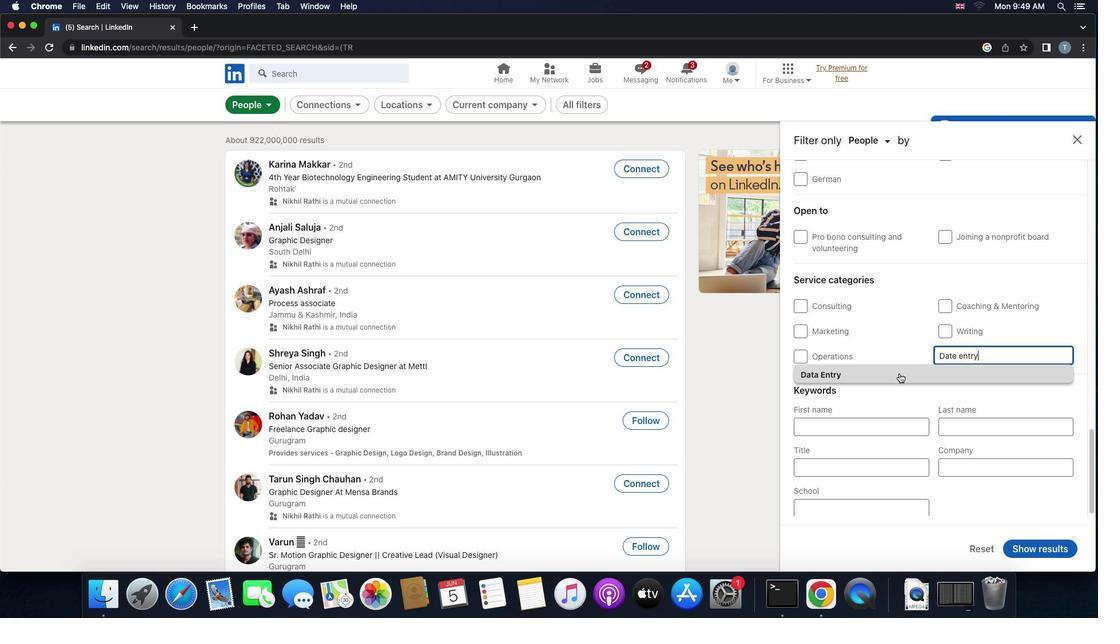 
Action: Mouse pressed left at (899, 373)
Screenshot: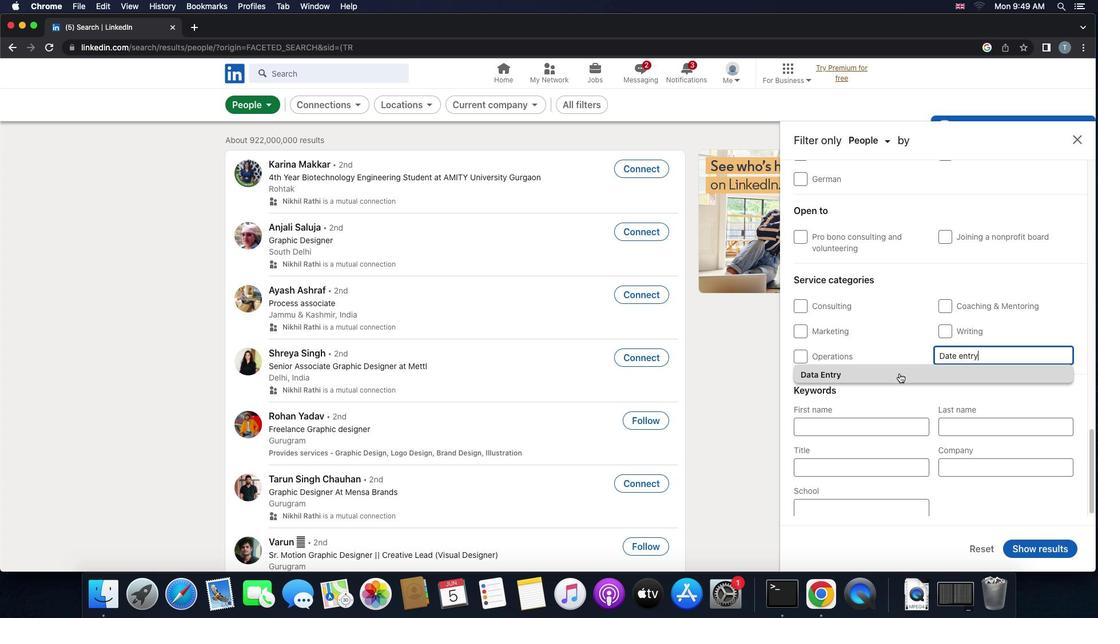 
Action: Mouse moved to (901, 373)
Screenshot: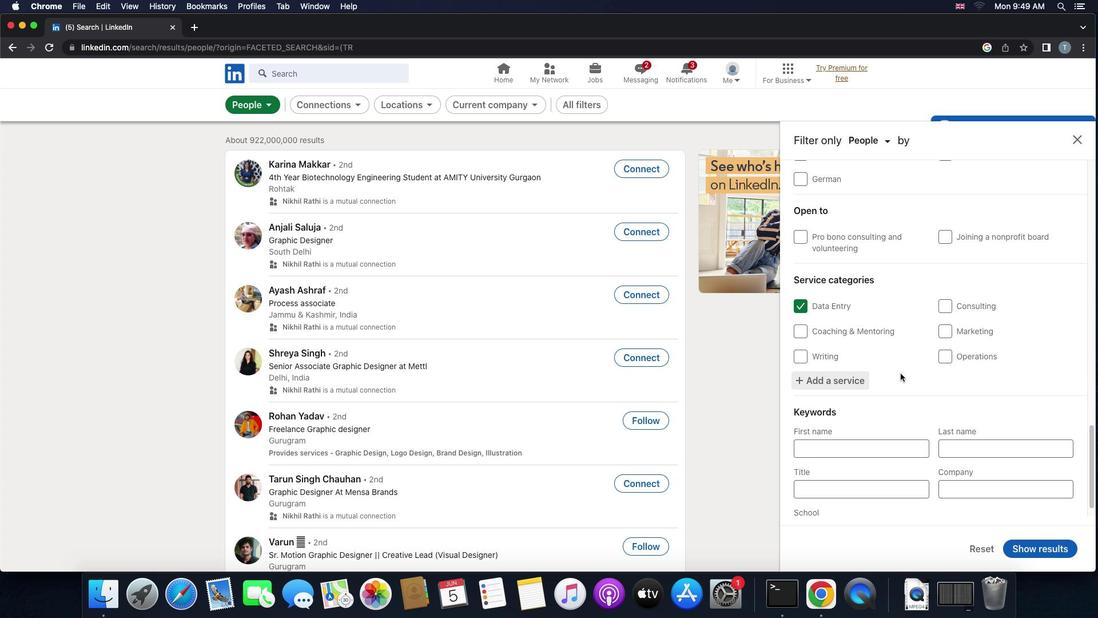 
Action: Mouse scrolled (901, 373) with delta (0, 0)
Screenshot: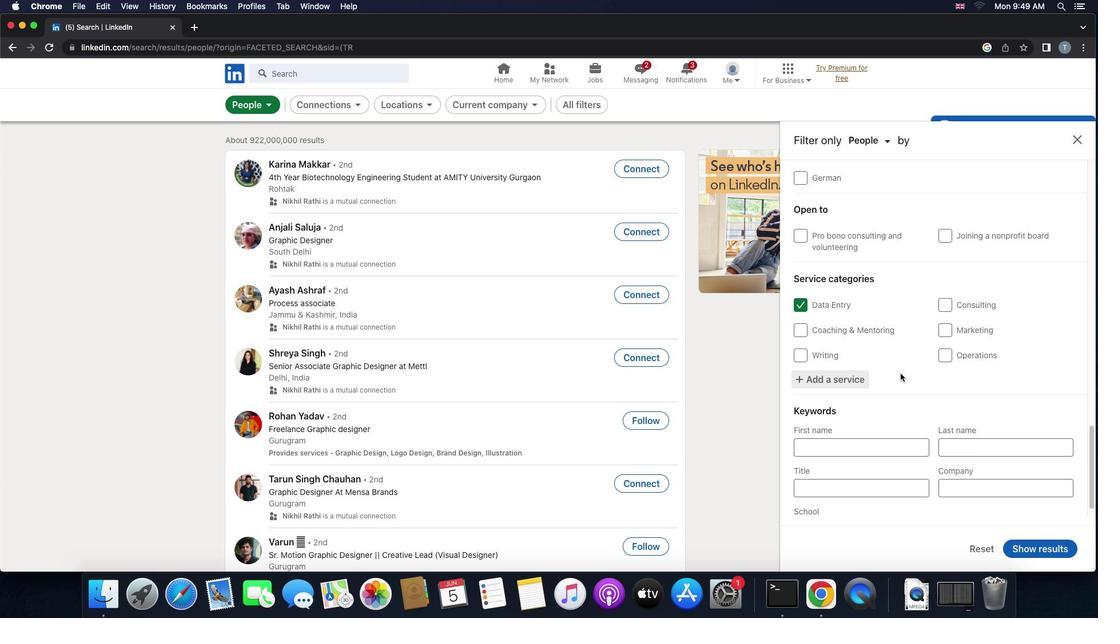 
Action: Mouse scrolled (901, 373) with delta (0, 0)
Screenshot: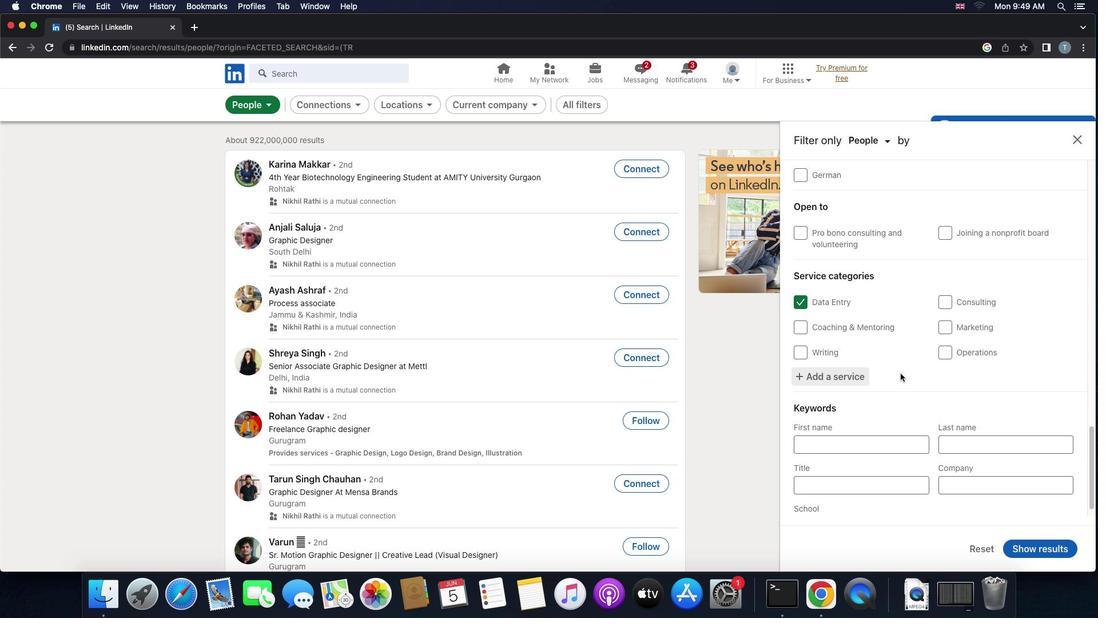 
Action: Mouse scrolled (901, 373) with delta (0, 0)
Screenshot: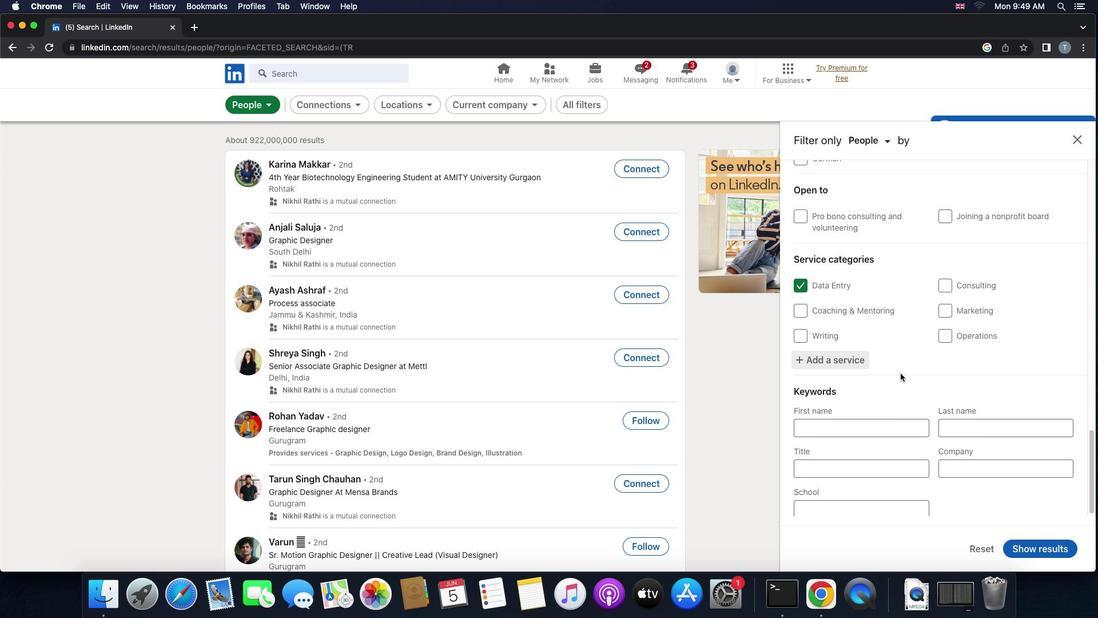 
Action: Mouse scrolled (901, 373) with delta (0, 0)
Screenshot: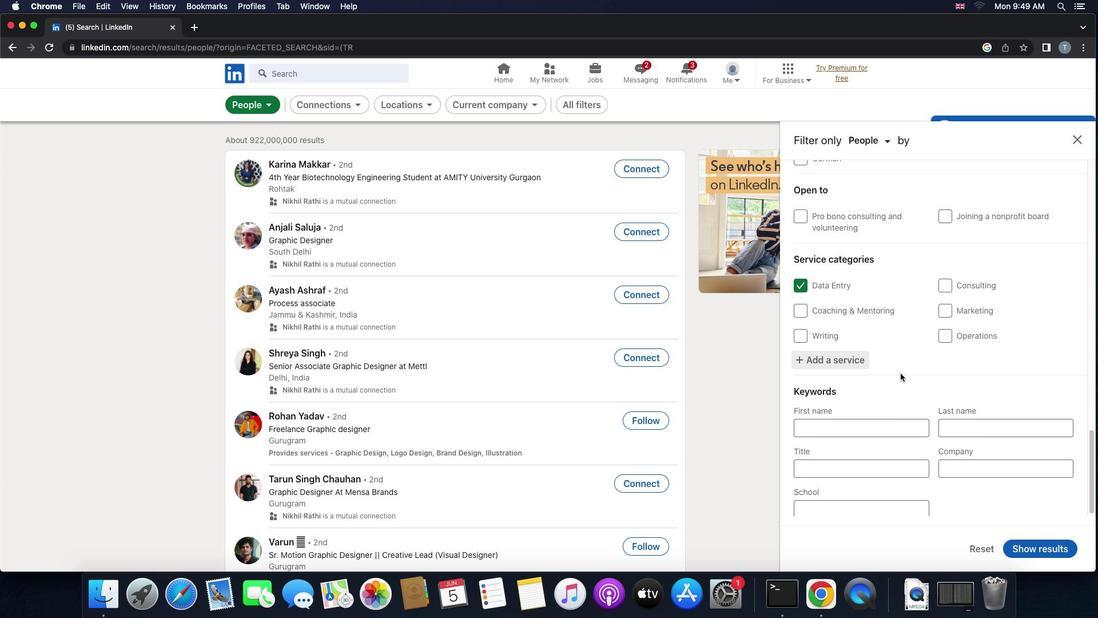 
Action: Mouse scrolled (901, 373) with delta (0, -1)
Screenshot: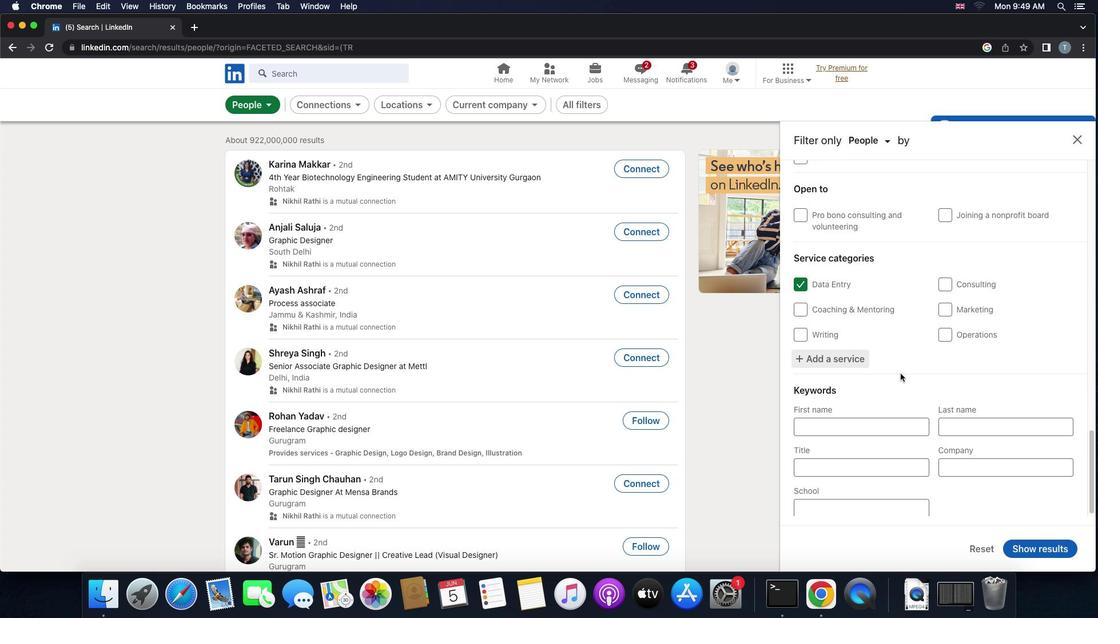 
Action: Mouse moved to (889, 465)
Screenshot: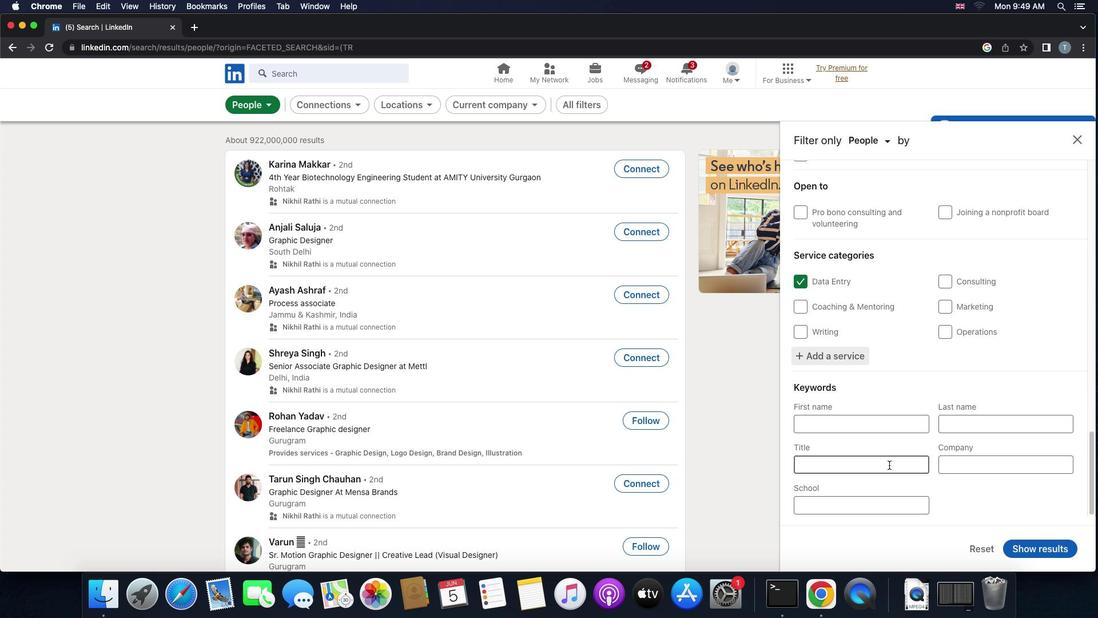 
Action: Mouse pressed left at (889, 465)
Screenshot: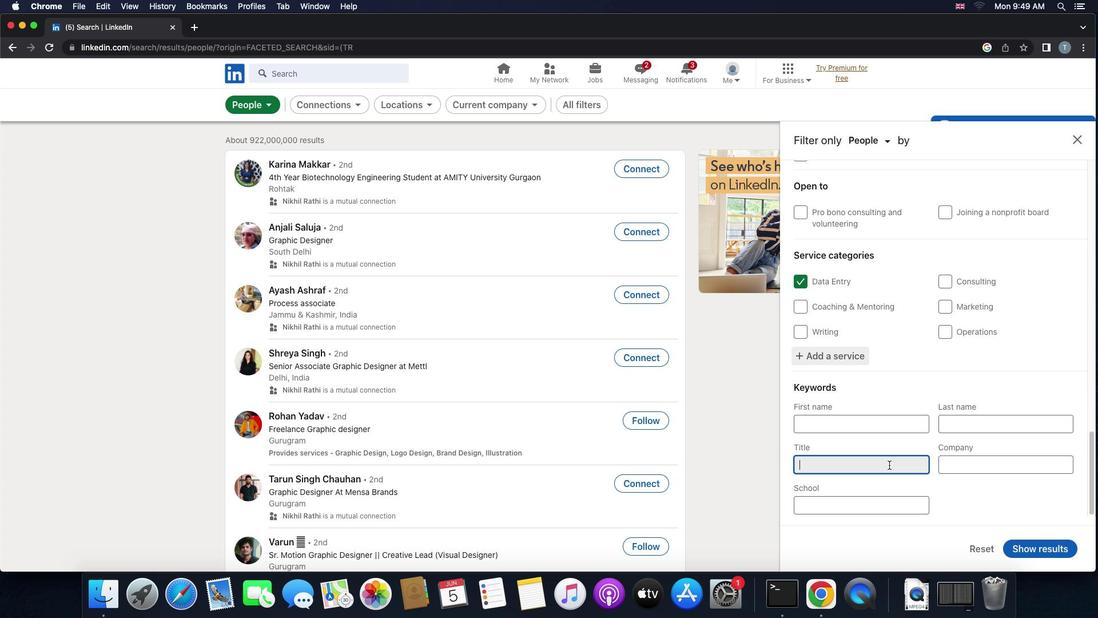 
Action: Mouse moved to (889, 465)
Screenshot: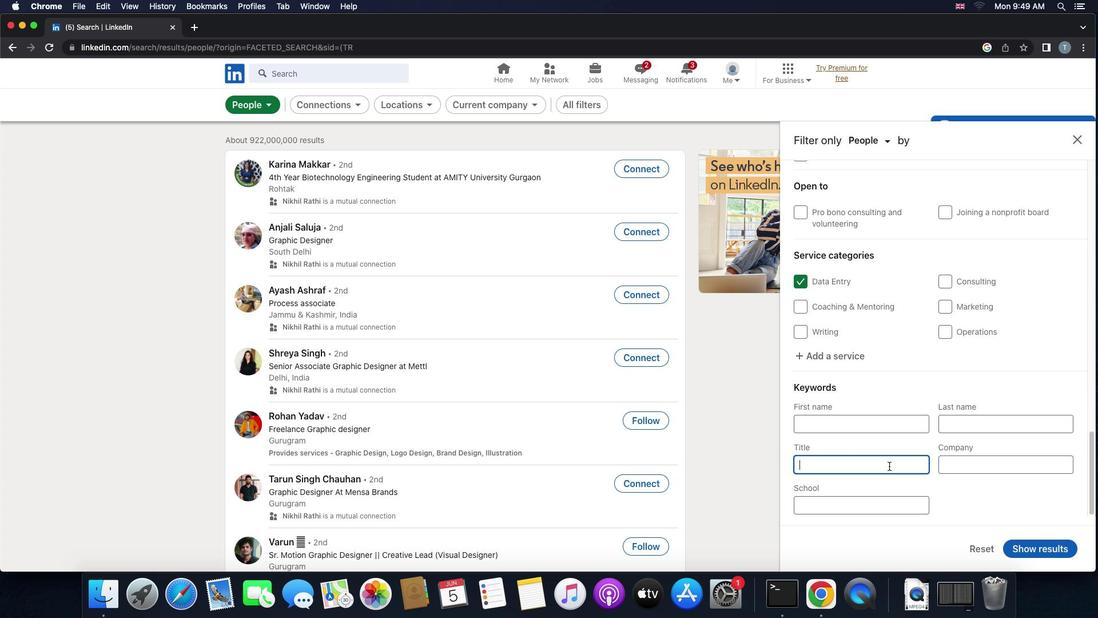 
Action: Key pressed Key.shift'T''e''c''h''n''i''c''a''l'Key.space's''u''p''p''o''r''t'Key.space's''p''e''c''i''a''l''i''s''t'
Screenshot: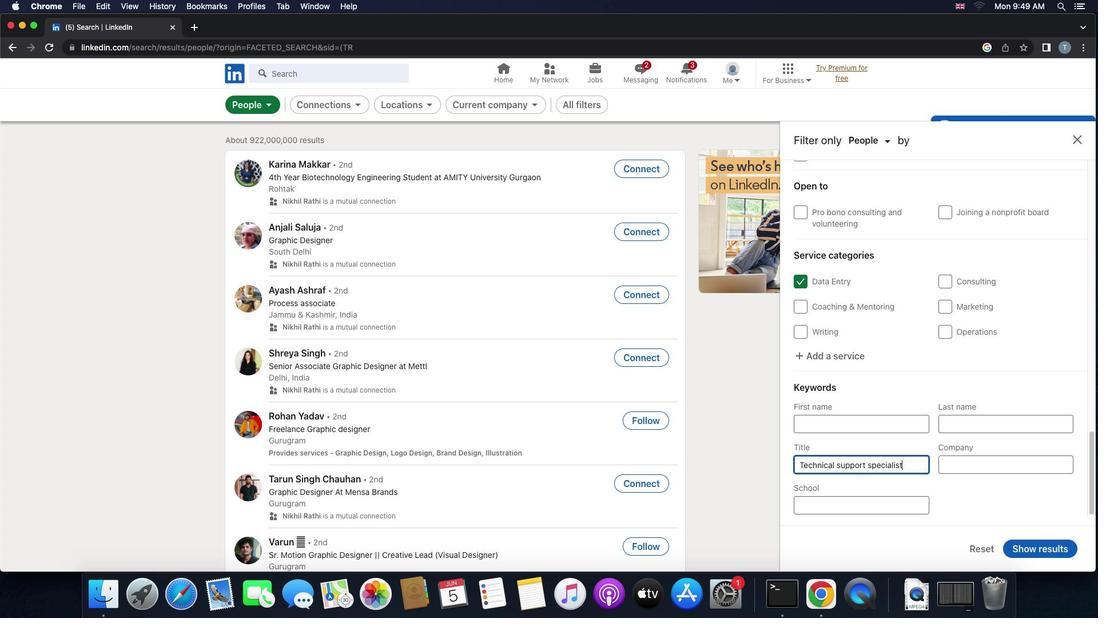 
Action: Mouse moved to (1047, 542)
Screenshot: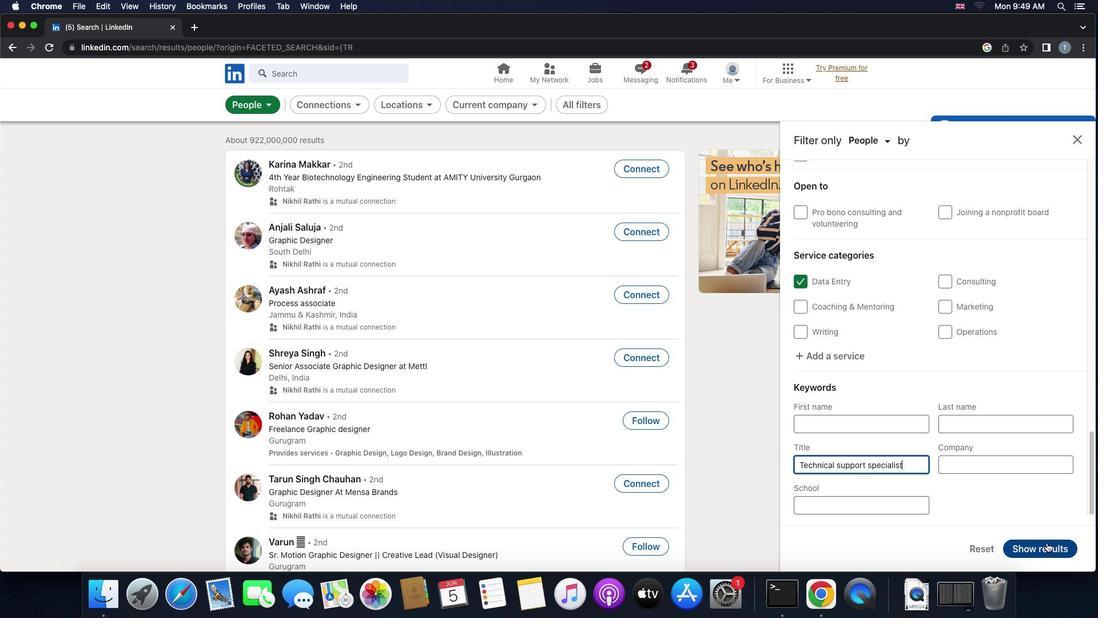 
Action: Mouse pressed left at (1047, 542)
Screenshot: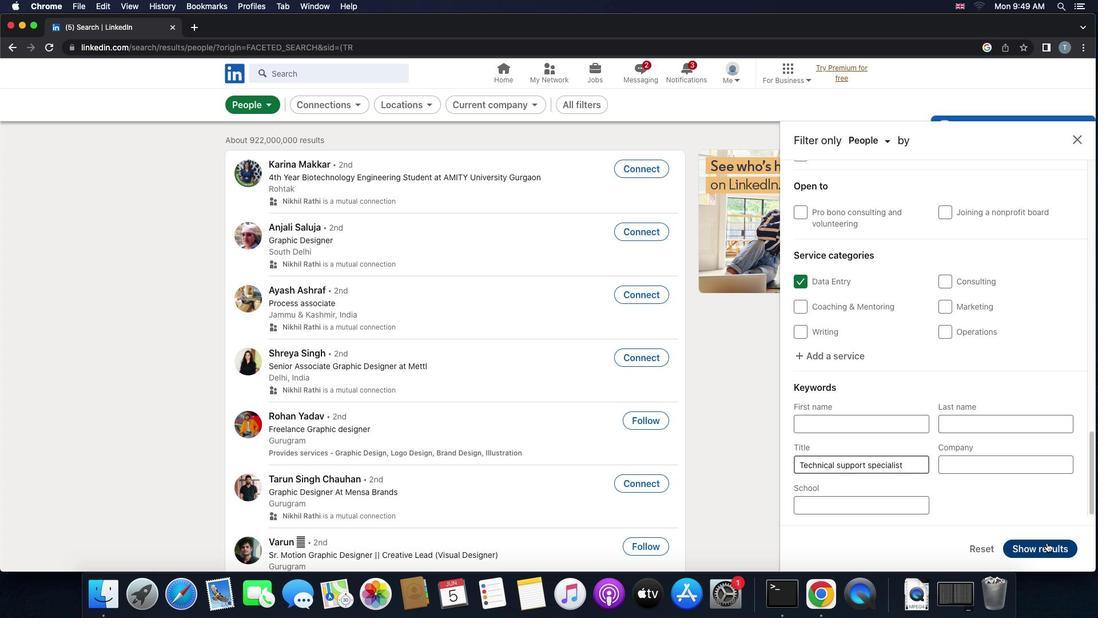 
